 Task: Find people on LinkedIn with the title 'Program Manager' at 'Gleeds', located in 'Shunyi', offering 'Immigration Law' services, and who studied at 'Sri Sathya Sai Institute of Higher Learning'.
Action: Mouse moved to (579, 81)
Screenshot: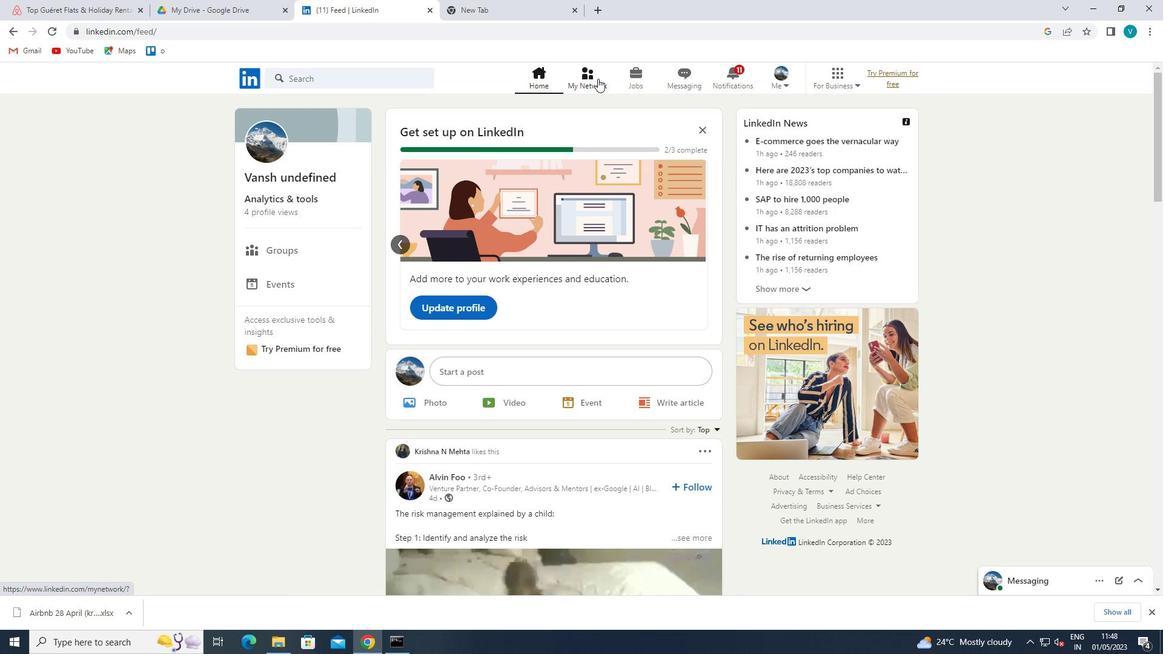 
Action: Mouse pressed left at (579, 81)
Screenshot: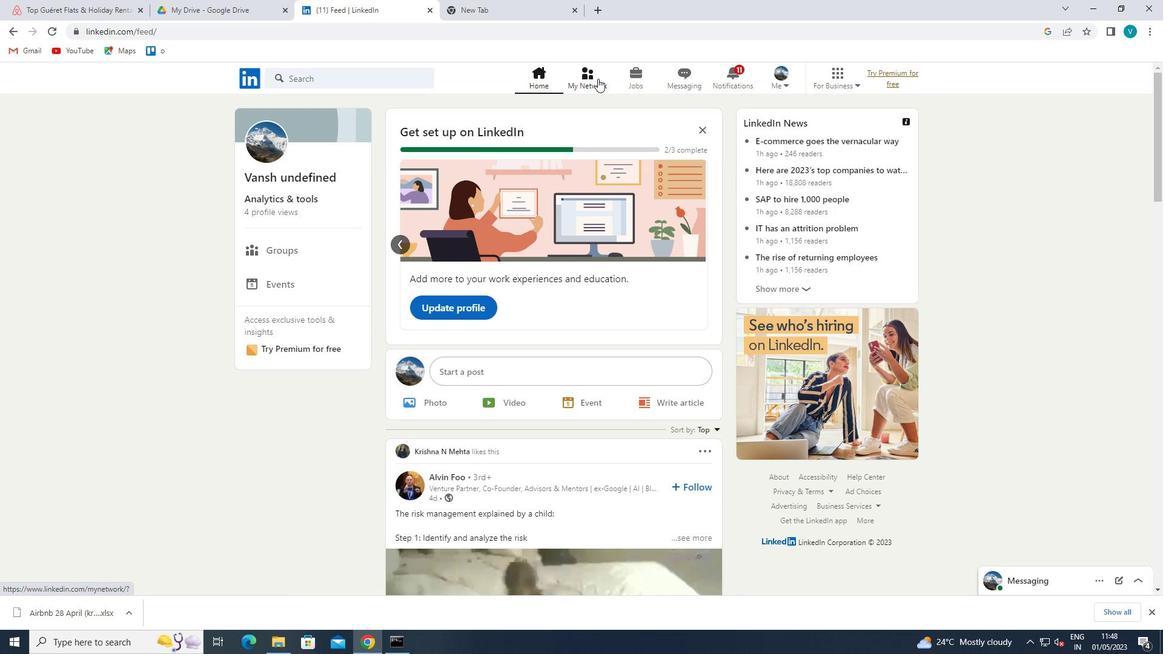 
Action: Mouse moved to (346, 143)
Screenshot: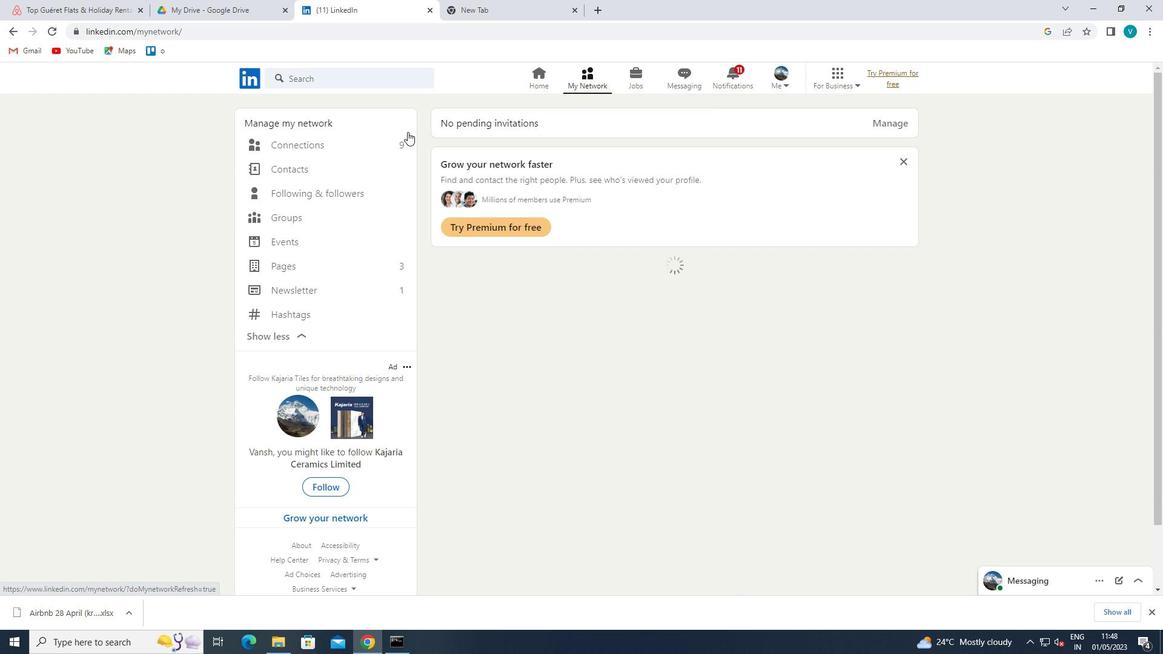 
Action: Mouse pressed left at (346, 143)
Screenshot: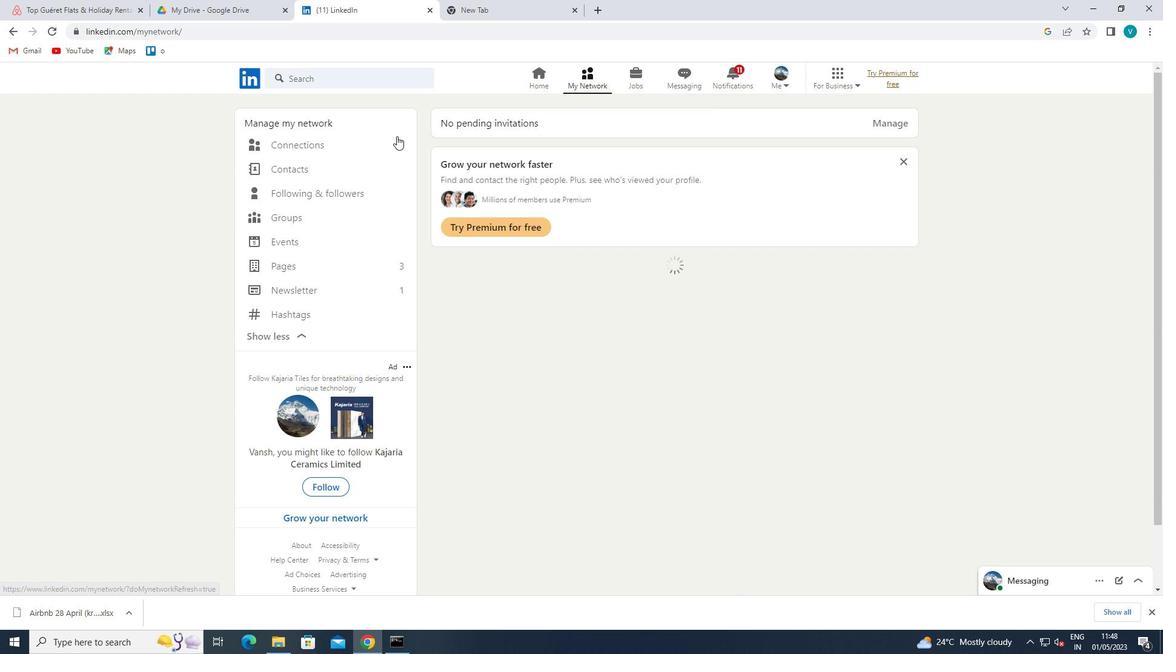 
Action: Mouse moved to (665, 139)
Screenshot: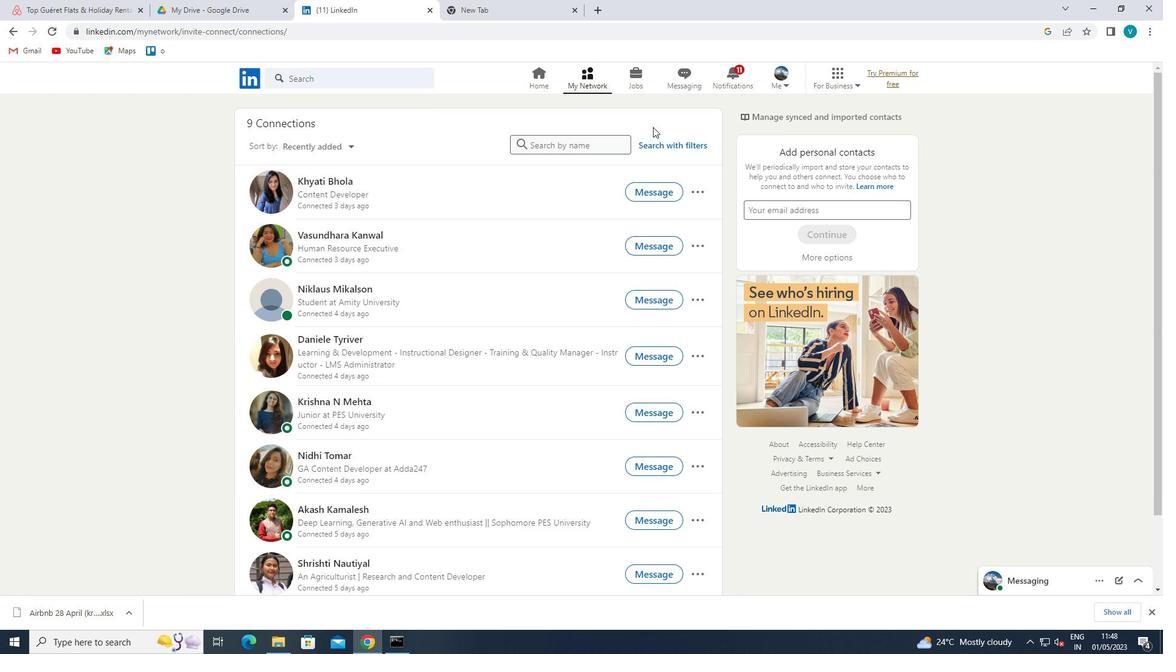 
Action: Mouse pressed left at (665, 139)
Screenshot: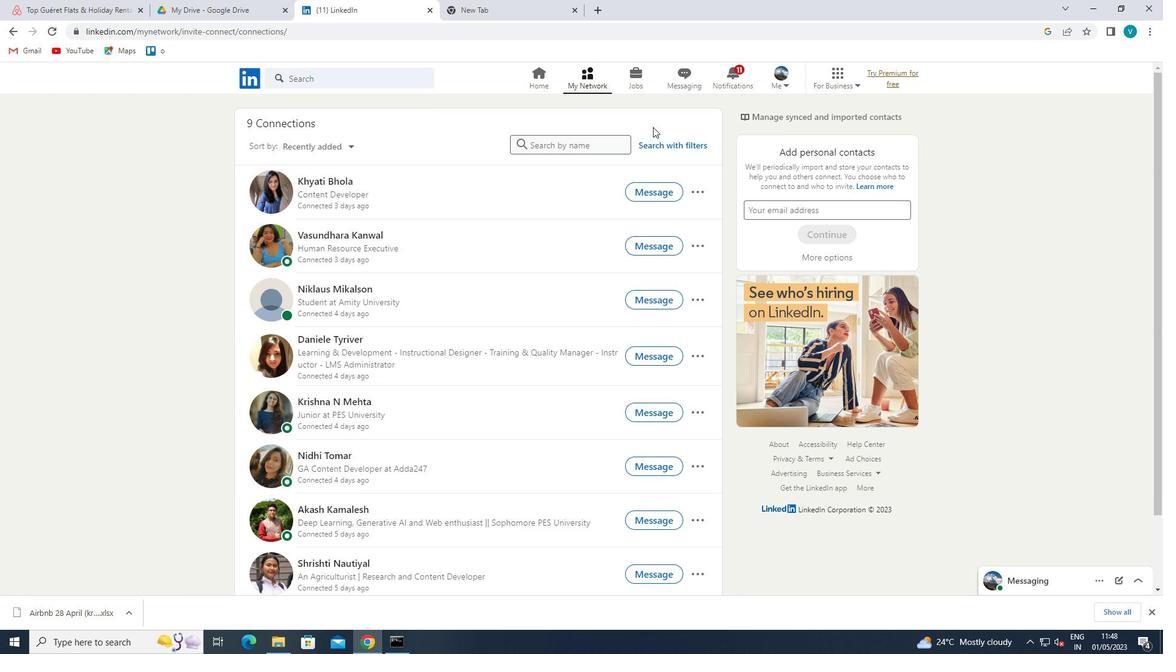 
Action: Mouse moved to (570, 116)
Screenshot: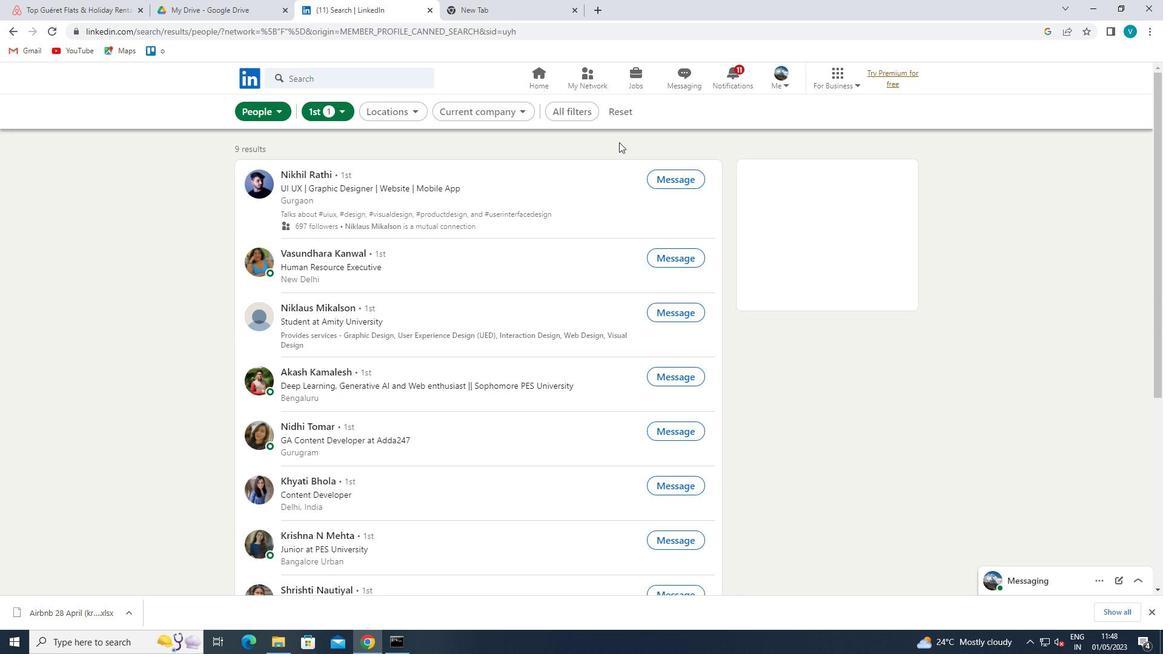 
Action: Mouse pressed left at (570, 116)
Screenshot: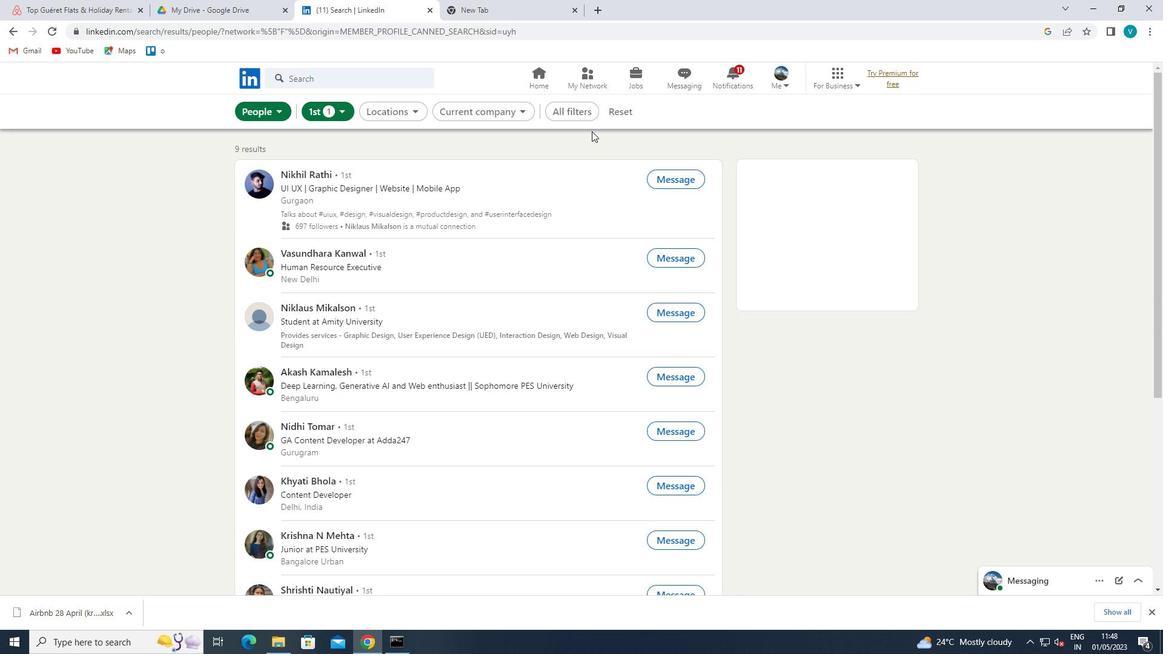 
Action: Mouse moved to (881, 278)
Screenshot: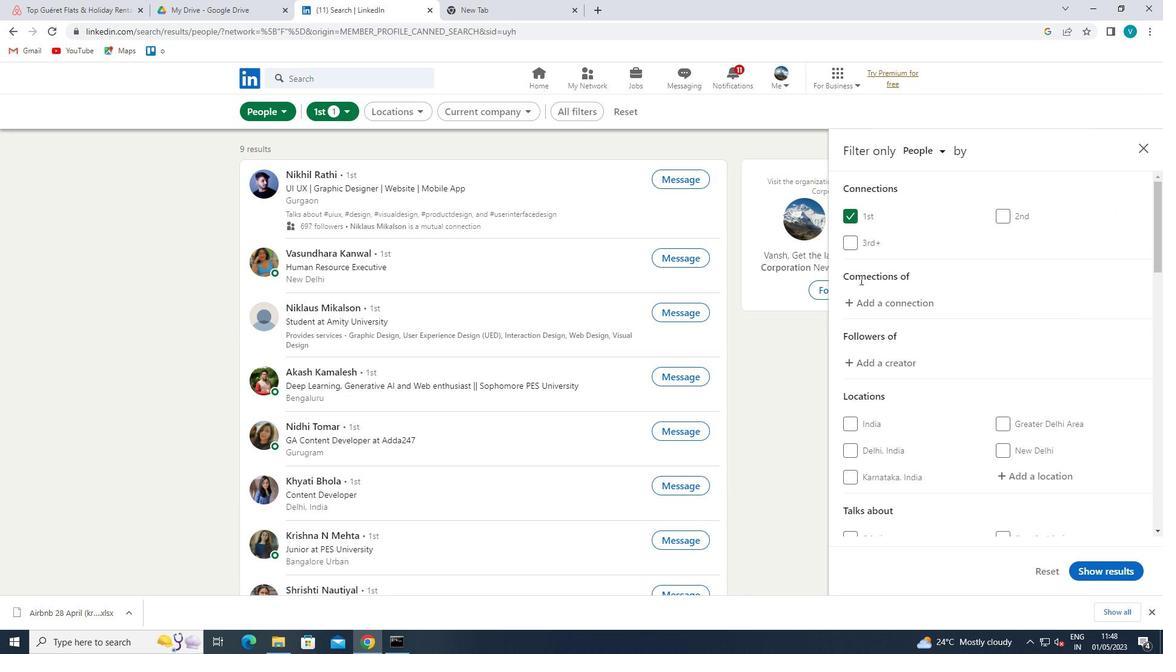 
Action: Mouse scrolled (881, 277) with delta (0, 0)
Screenshot: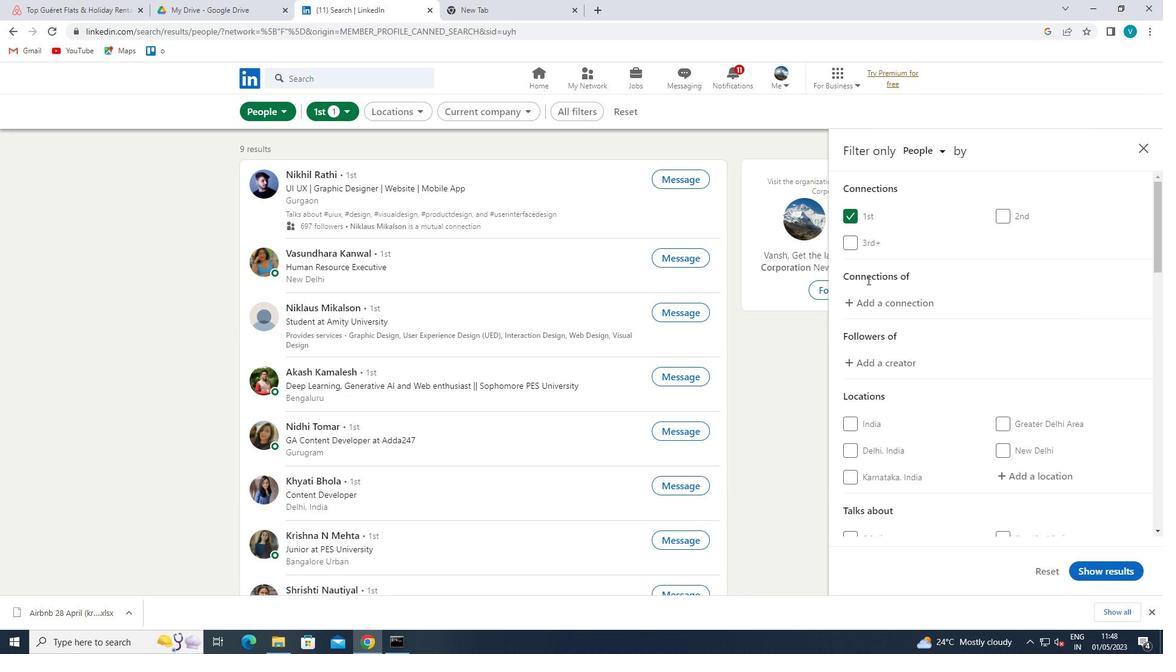 
Action: Mouse scrolled (881, 277) with delta (0, 0)
Screenshot: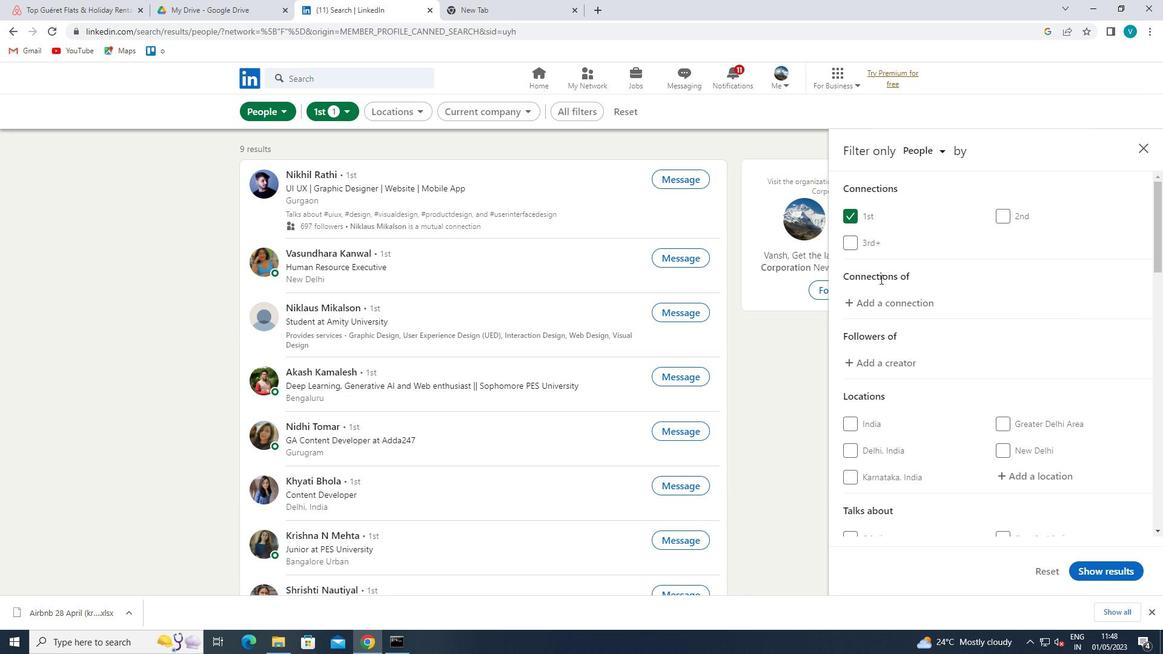 
Action: Mouse moved to (1033, 359)
Screenshot: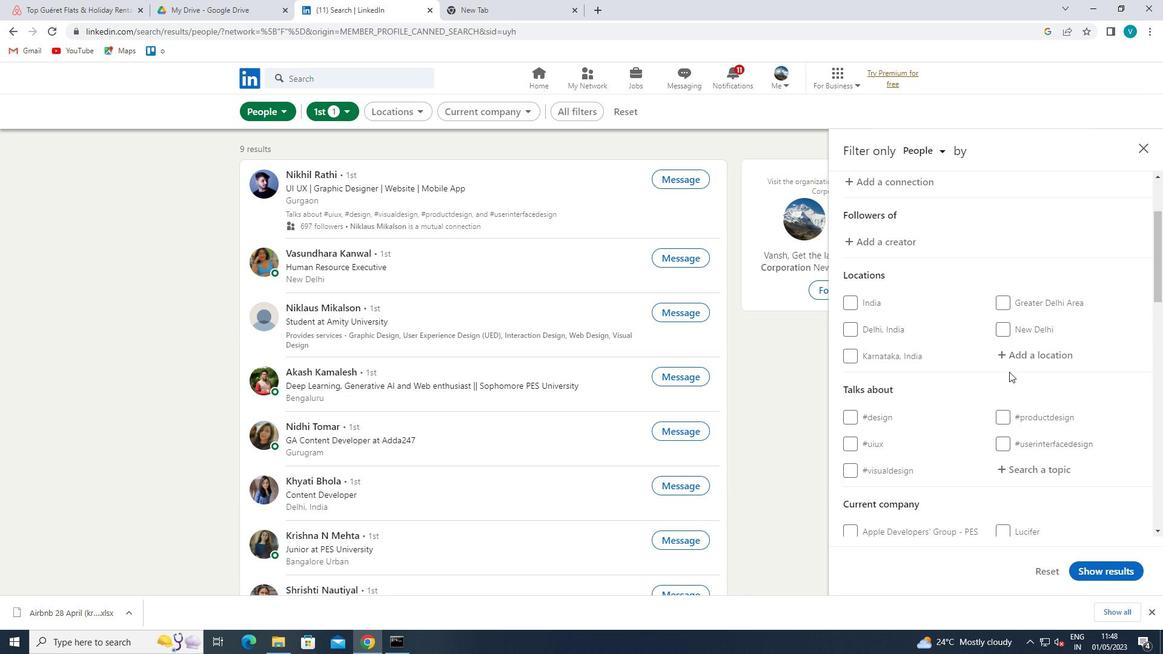 
Action: Mouse pressed left at (1033, 359)
Screenshot: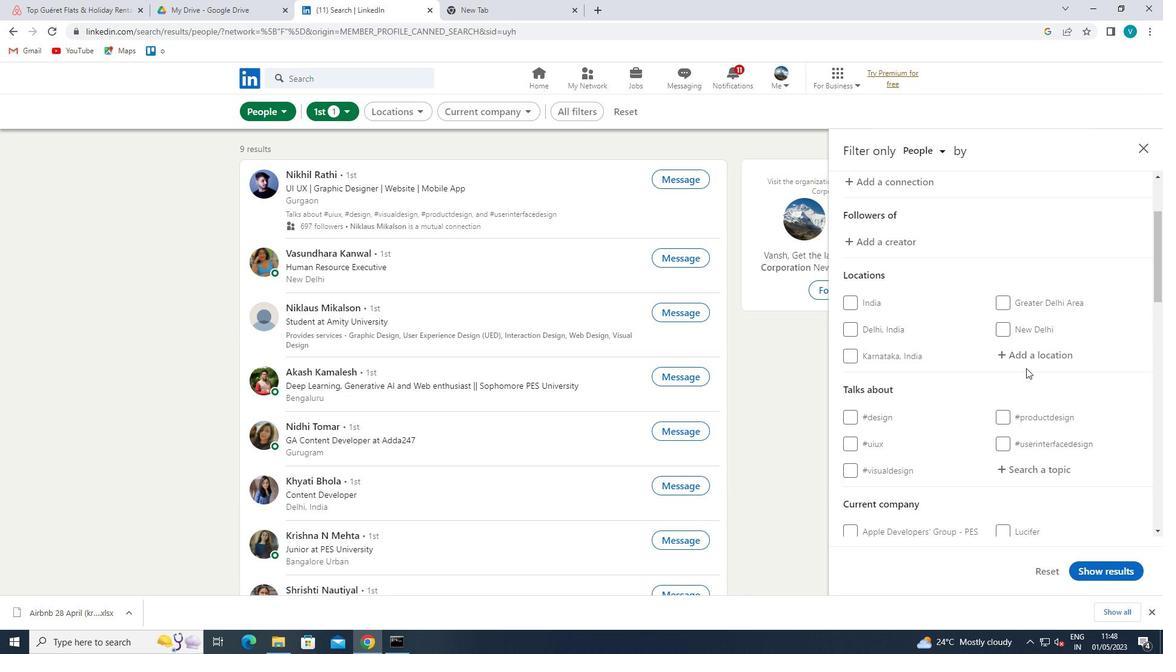 
Action: Mouse moved to (858, 420)
Screenshot: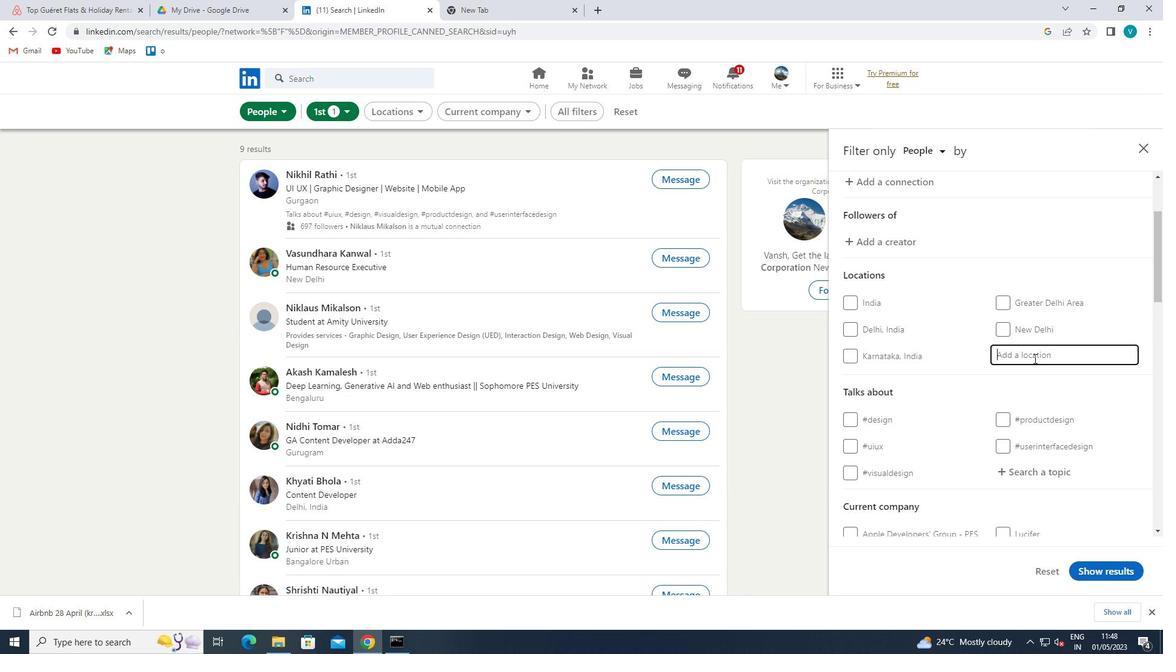 
Action: Key pressed <Key.shift>SHU
Screenshot: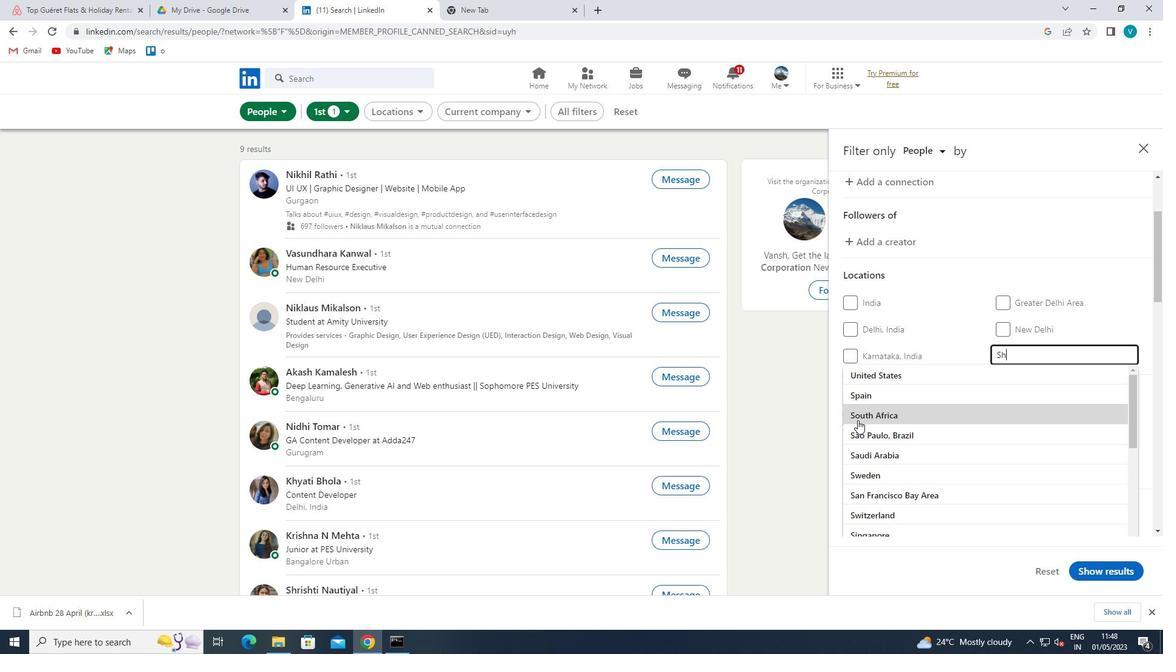 
Action: Mouse moved to (857, 420)
Screenshot: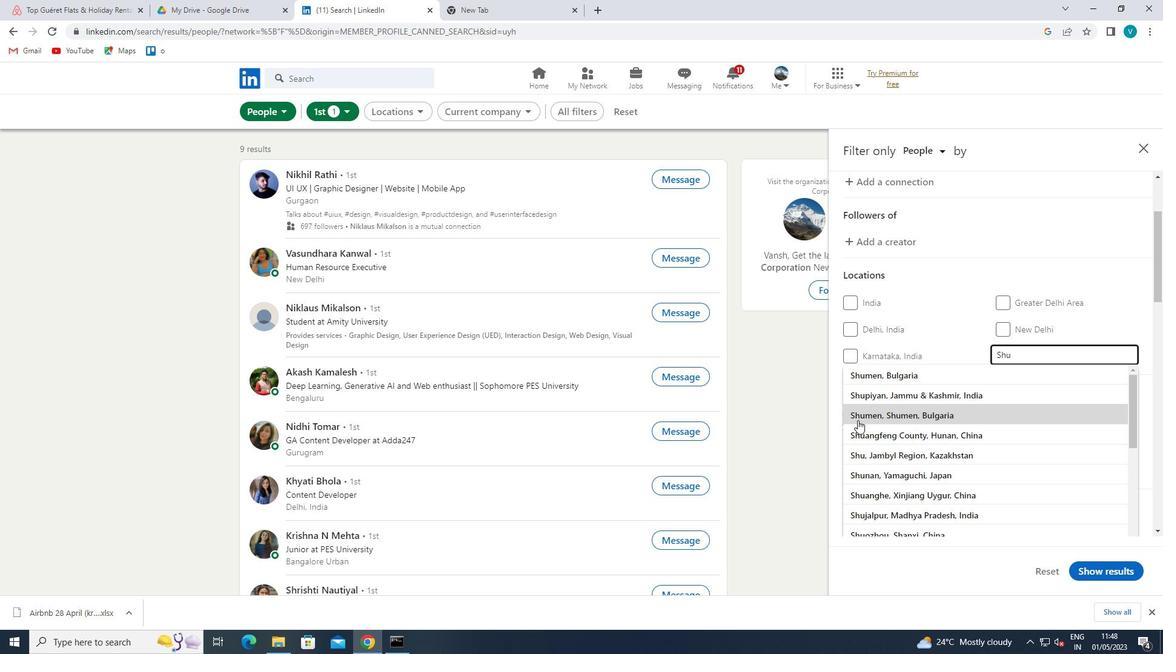 
Action: Key pressed NYIO<Key.backspace>
Screenshot: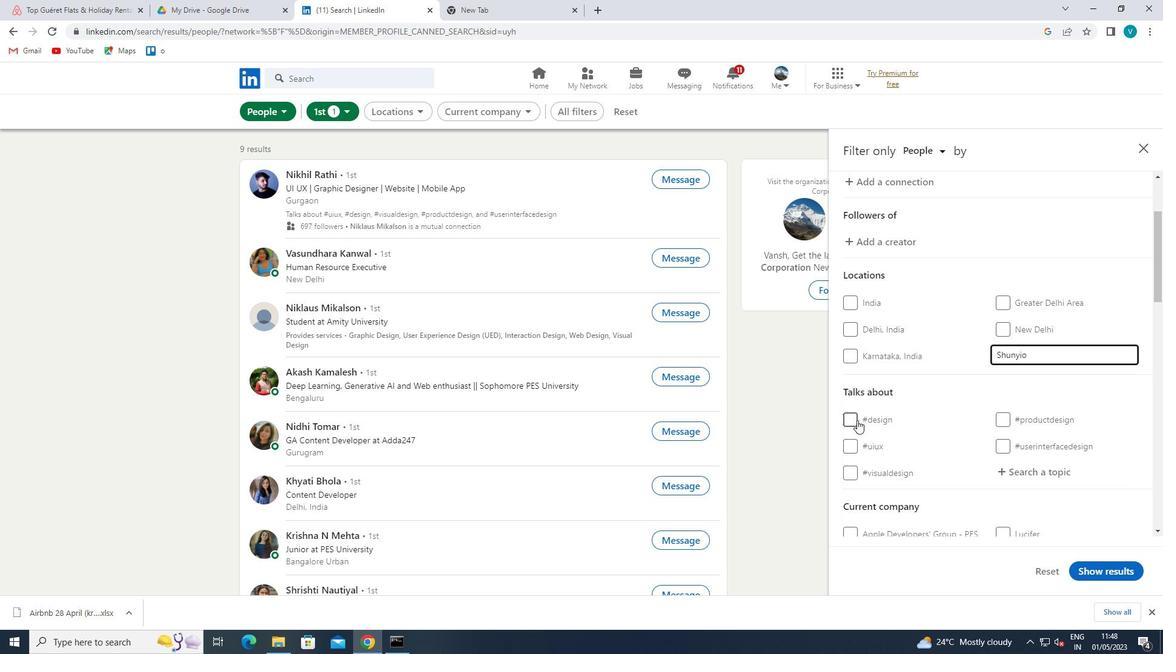 
Action: Mouse moved to (1001, 377)
Screenshot: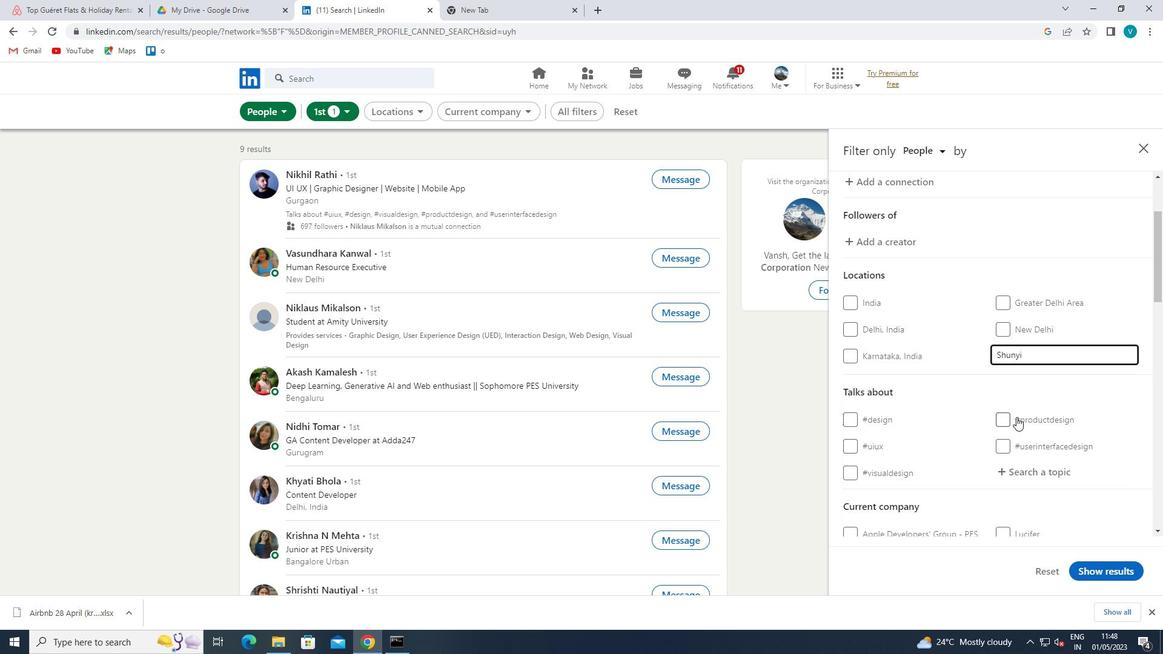 
Action: Mouse pressed left at (1001, 377)
Screenshot: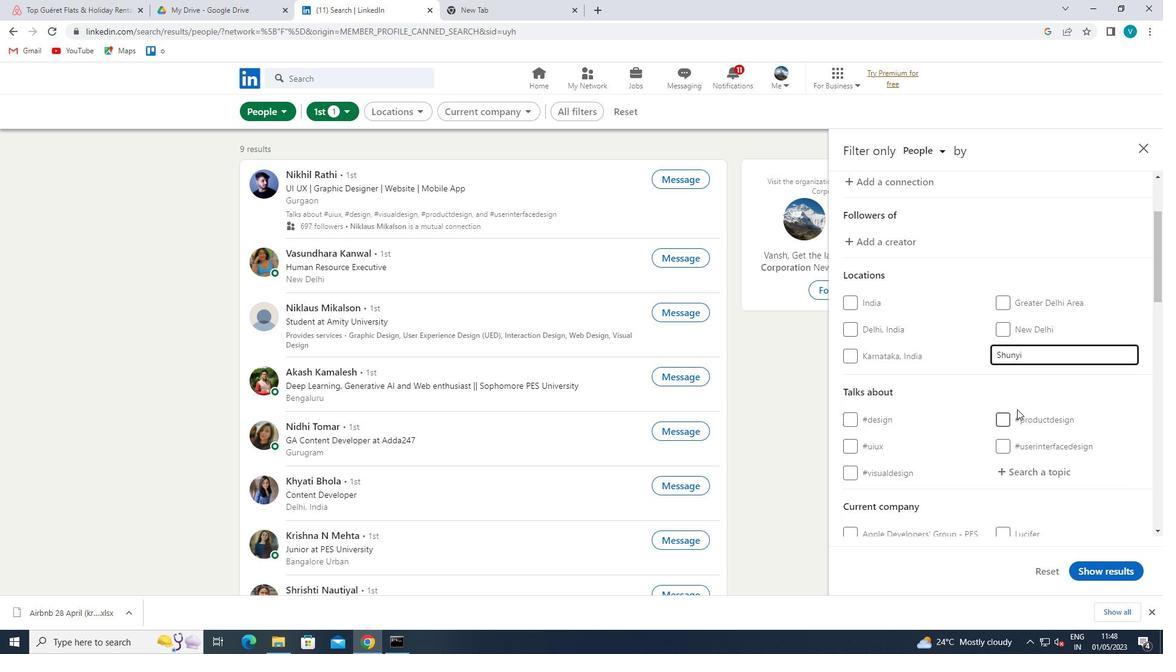 
Action: Mouse moved to (982, 379)
Screenshot: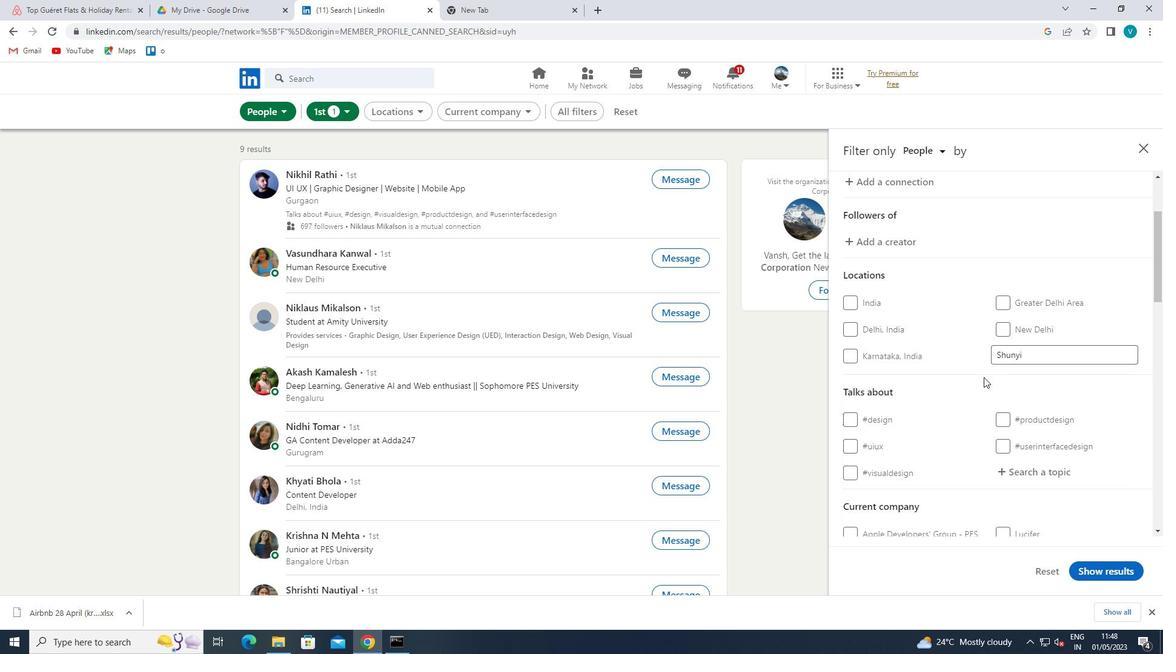 
Action: Mouse scrolled (982, 378) with delta (0, 0)
Screenshot: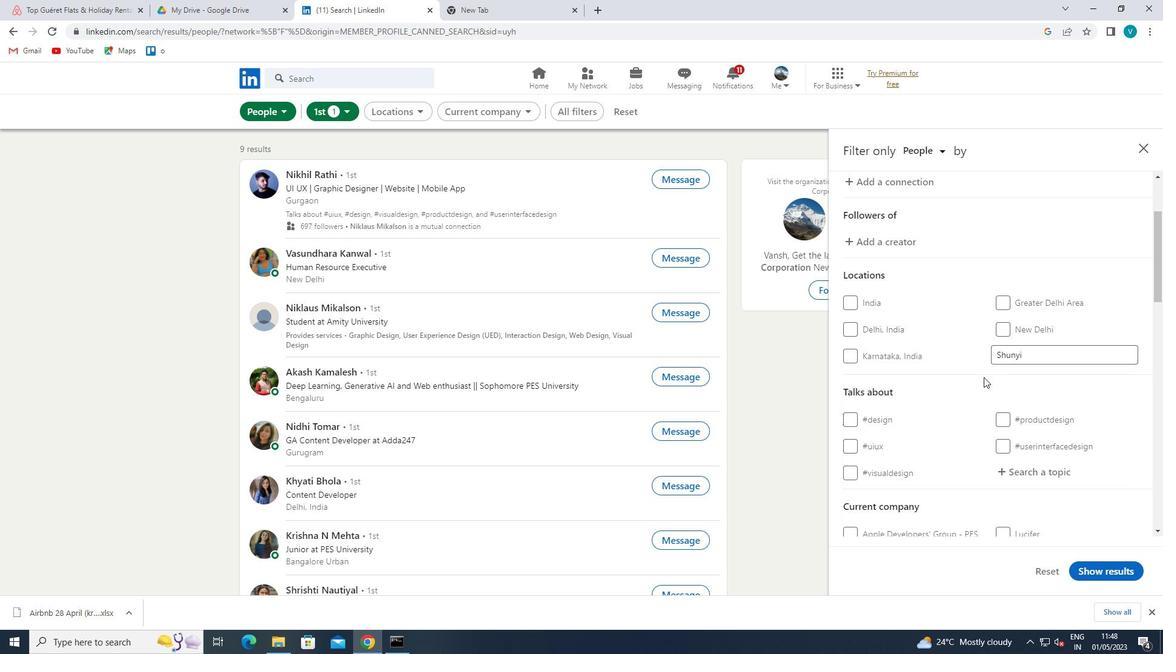 
Action: Mouse moved to (979, 381)
Screenshot: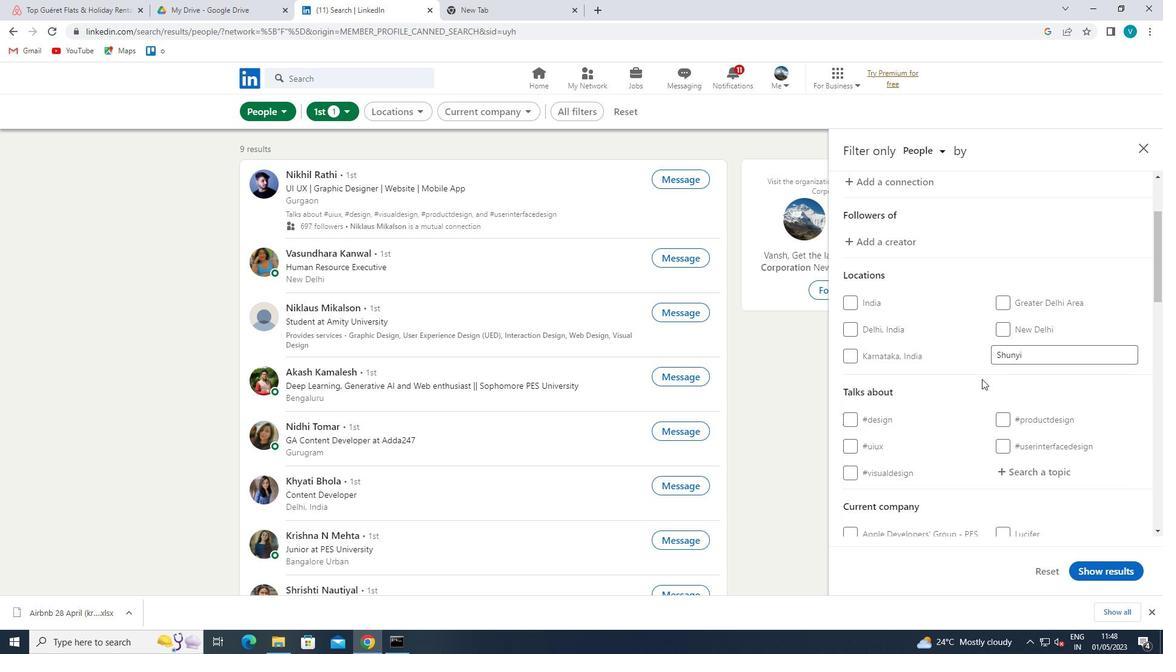 
Action: Mouse scrolled (979, 380) with delta (0, 0)
Screenshot: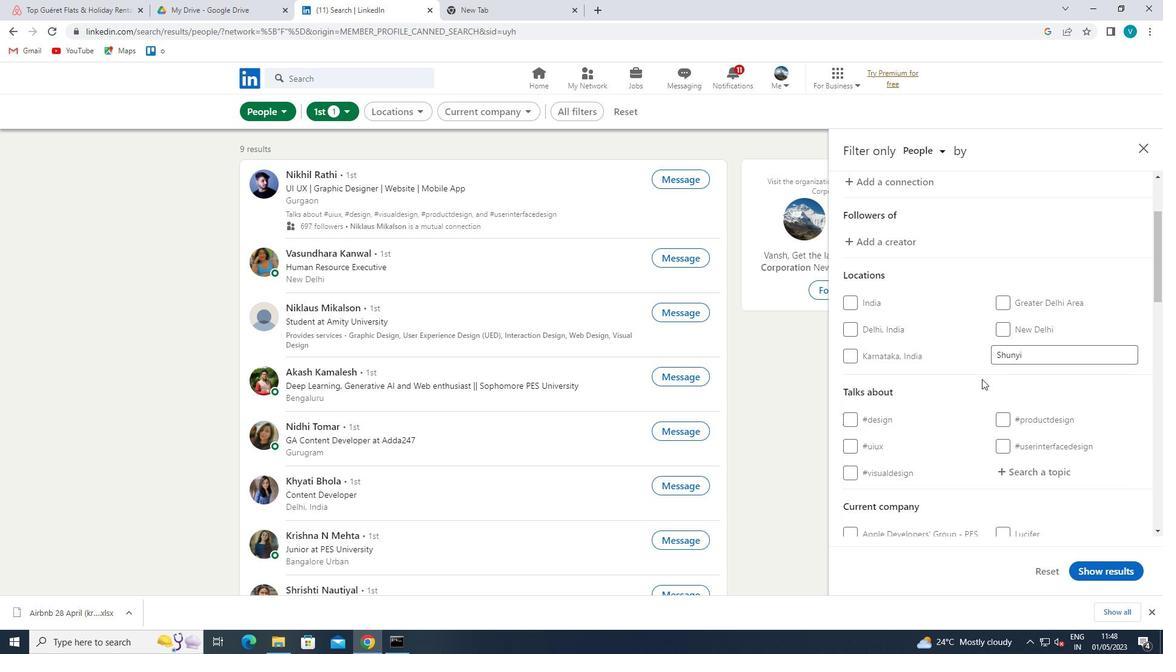 
Action: Mouse moved to (1035, 352)
Screenshot: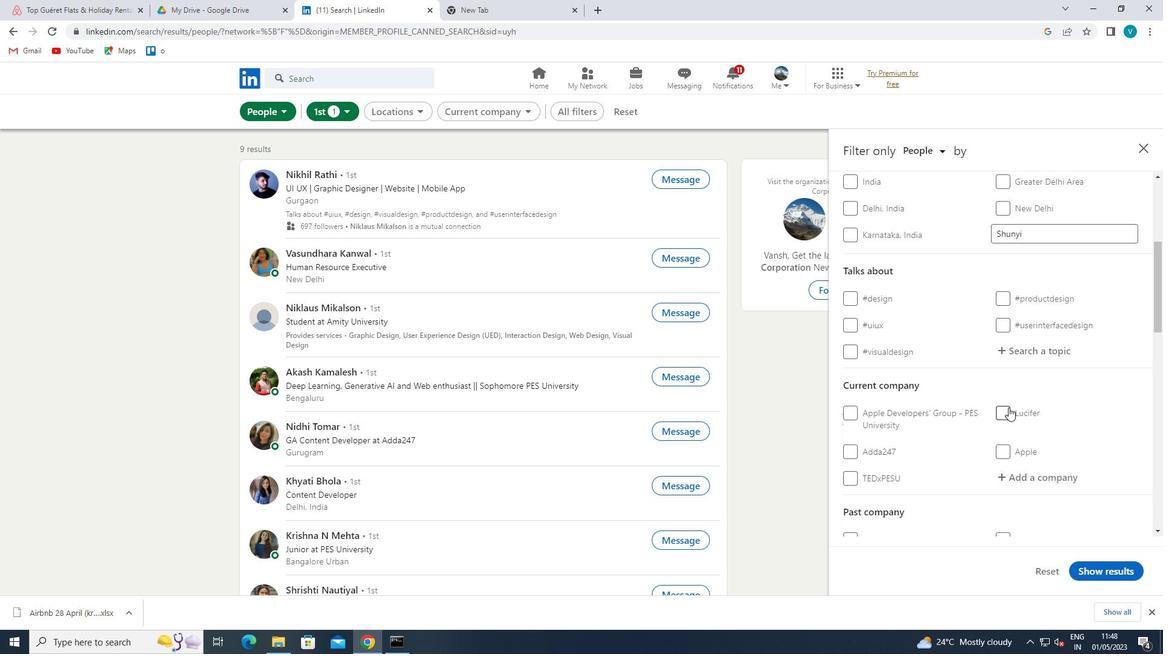 
Action: Mouse pressed left at (1035, 352)
Screenshot: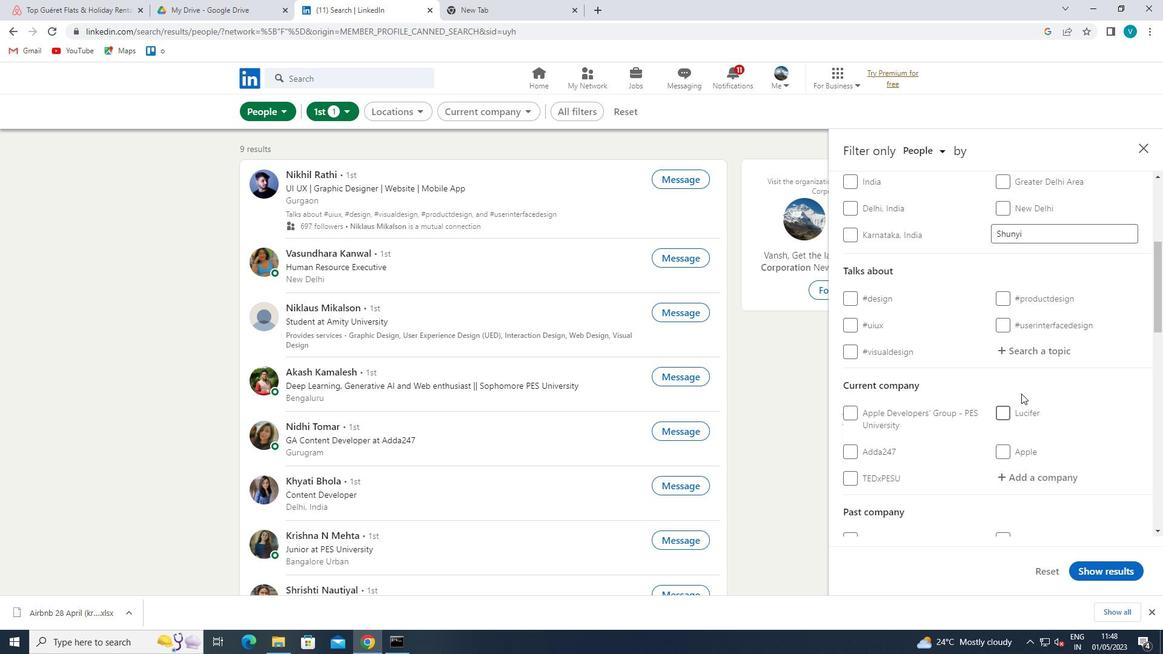 
Action: Key pressed <Key.shift>#
Screenshot: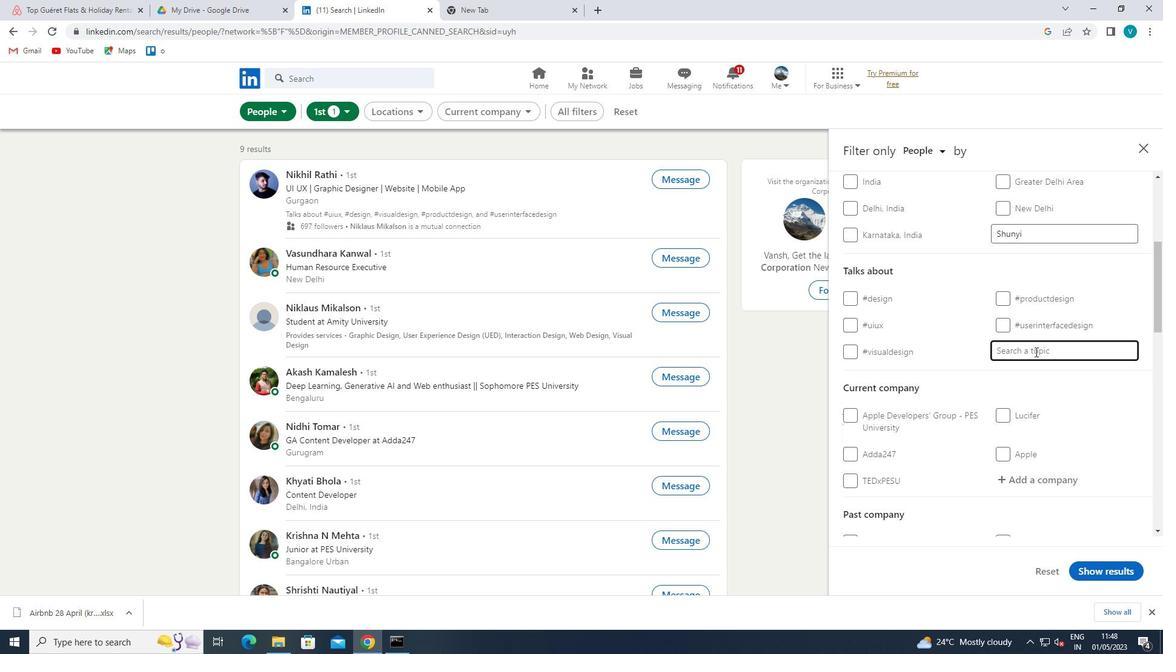 
Action: Mouse moved to (1019, 342)
Screenshot: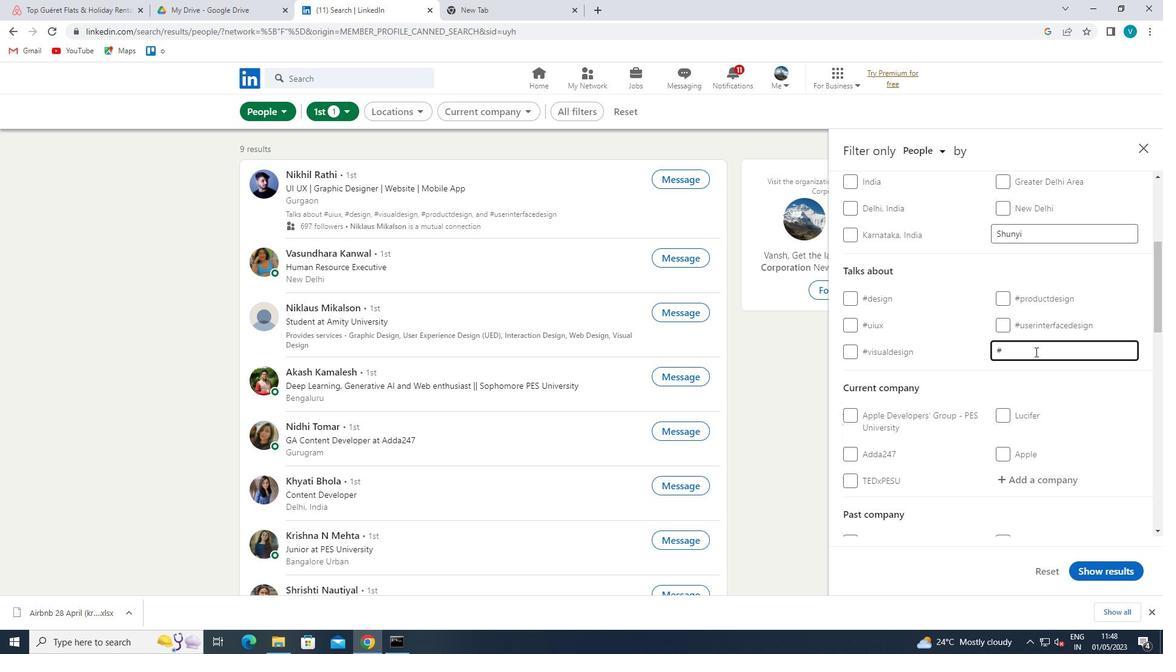 
Action: Key pressed CONSTRUCTION
Screenshot: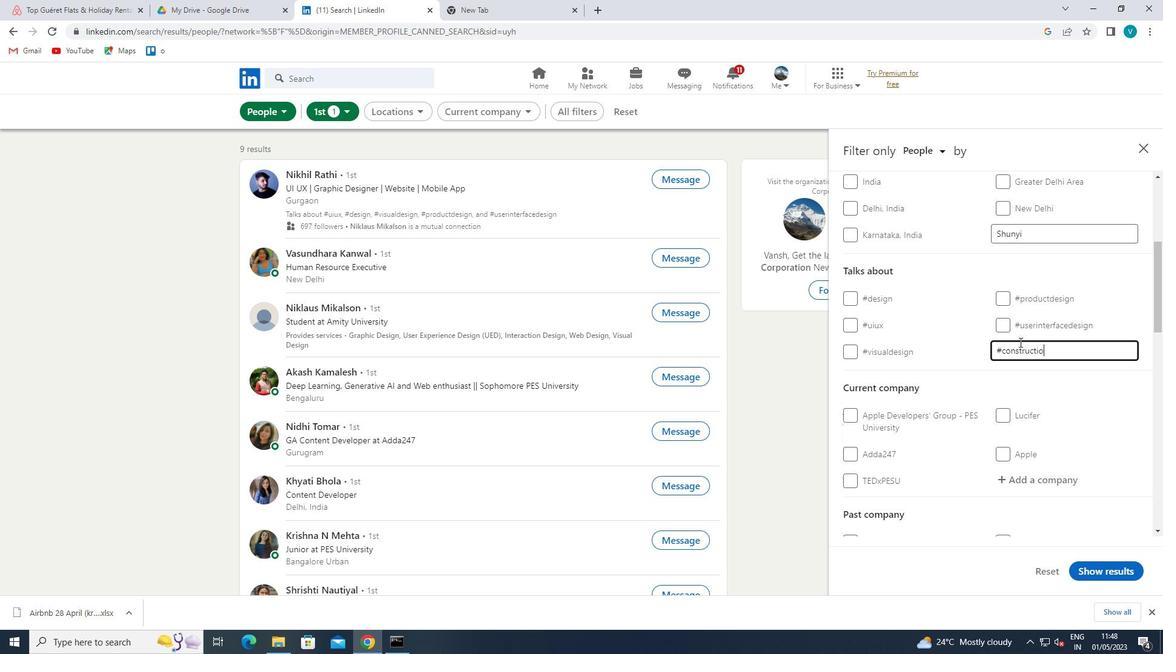 
Action: Mouse moved to (999, 361)
Screenshot: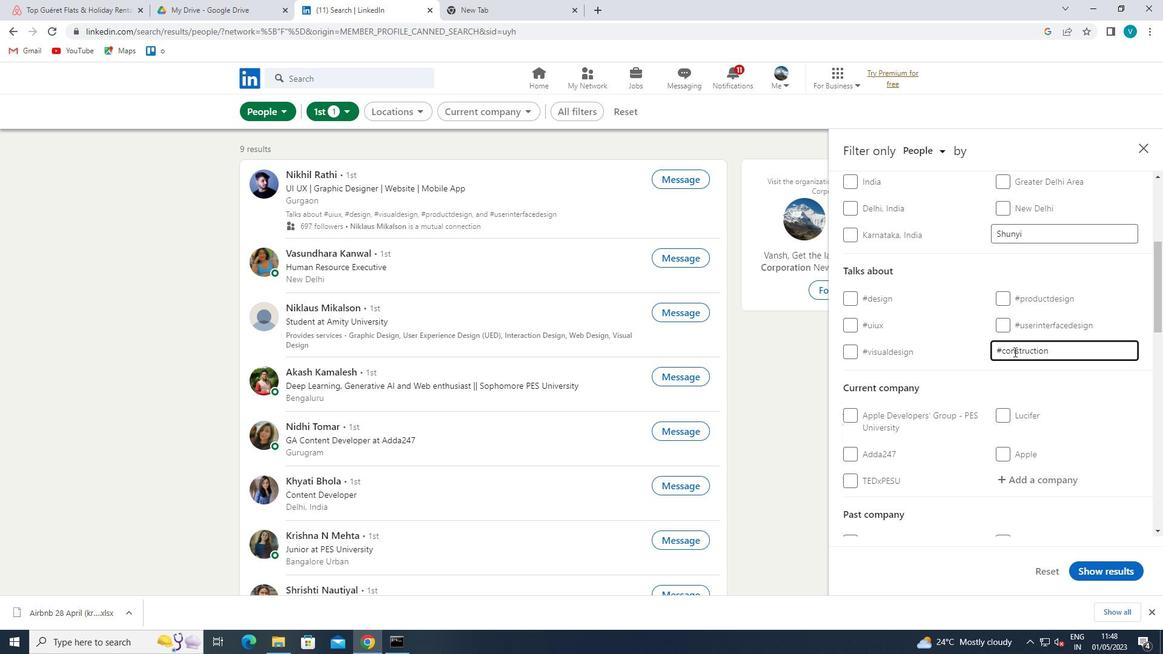 
Action: Mouse pressed left at (999, 361)
Screenshot: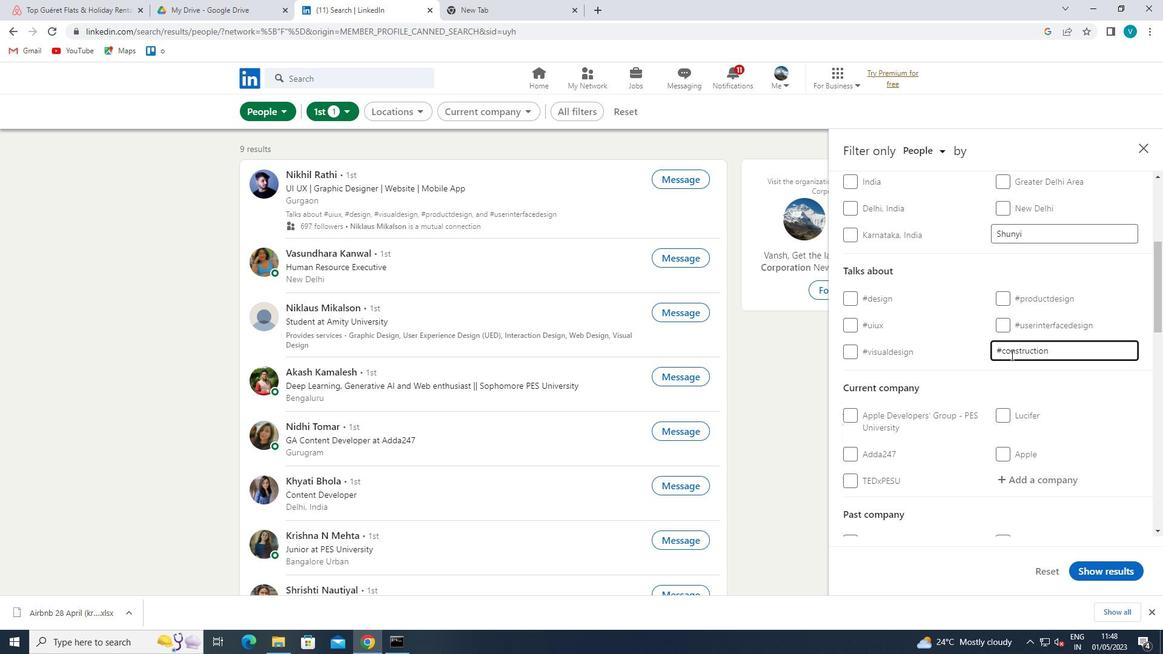 
Action: Mouse moved to (999, 361)
Screenshot: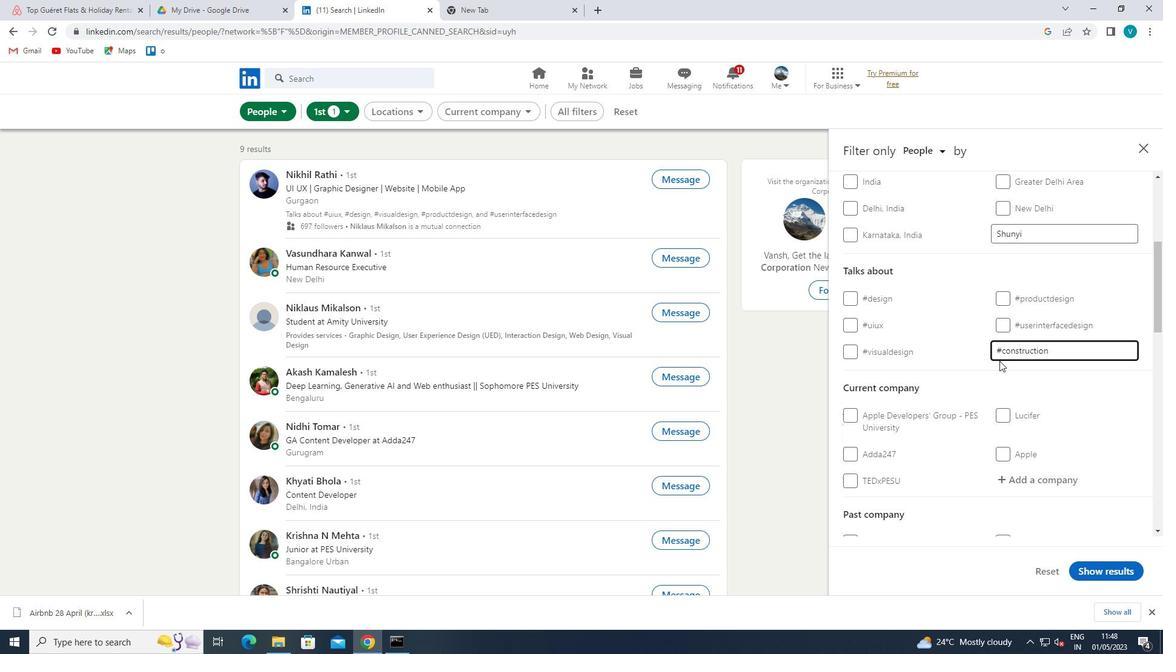 
Action: Mouse scrolled (999, 360) with delta (0, 0)
Screenshot: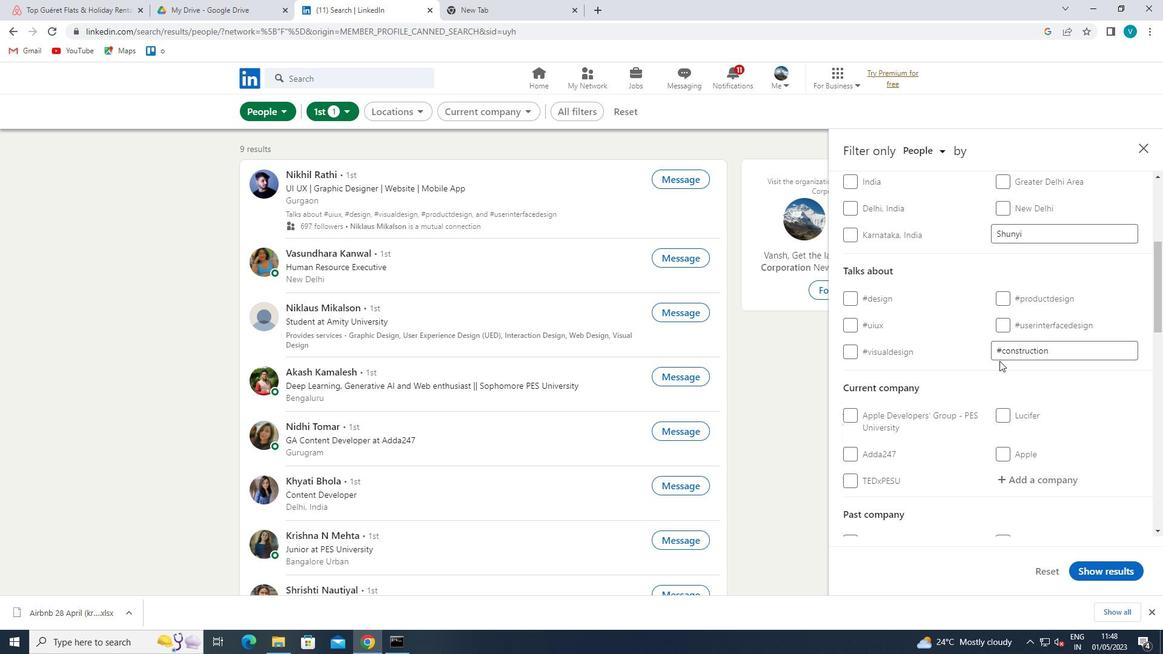 
Action: Mouse scrolled (999, 360) with delta (0, 0)
Screenshot: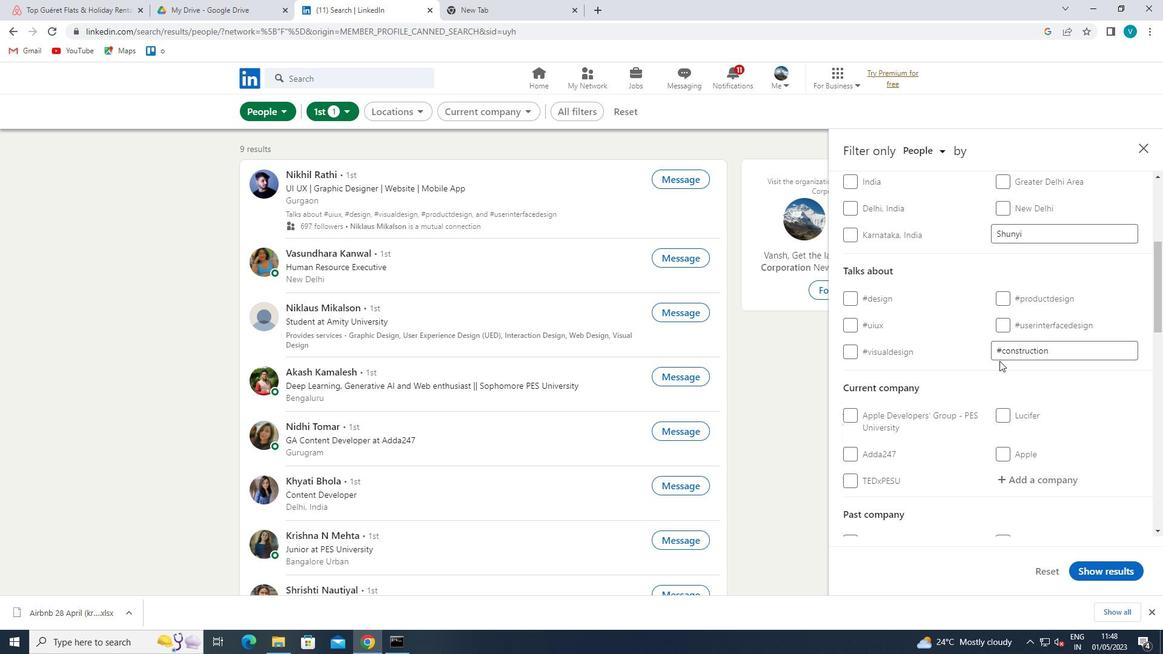 
Action: Mouse scrolled (999, 360) with delta (0, 0)
Screenshot: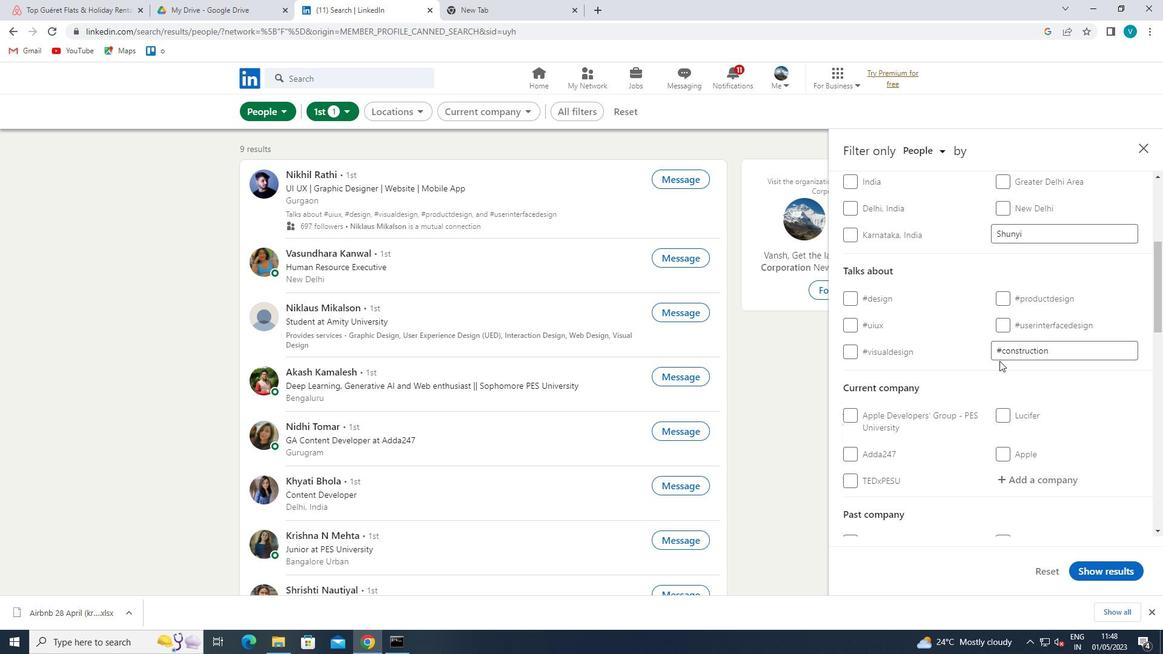 
Action: Mouse moved to (999, 361)
Screenshot: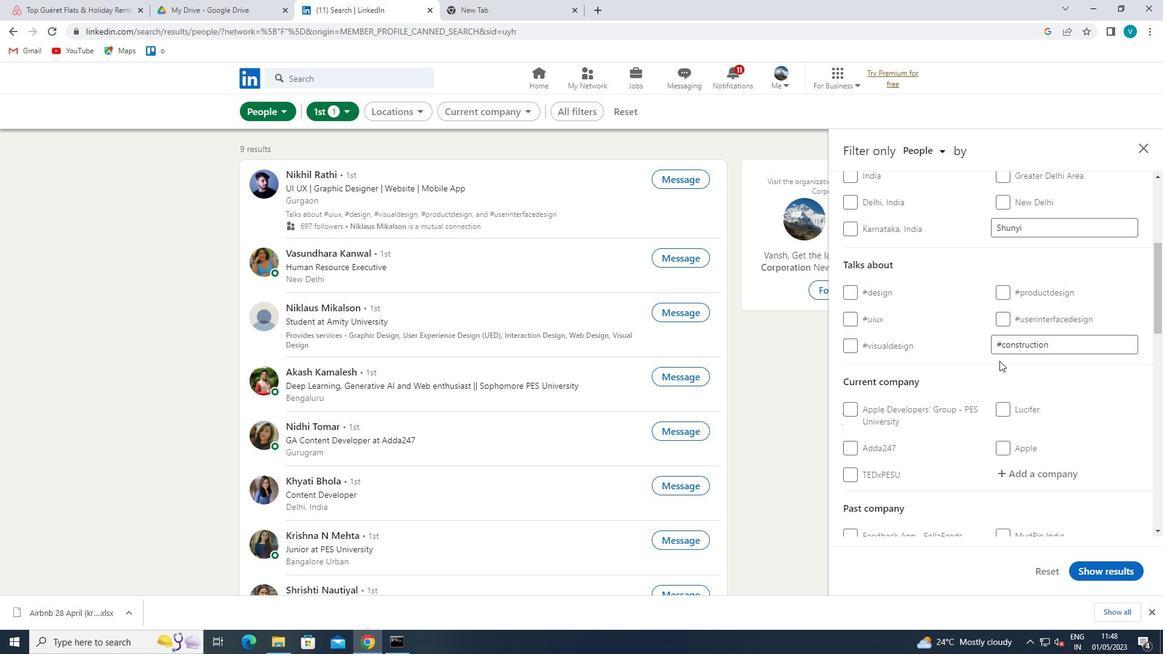 
Action: Mouse scrolled (999, 361) with delta (0, 0)
Screenshot: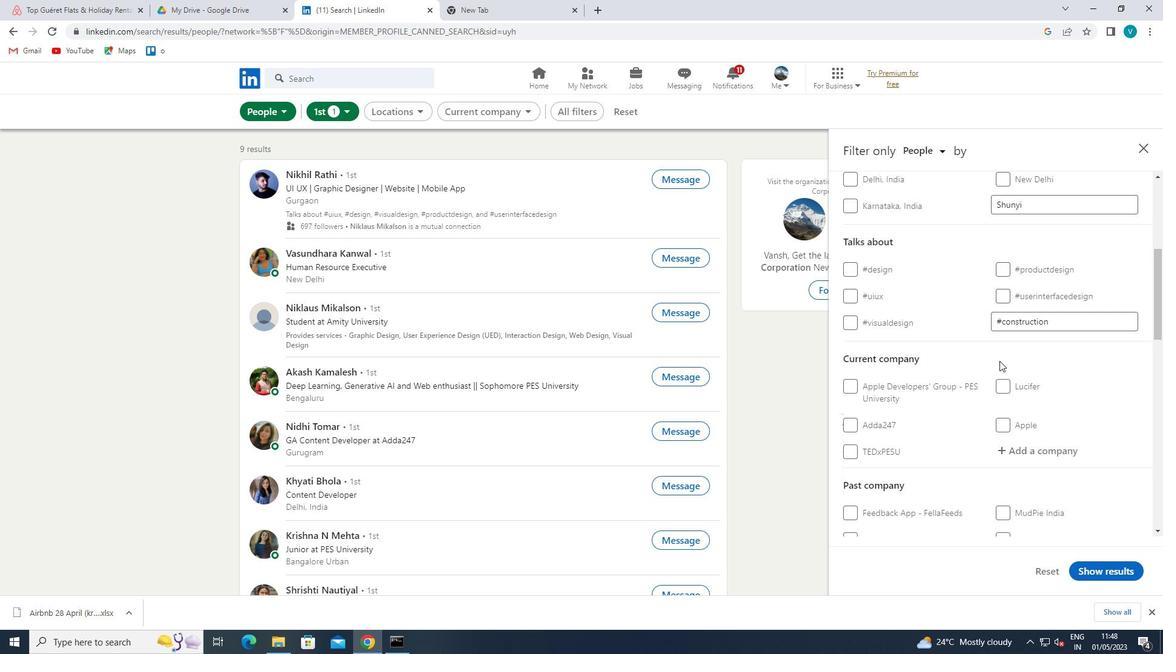 
Action: Mouse moved to (999, 362)
Screenshot: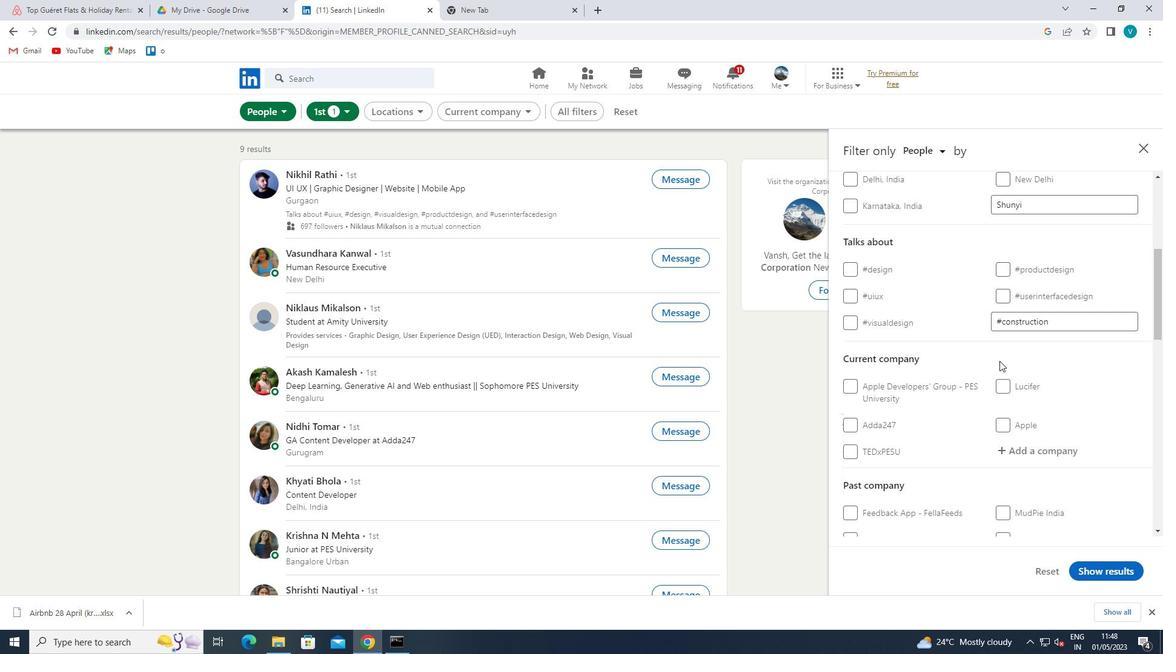 
Action: Mouse scrolled (999, 361) with delta (0, 0)
Screenshot: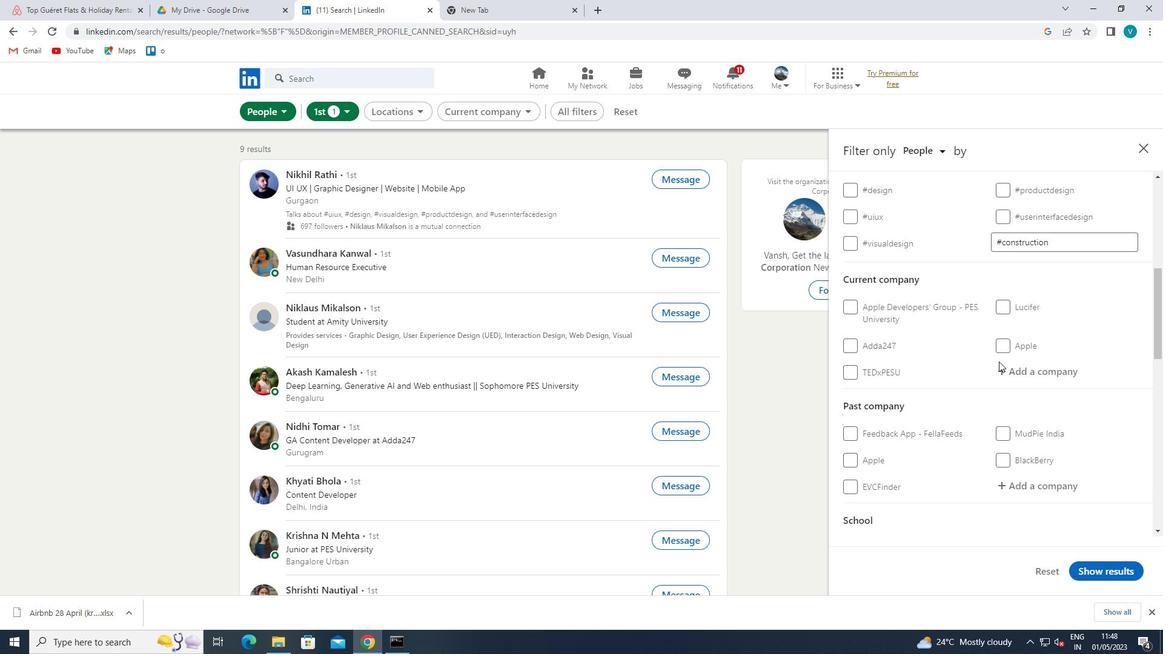 
Action: Mouse moved to (998, 362)
Screenshot: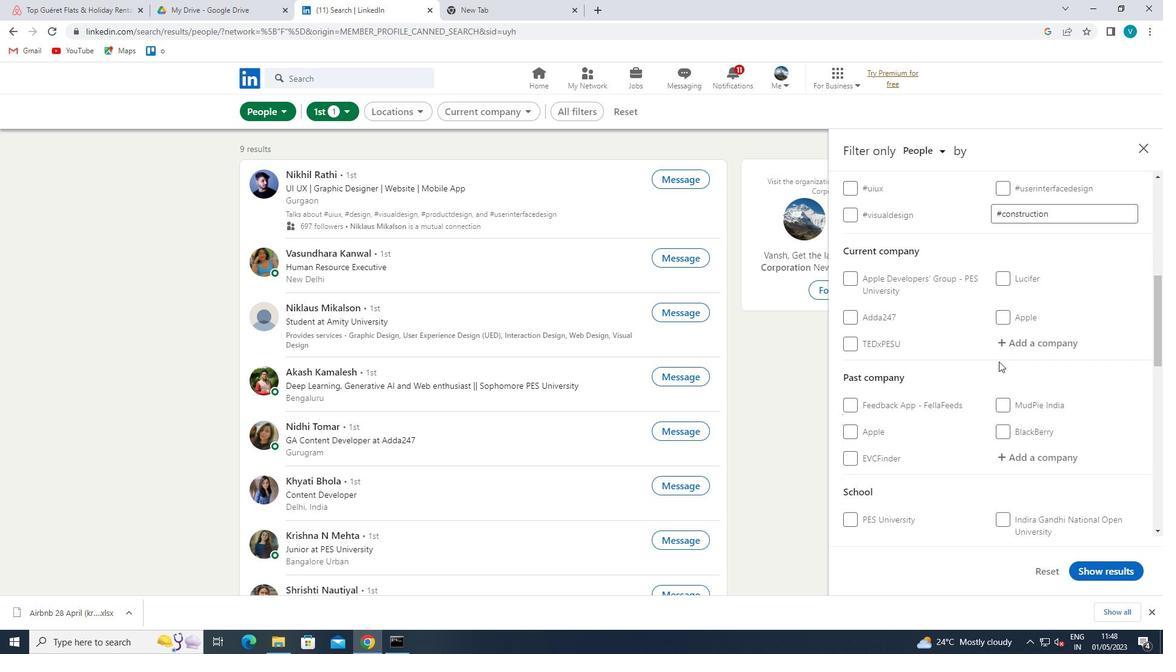 
Action: Mouse scrolled (998, 361) with delta (0, 0)
Screenshot: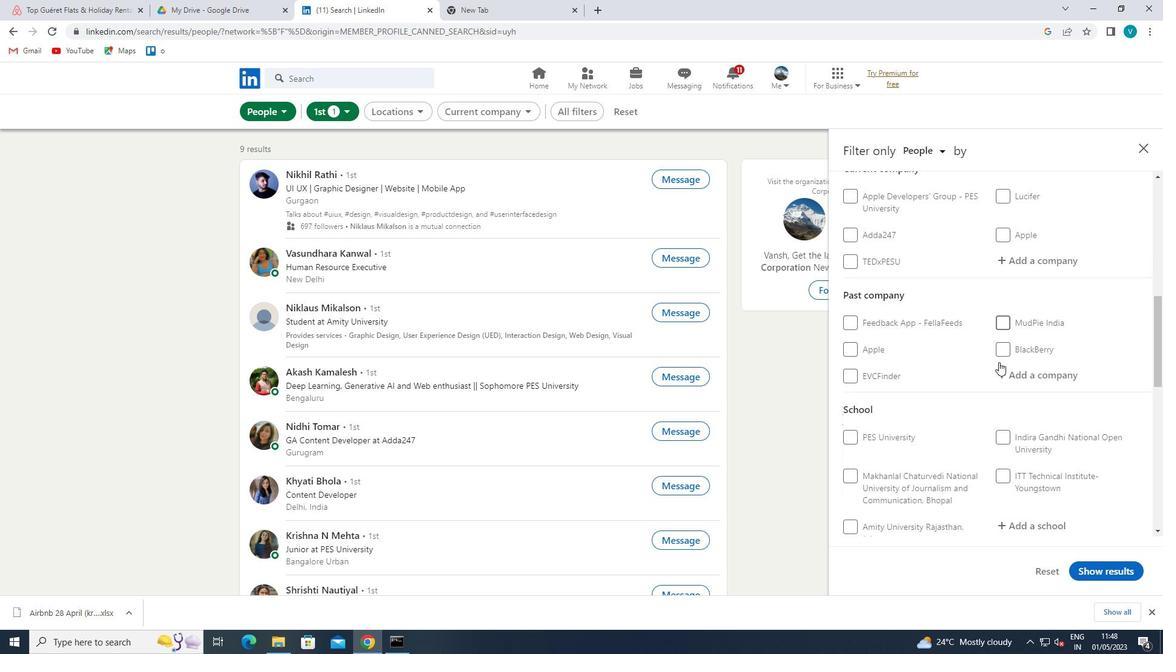 
Action: Mouse scrolled (998, 361) with delta (0, 0)
Screenshot: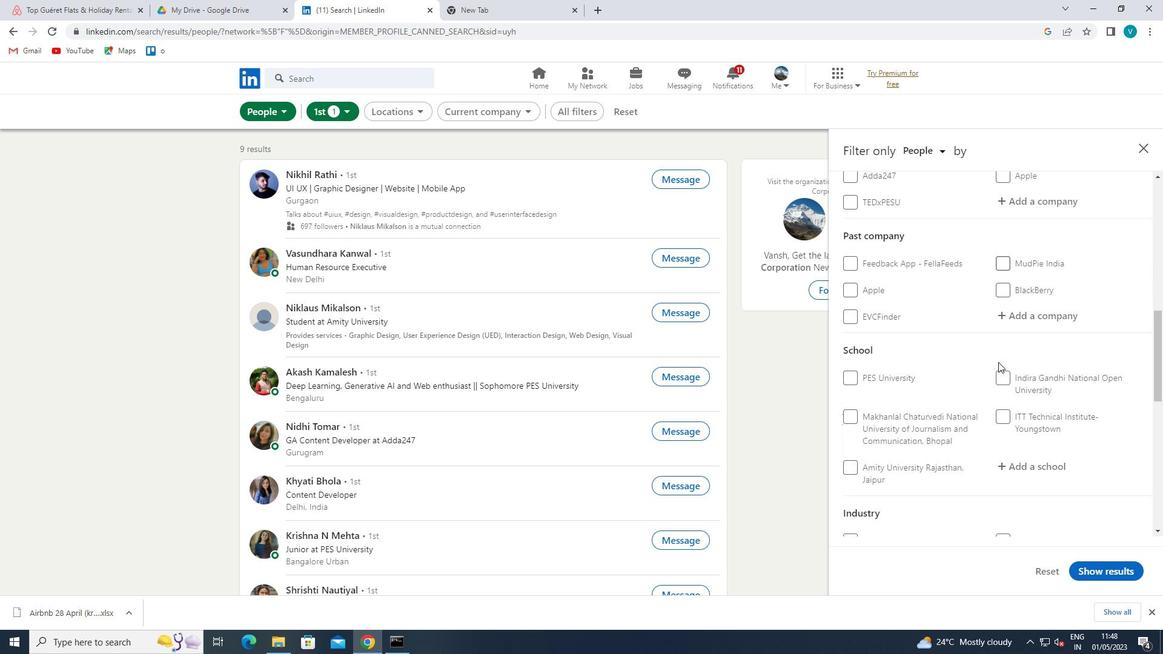 
Action: Mouse moved to (998, 363)
Screenshot: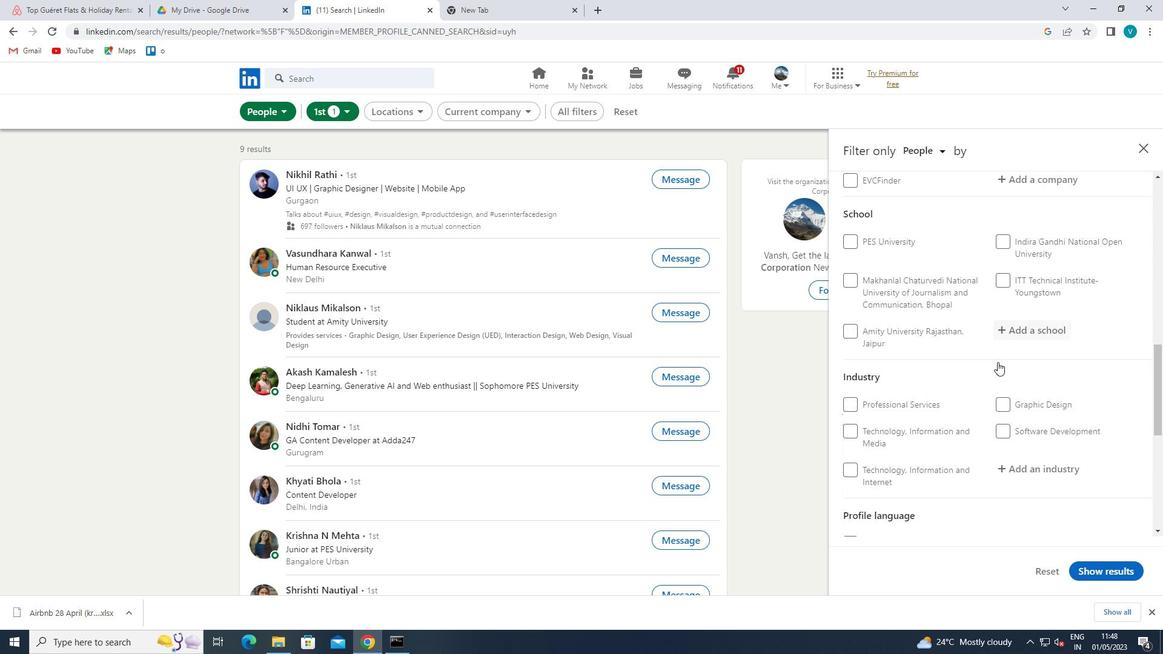 
Action: Mouse scrolled (998, 362) with delta (0, 0)
Screenshot: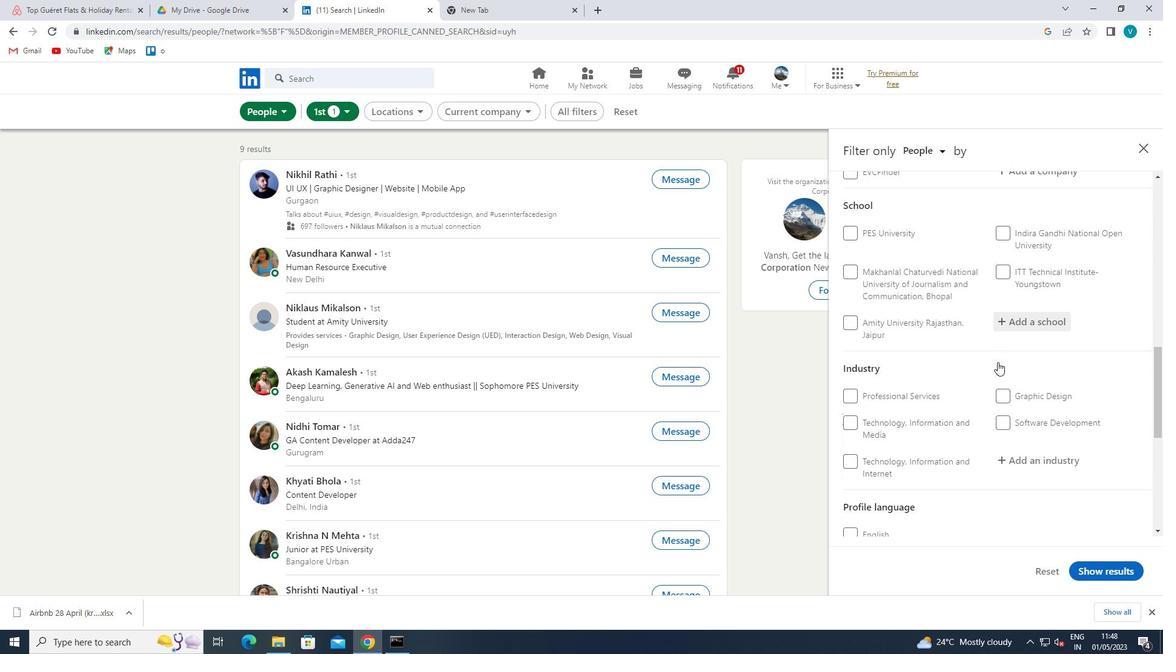 
Action: Mouse moved to (998, 363)
Screenshot: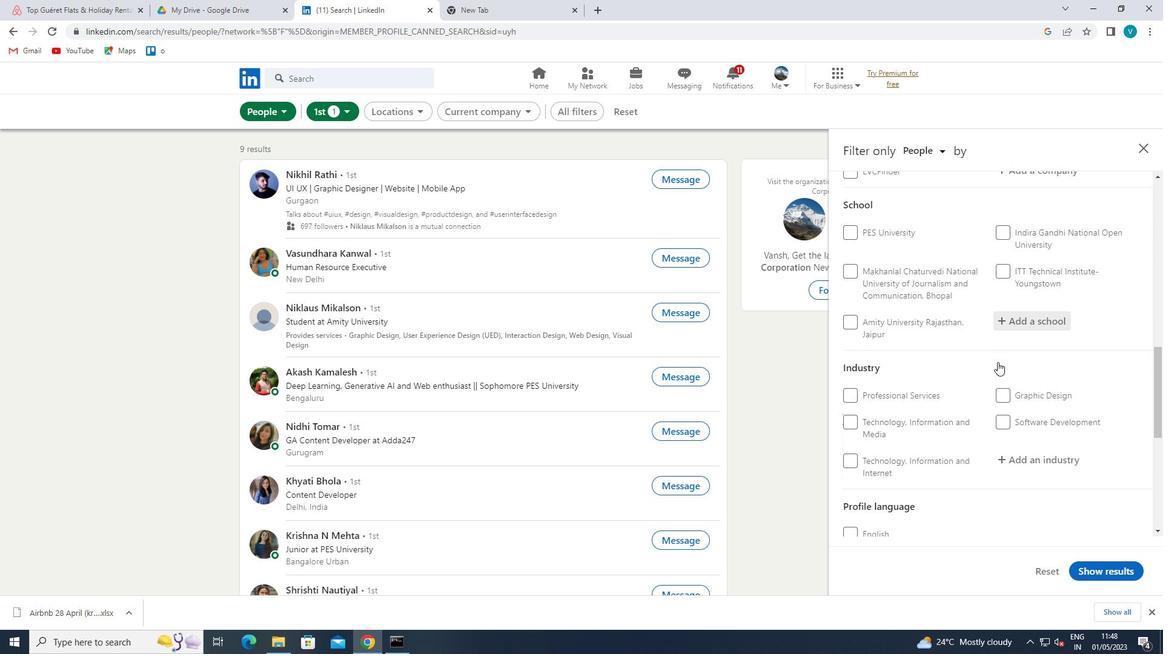 
Action: Mouse scrolled (998, 362) with delta (0, 0)
Screenshot: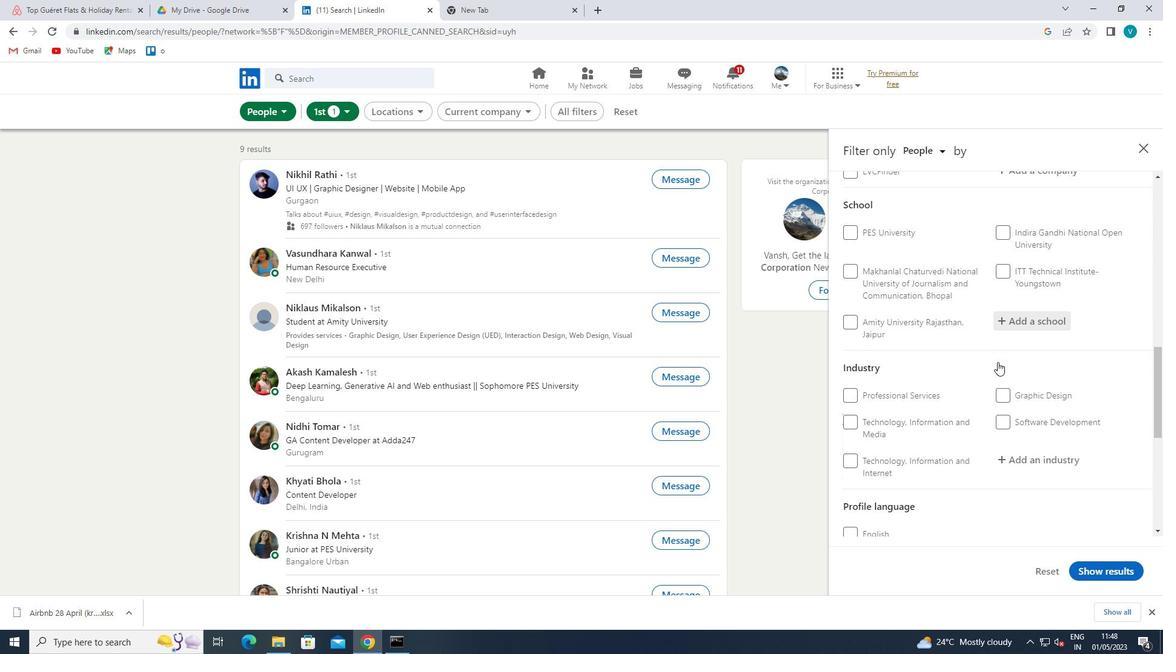 
Action: Mouse moved to (997, 363)
Screenshot: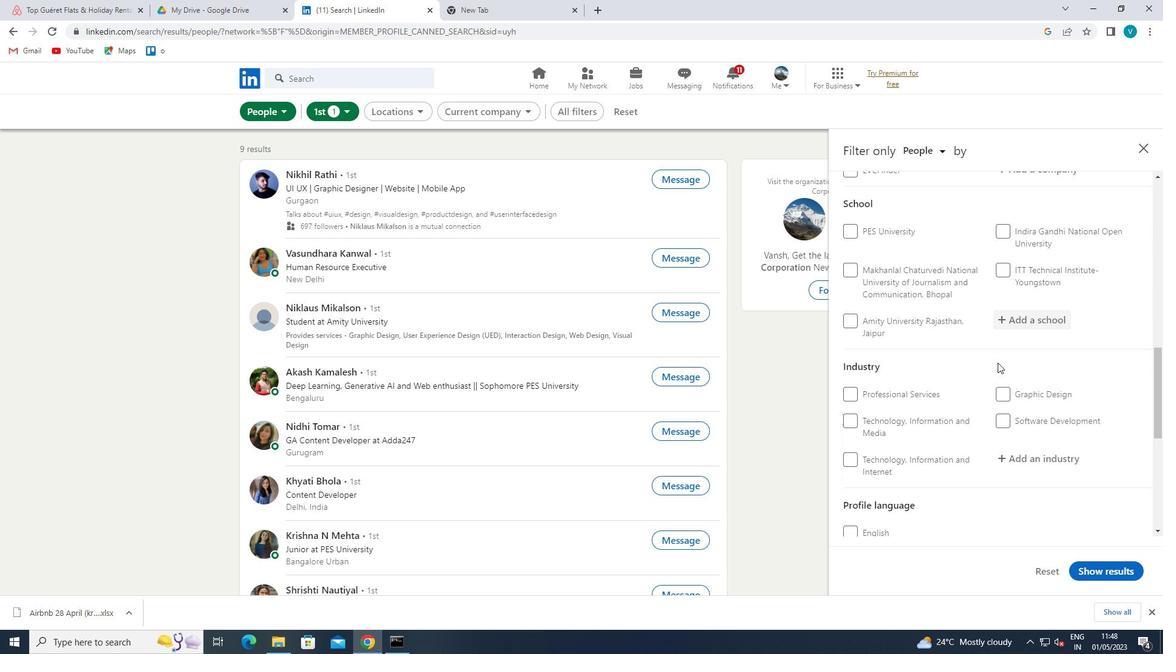 
Action: Mouse scrolled (997, 363) with delta (0, 0)
Screenshot: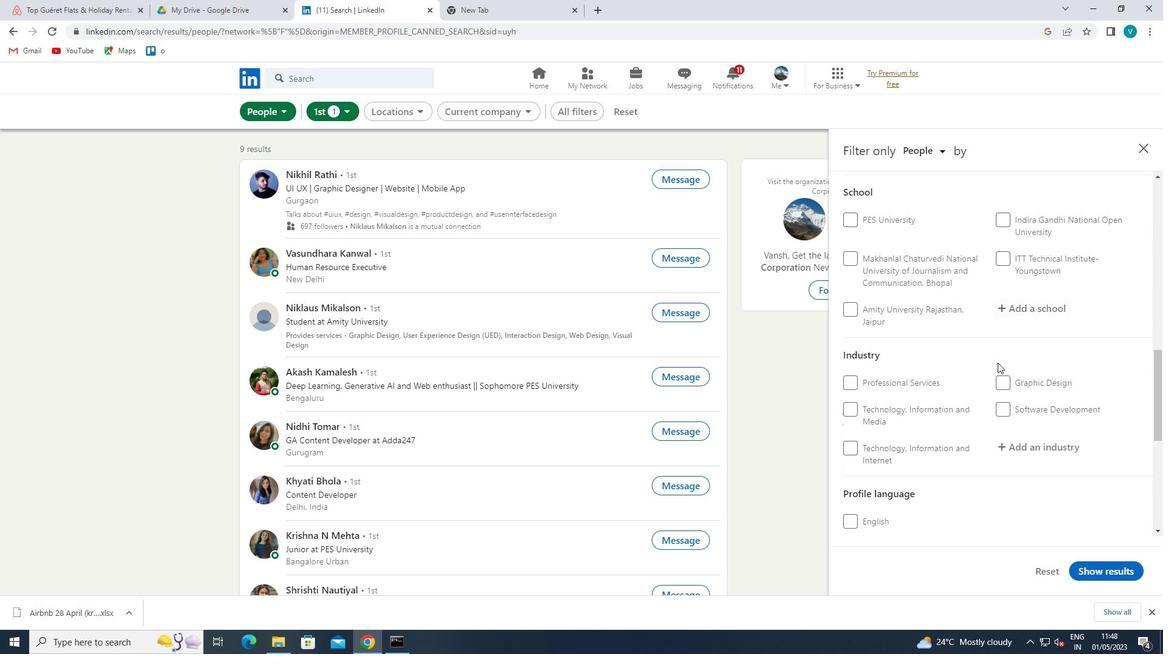 
Action: Mouse moved to (858, 358)
Screenshot: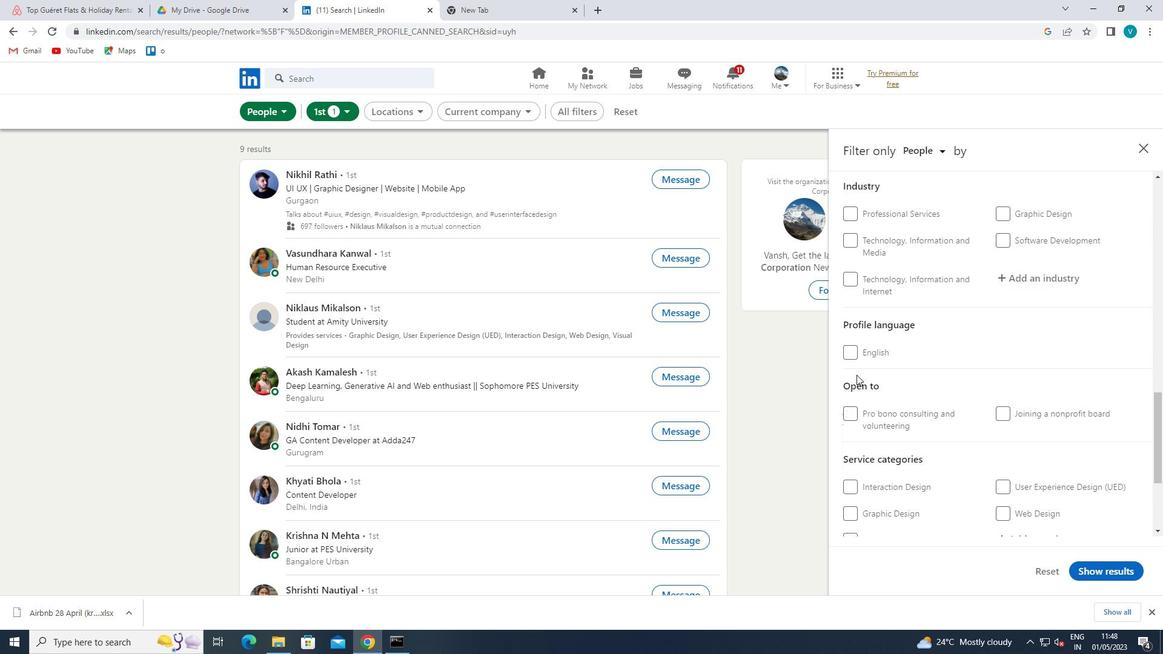 
Action: Mouse pressed left at (858, 358)
Screenshot: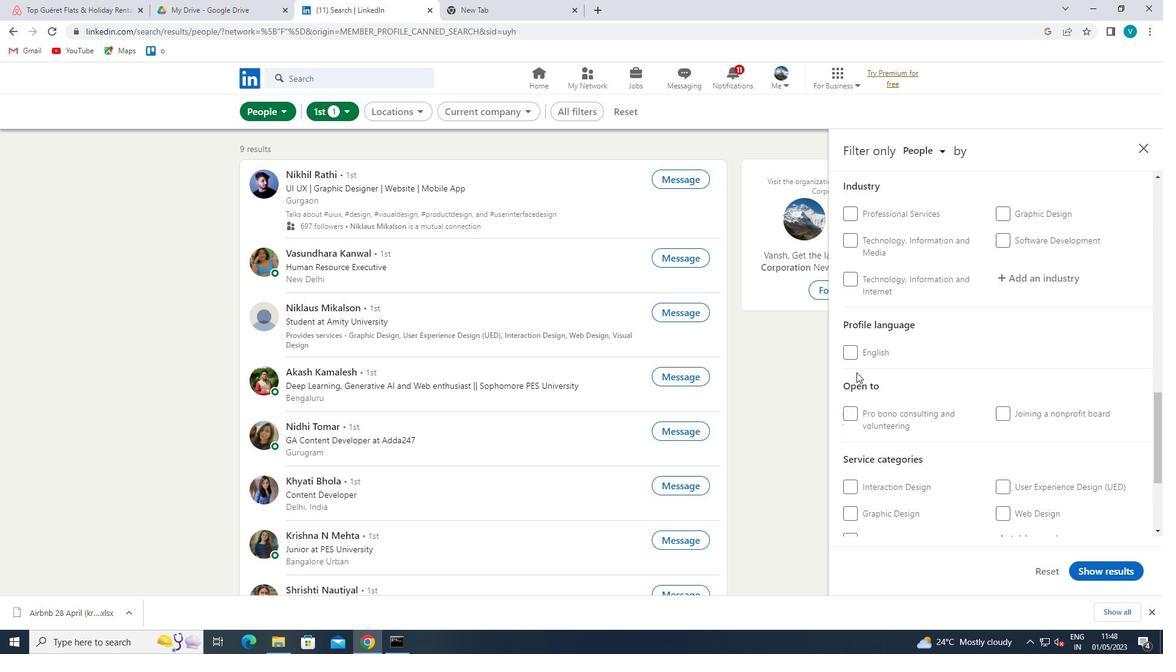 
Action: Mouse moved to (858, 354)
Screenshot: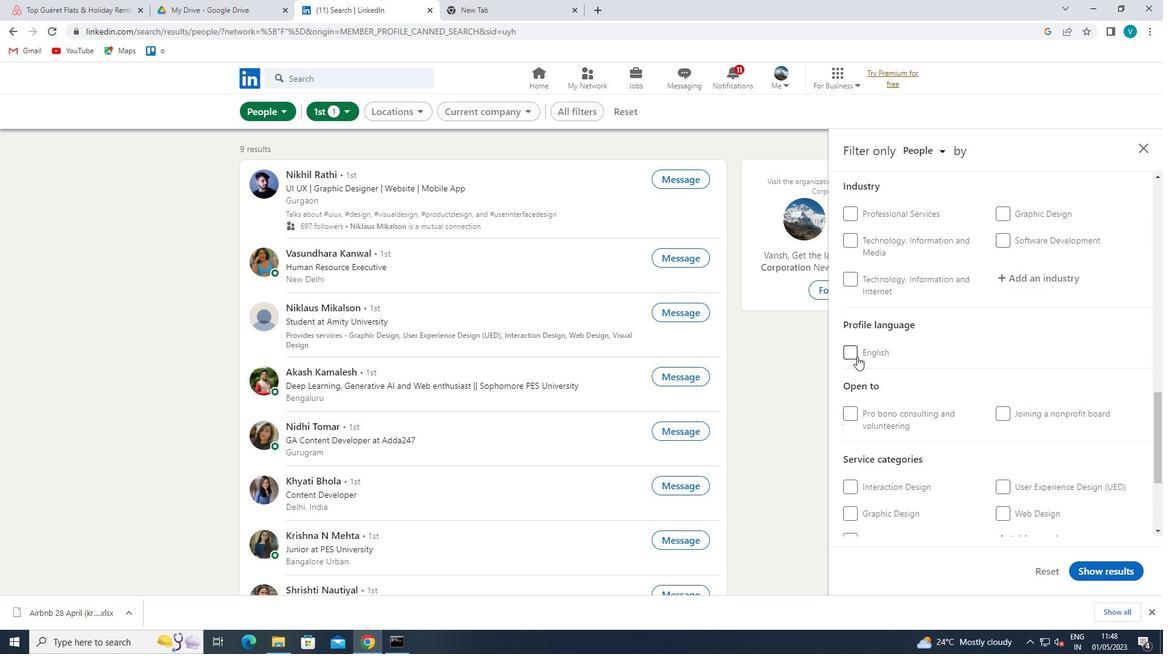 
Action: Mouse pressed left at (858, 354)
Screenshot: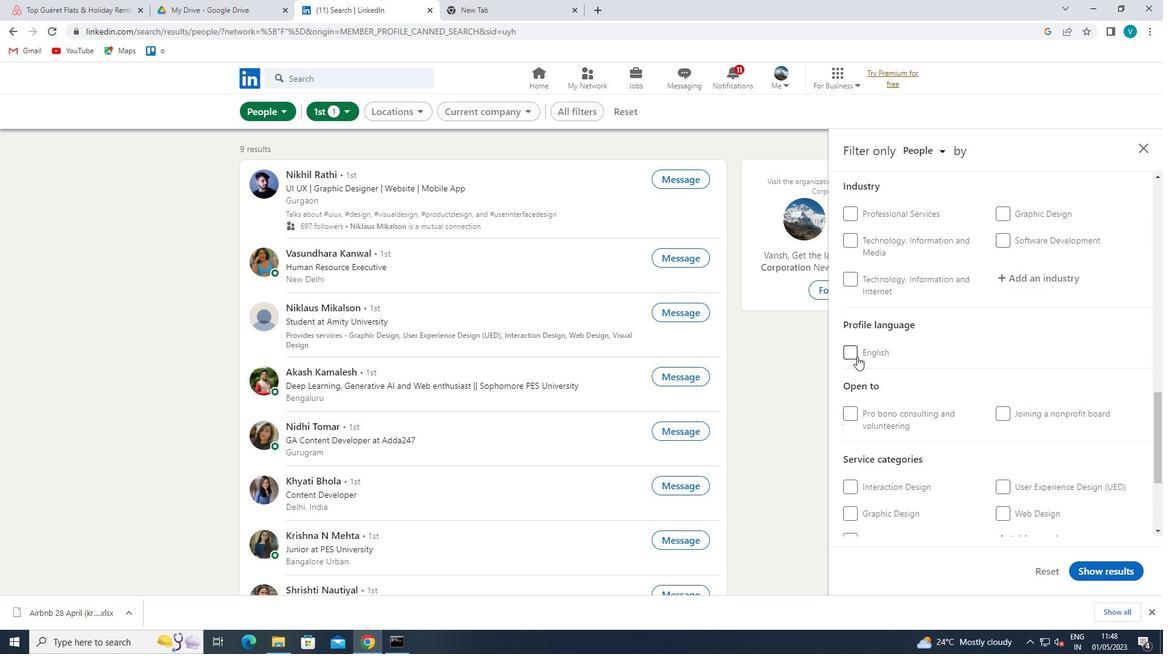 
Action: Mouse moved to (1002, 369)
Screenshot: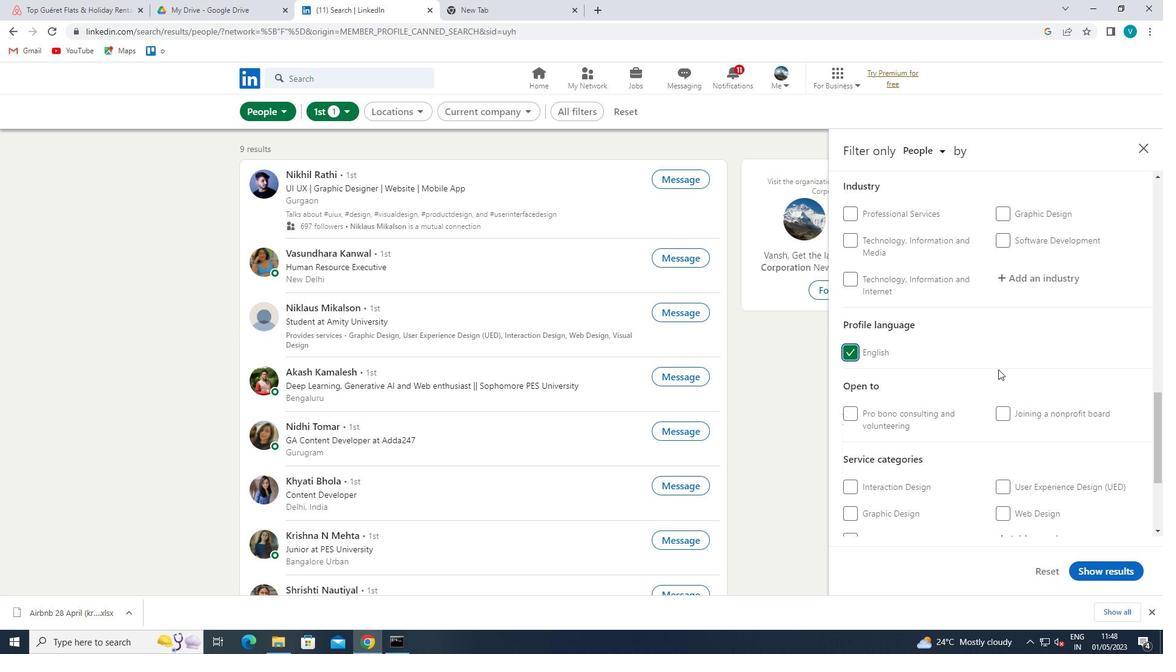 
Action: Mouse scrolled (1002, 369) with delta (0, 0)
Screenshot: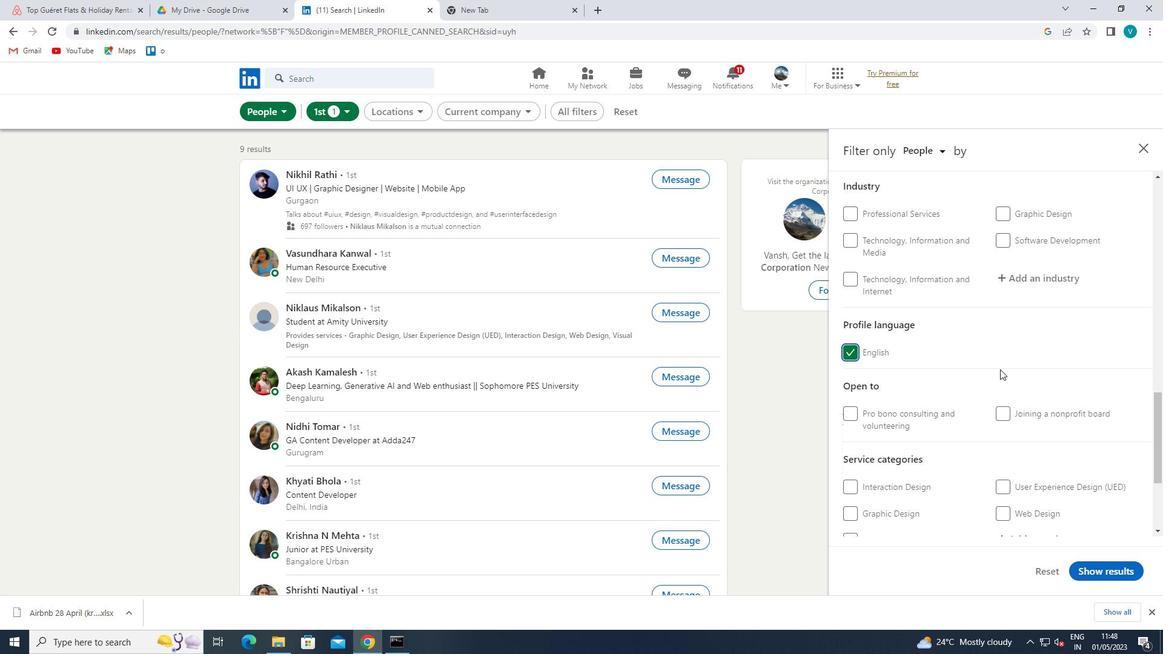 
Action: Mouse scrolled (1002, 369) with delta (0, 0)
Screenshot: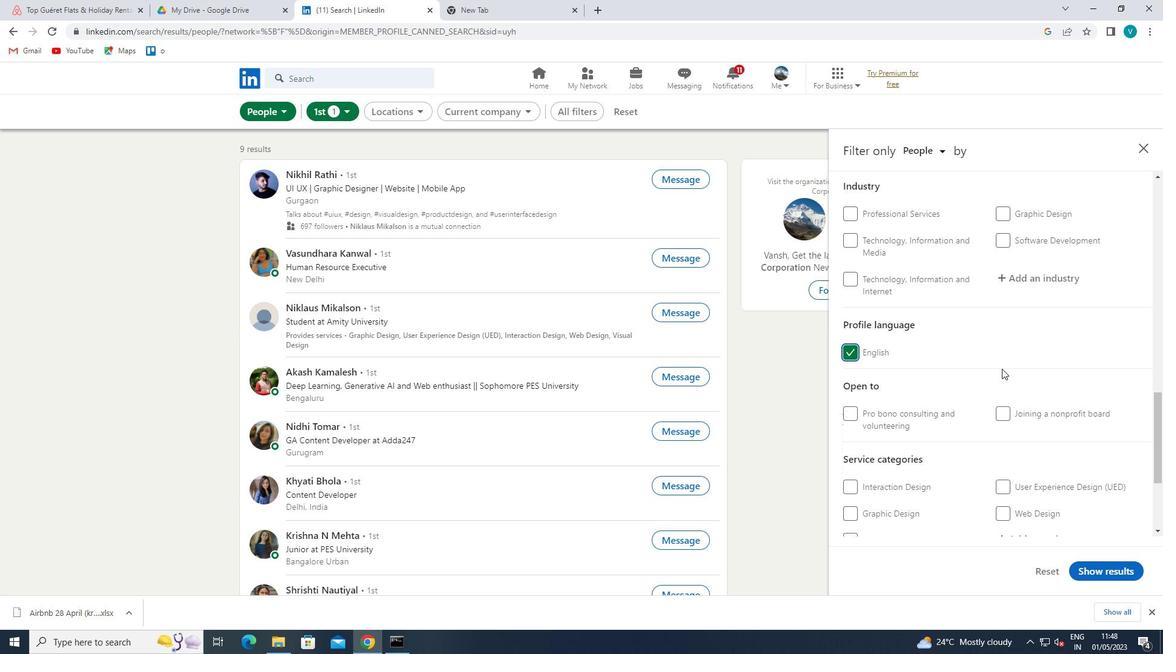 
Action: Mouse scrolled (1002, 369) with delta (0, 0)
Screenshot: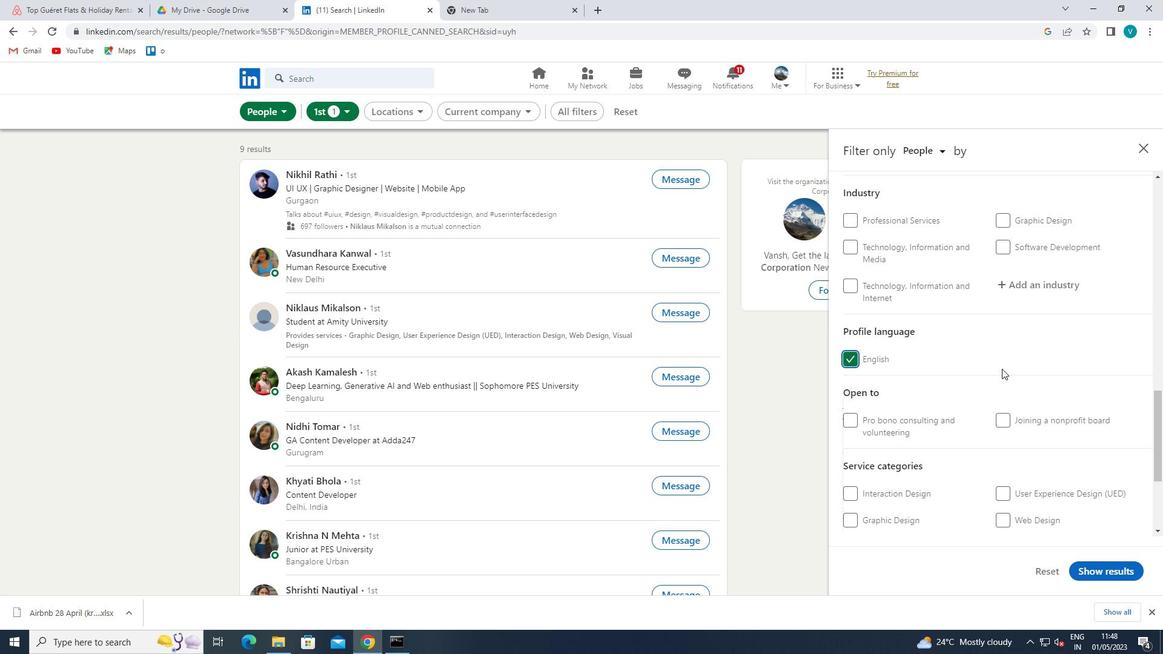 
Action: Mouse scrolled (1002, 369) with delta (0, 0)
Screenshot: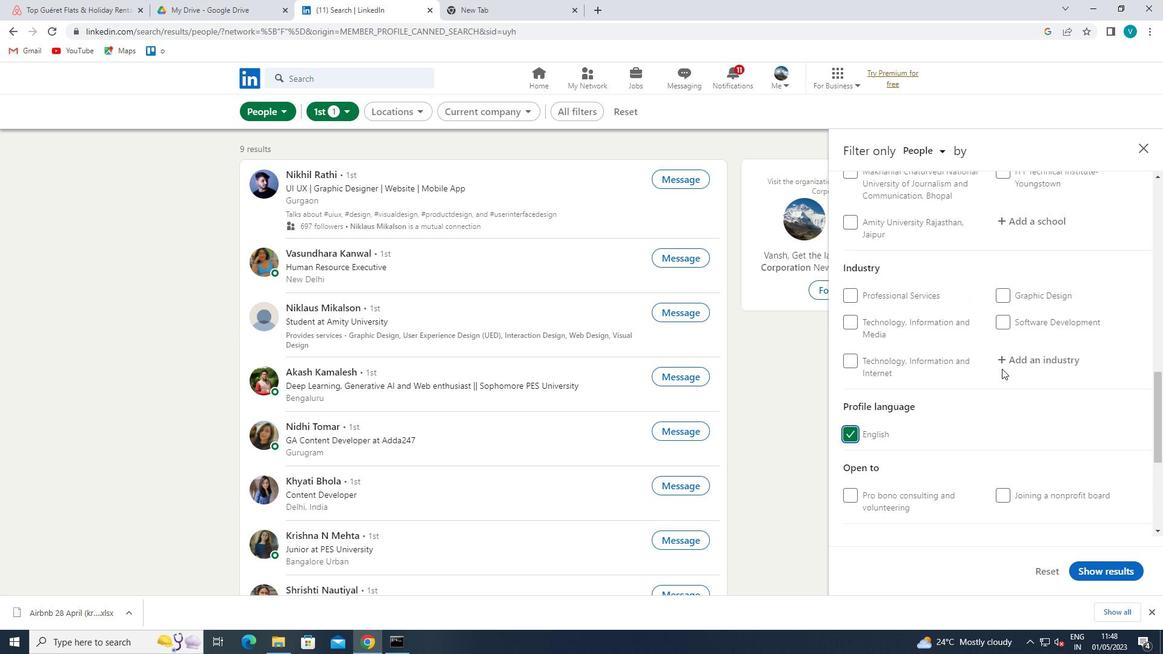 
Action: Mouse scrolled (1002, 369) with delta (0, 0)
Screenshot: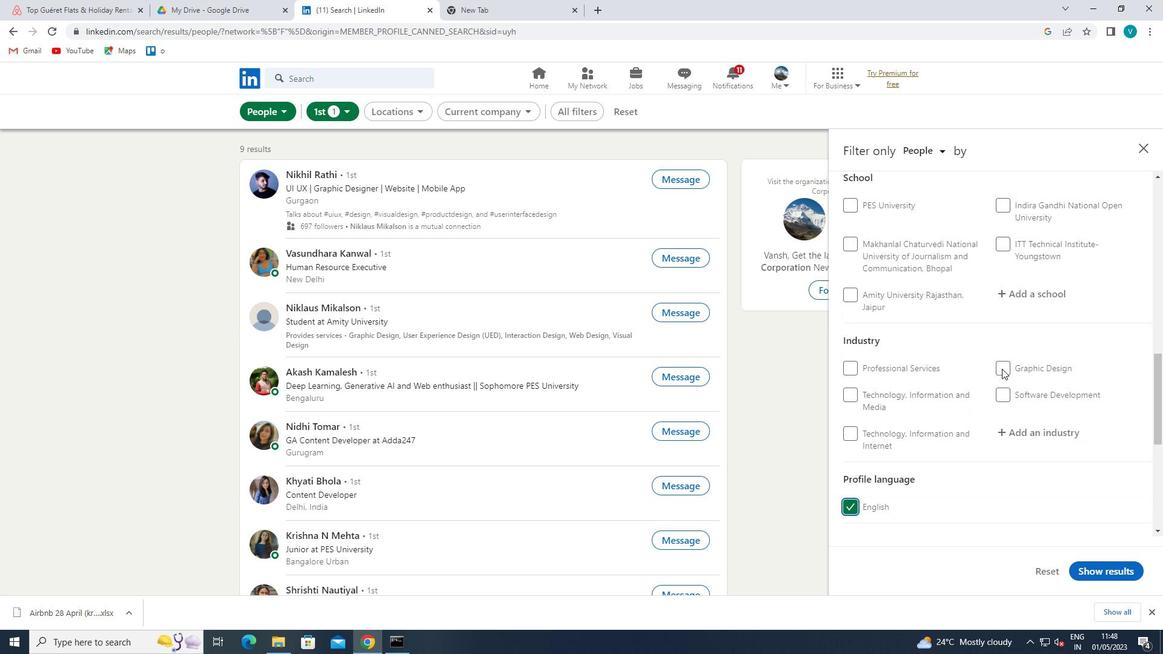 
Action: Mouse scrolled (1002, 369) with delta (0, 0)
Screenshot: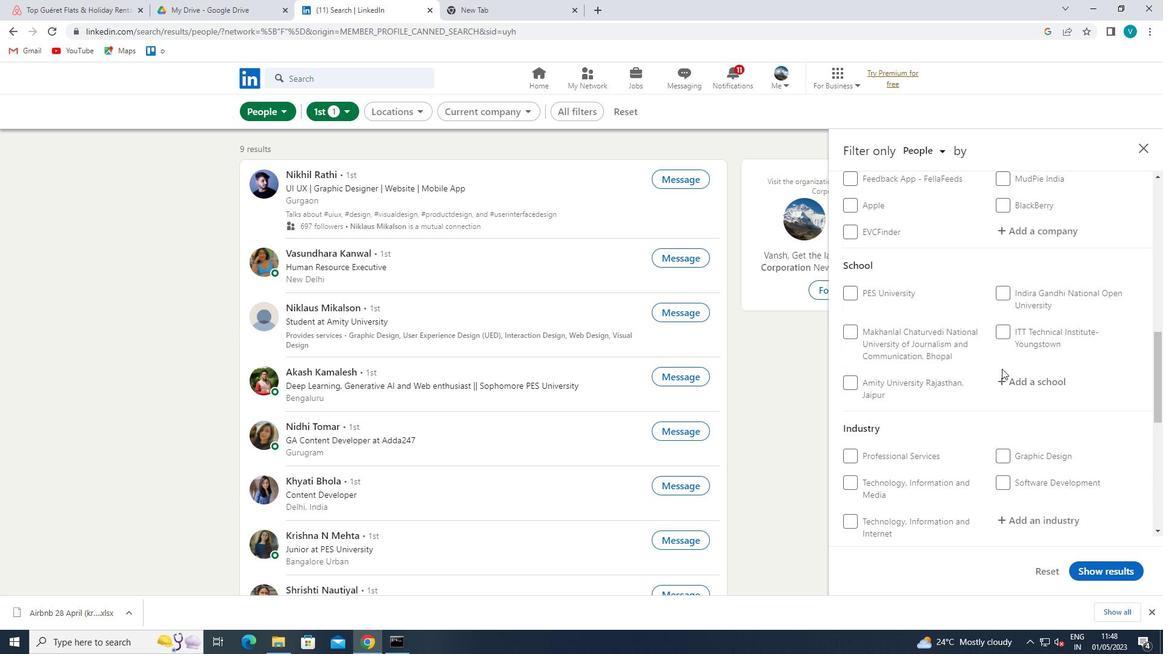 
Action: Mouse scrolled (1002, 369) with delta (0, 0)
Screenshot: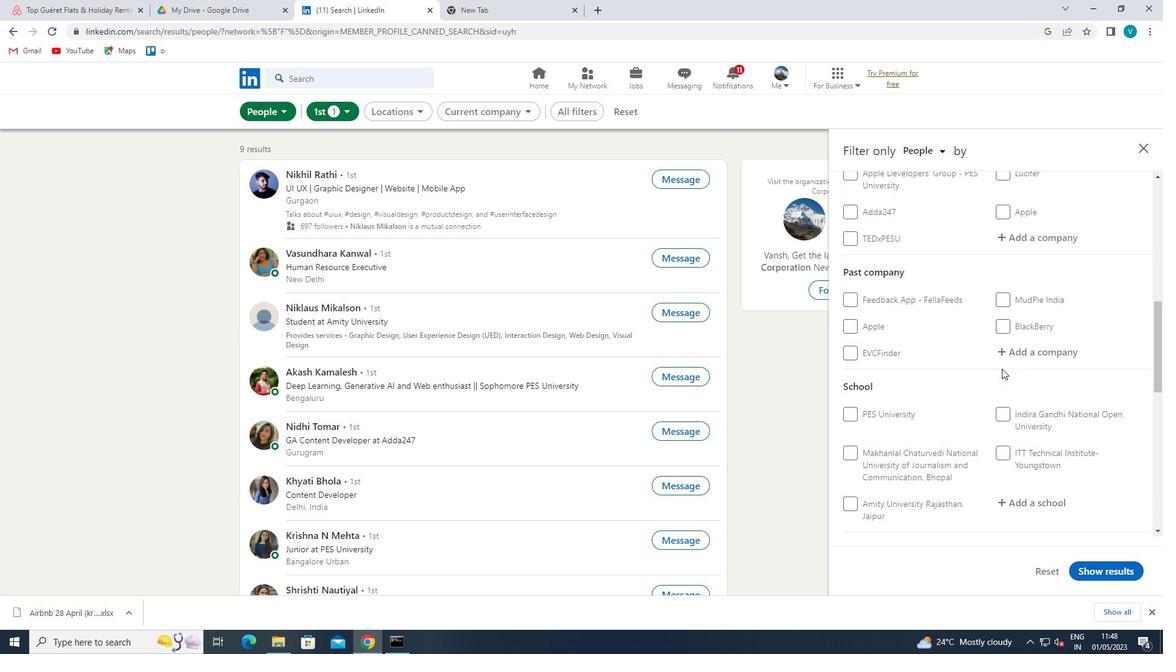 
Action: Mouse moved to (1029, 296)
Screenshot: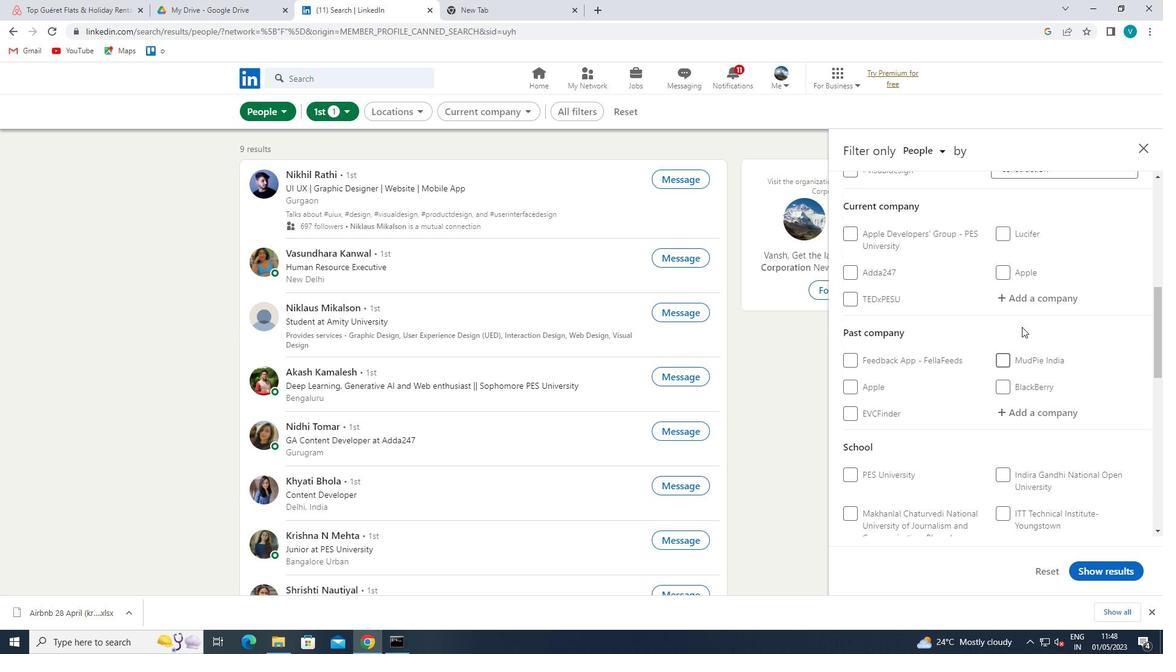 
Action: Mouse pressed left at (1029, 296)
Screenshot: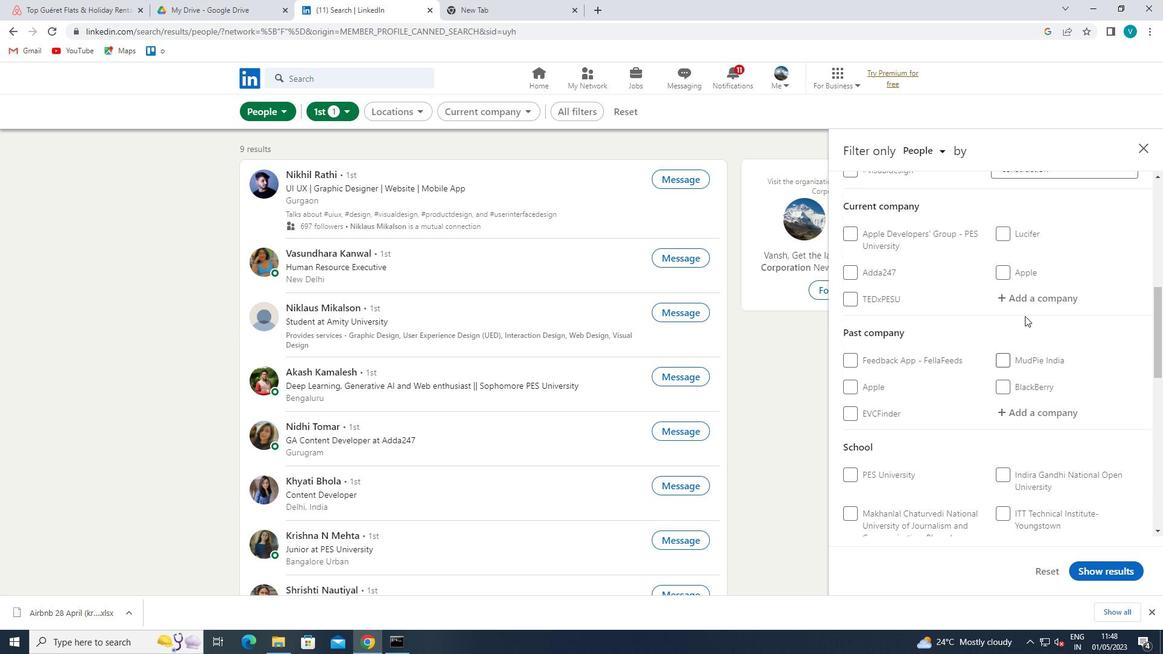 
Action: Key pressed <Key.shift>
Screenshot: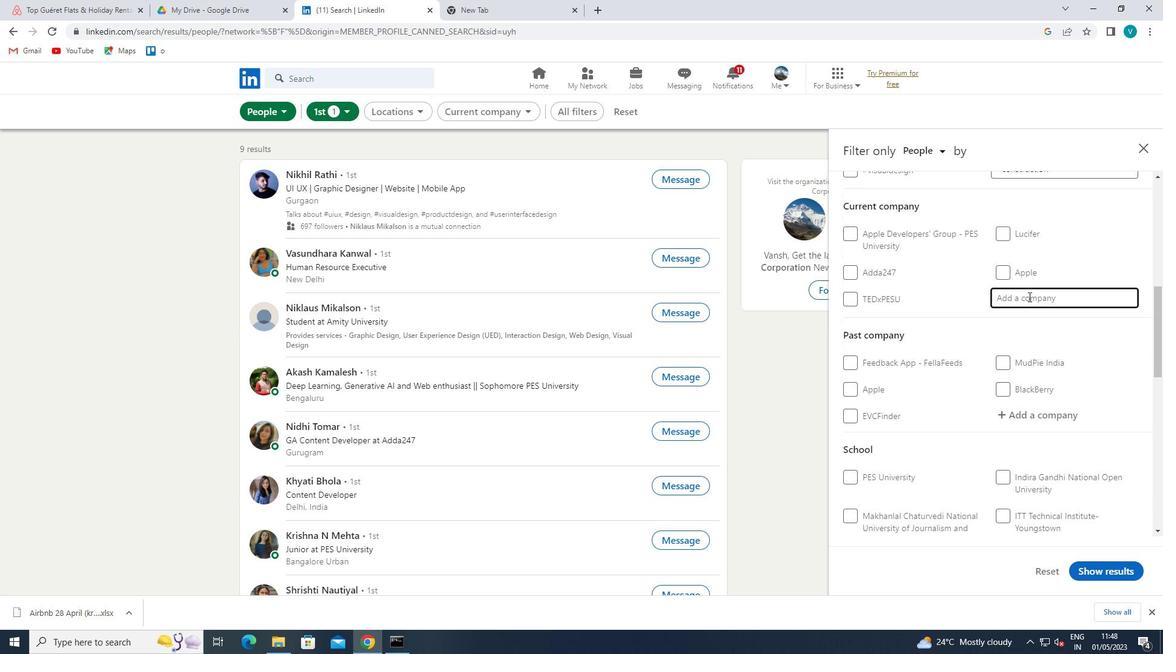 
Action: Mouse moved to (1029, 296)
Screenshot: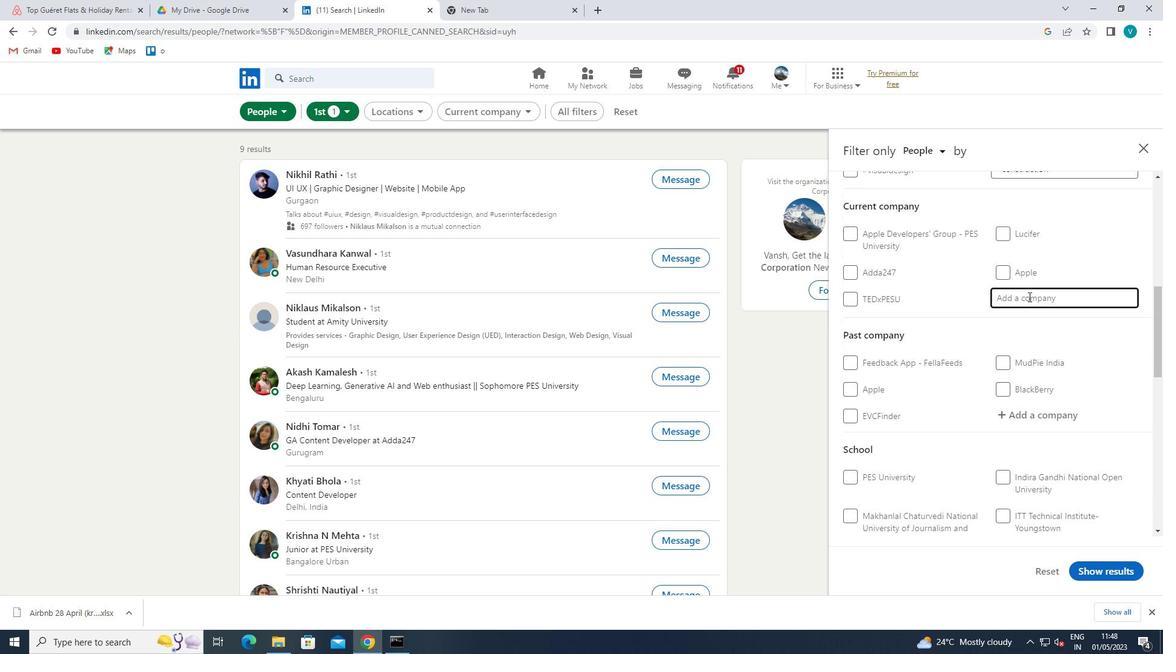 
Action: Key pressed <Key.shift><Key.shift><Key.shift>GLEEDS
Screenshot: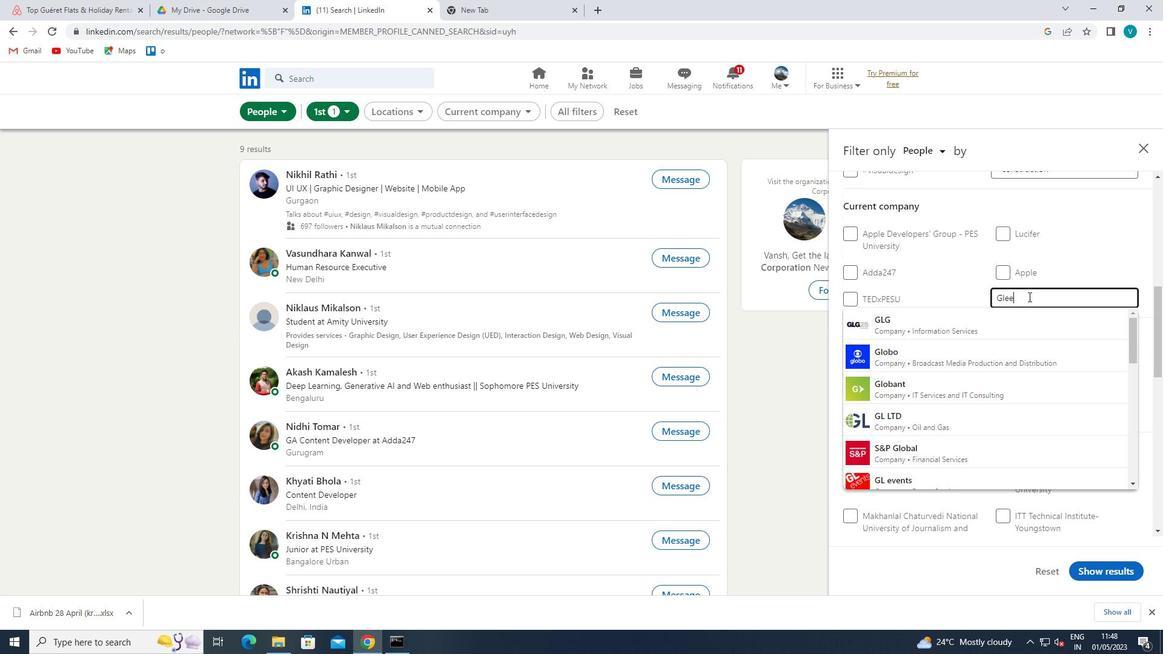 
Action: Mouse moved to (979, 324)
Screenshot: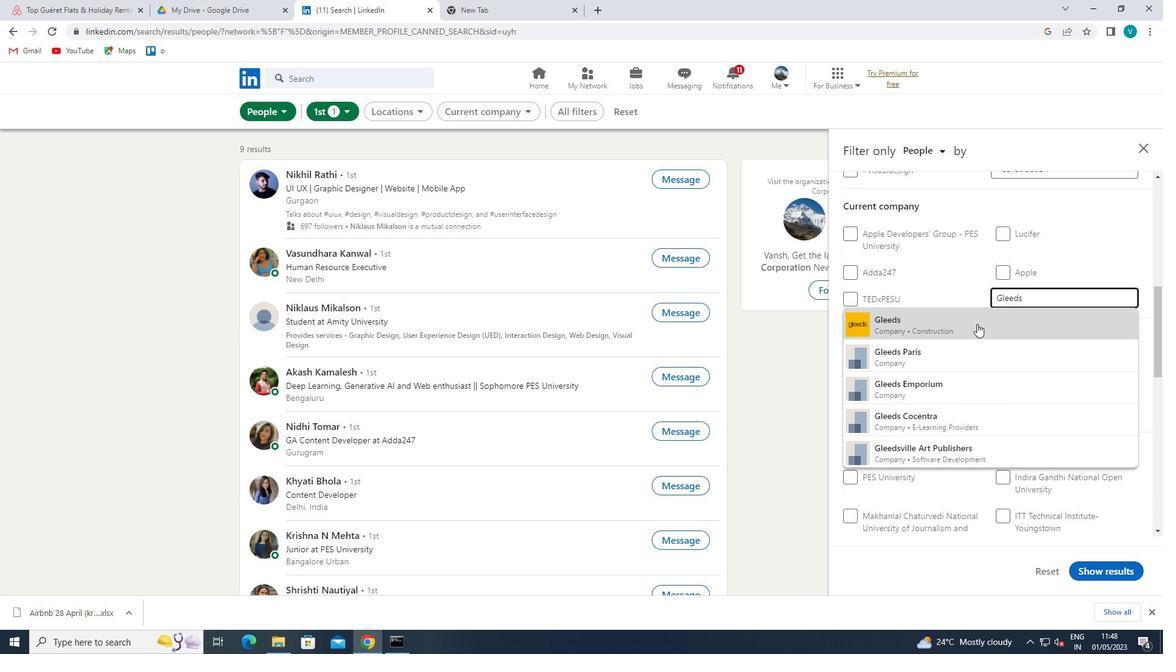 
Action: Mouse pressed left at (979, 324)
Screenshot: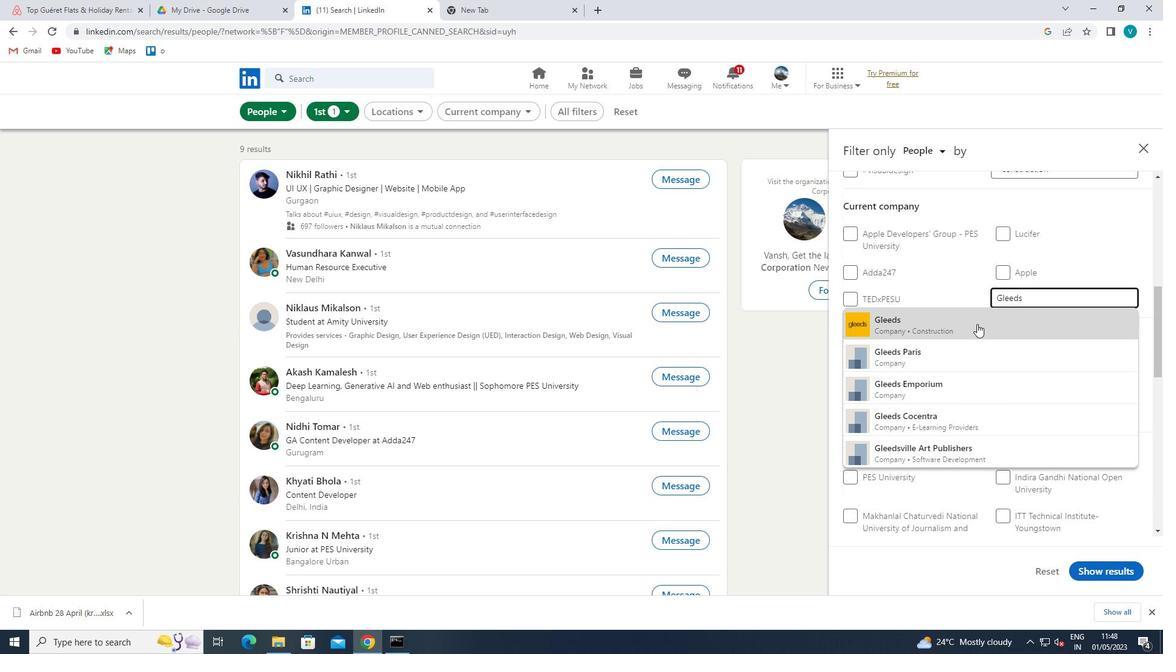 
Action: Mouse moved to (975, 326)
Screenshot: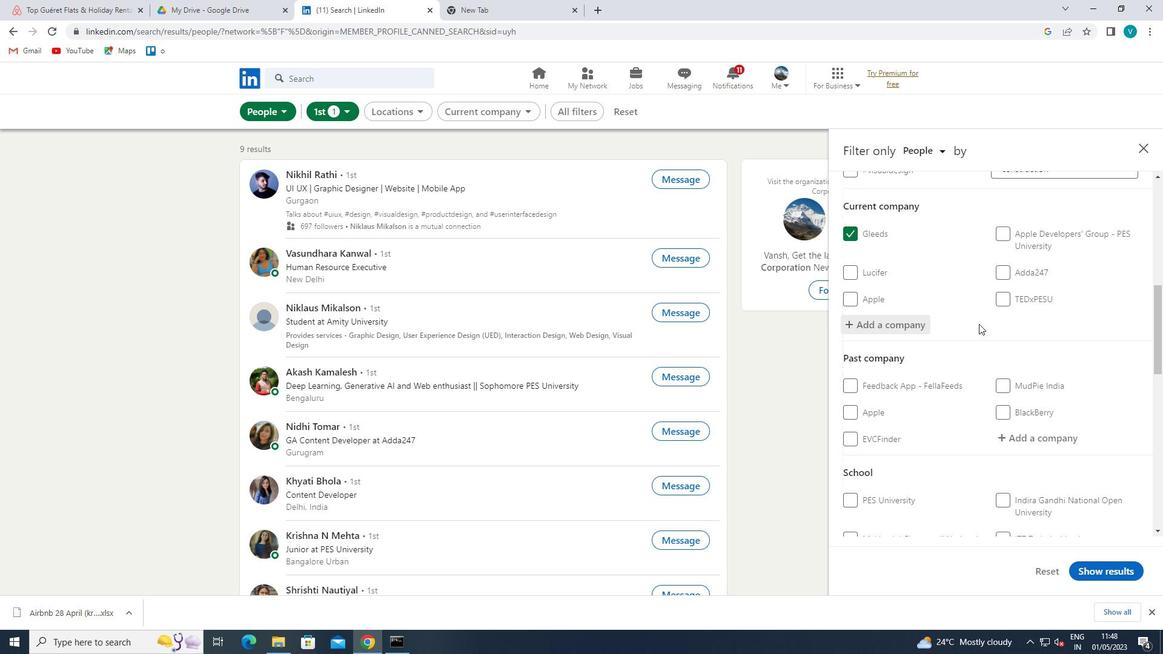 
Action: Mouse scrolled (975, 325) with delta (0, 0)
Screenshot: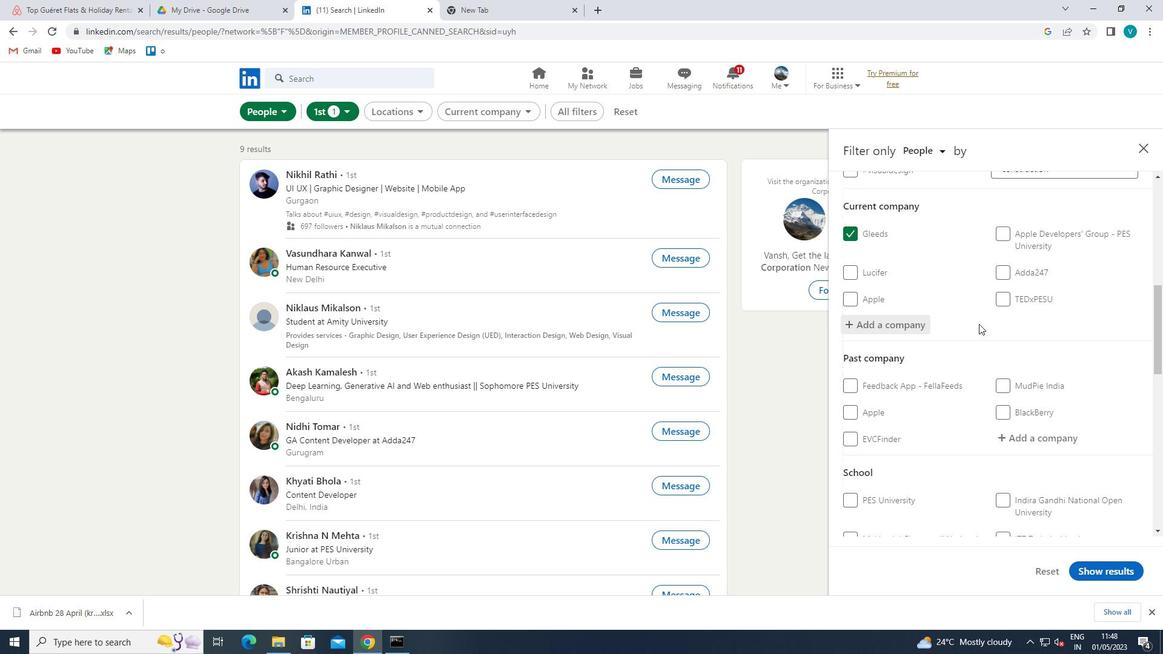 
Action: Mouse moved to (974, 326)
Screenshot: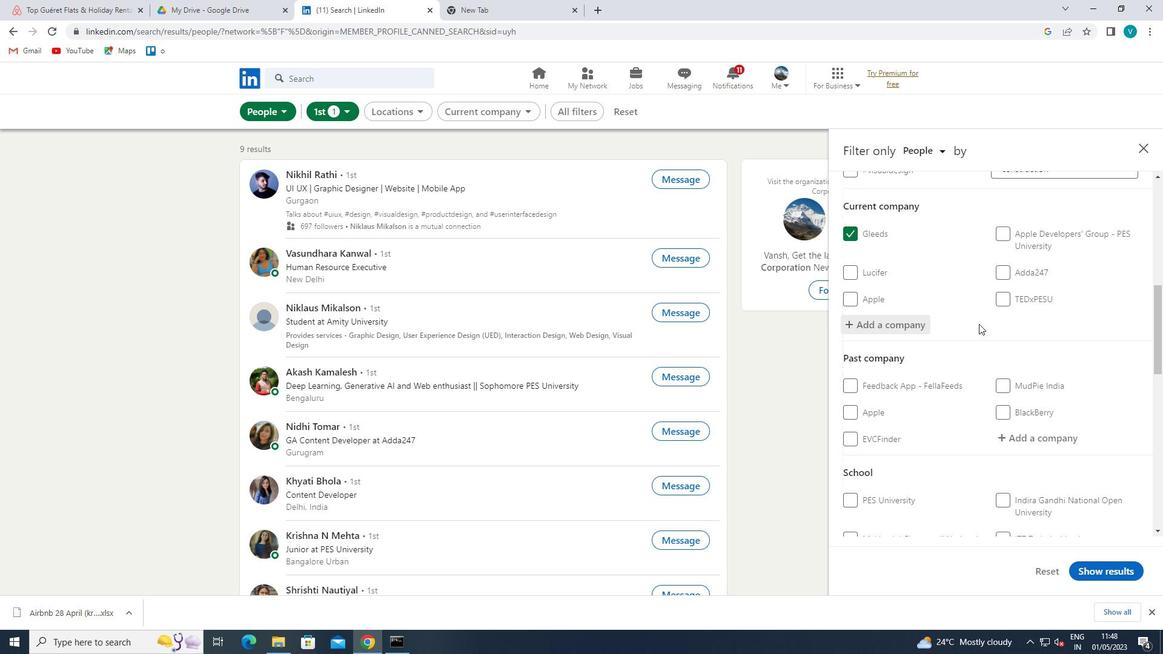 
Action: Mouse scrolled (974, 326) with delta (0, 0)
Screenshot: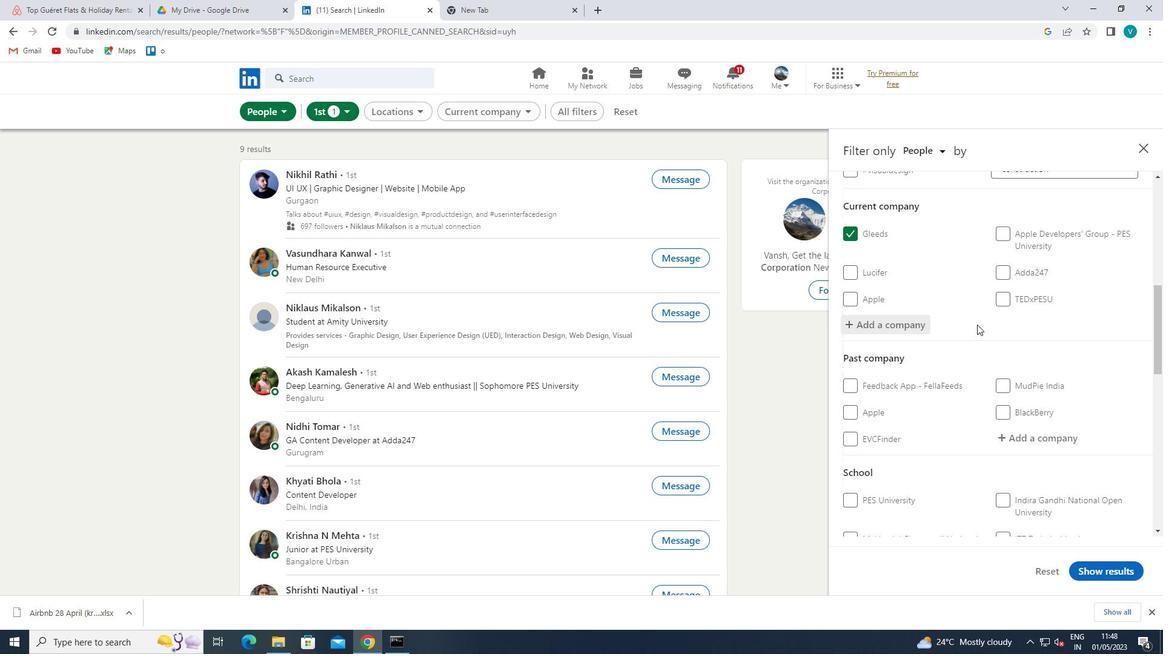 
Action: Mouse moved to (972, 327)
Screenshot: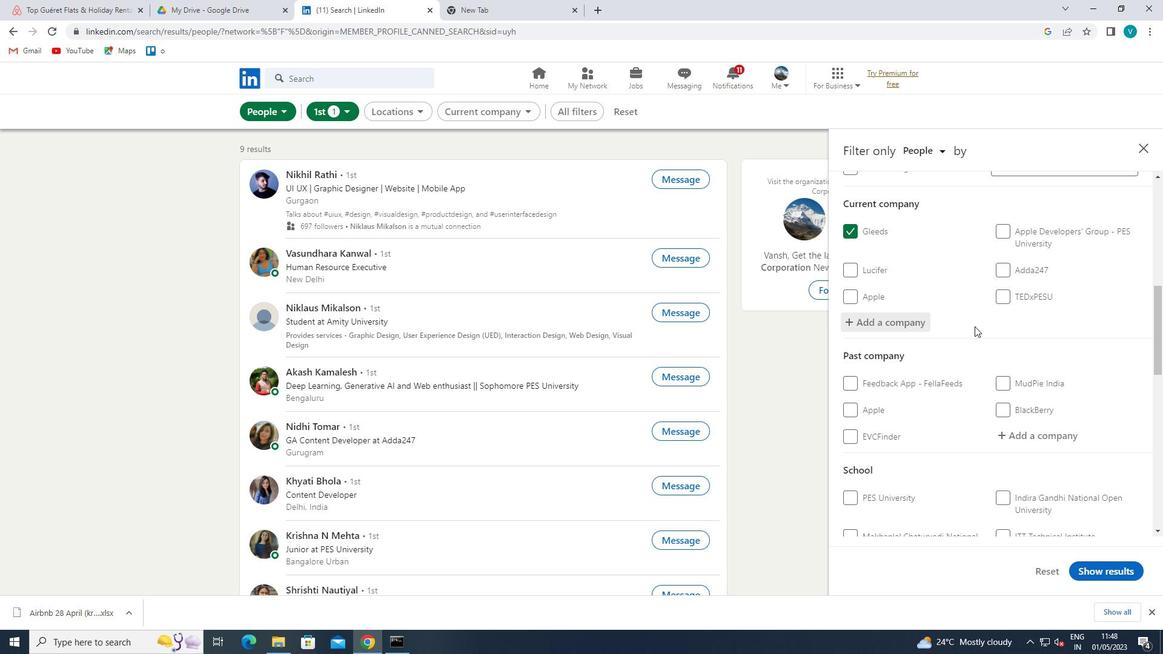 
Action: Mouse scrolled (972, 327) with delta (0, 0)
Screenshot: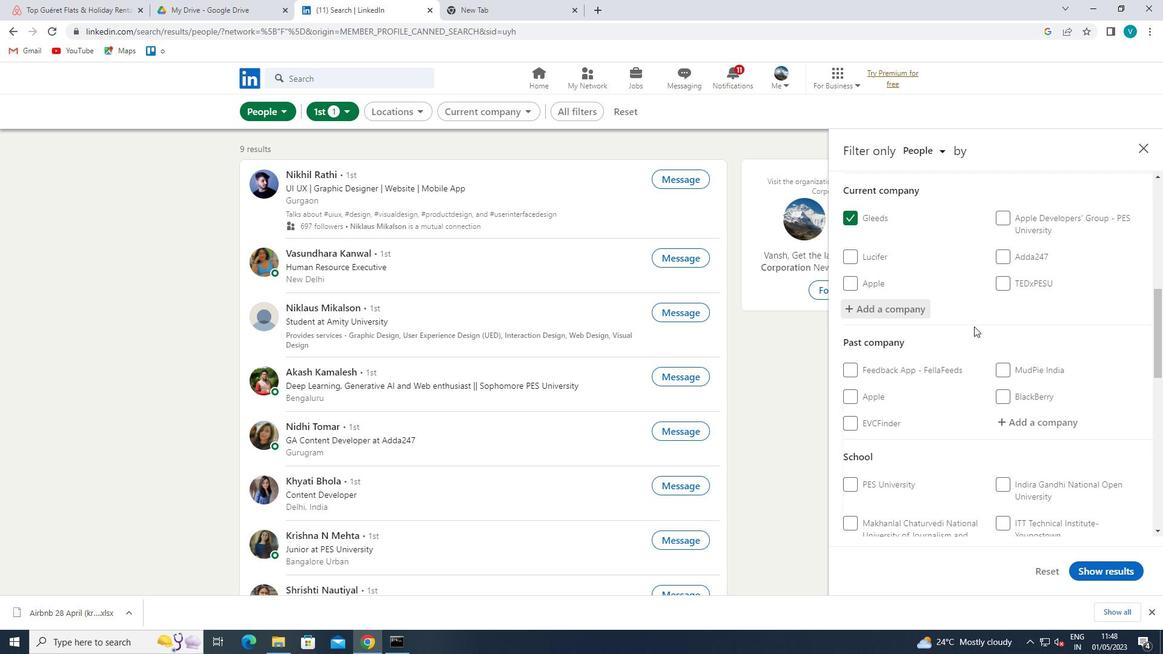
Action: Mouse moved to (972, 328)
Screenshot: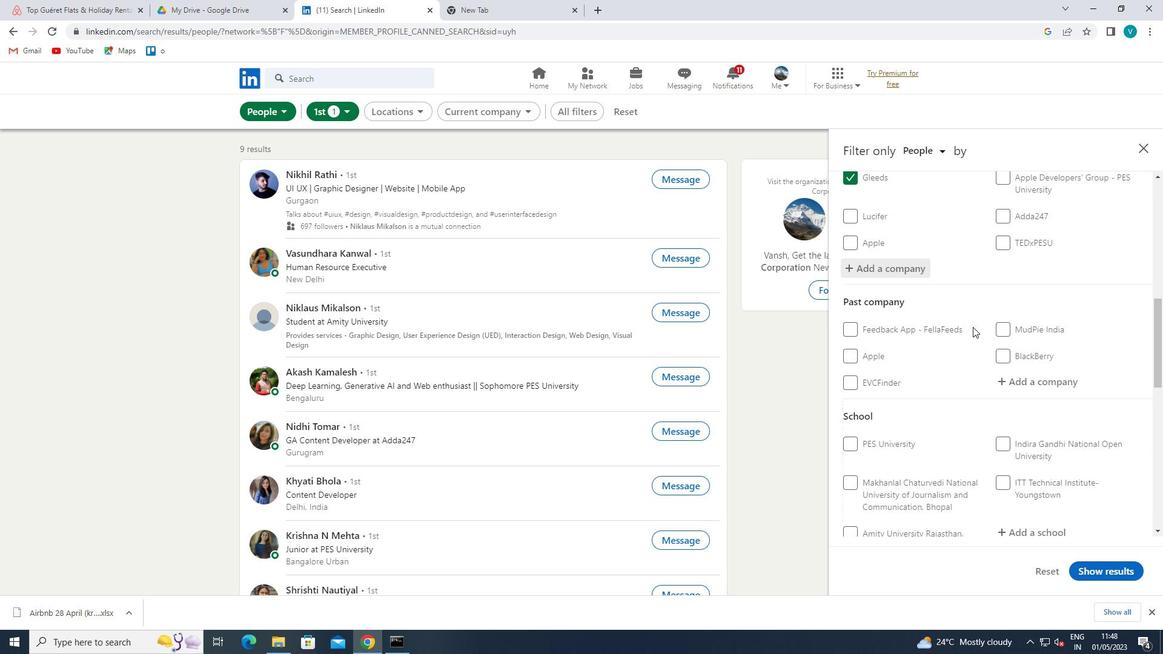 
Action: Mouse scrolled (972, 327) with delta (0, 0)
Screenshot: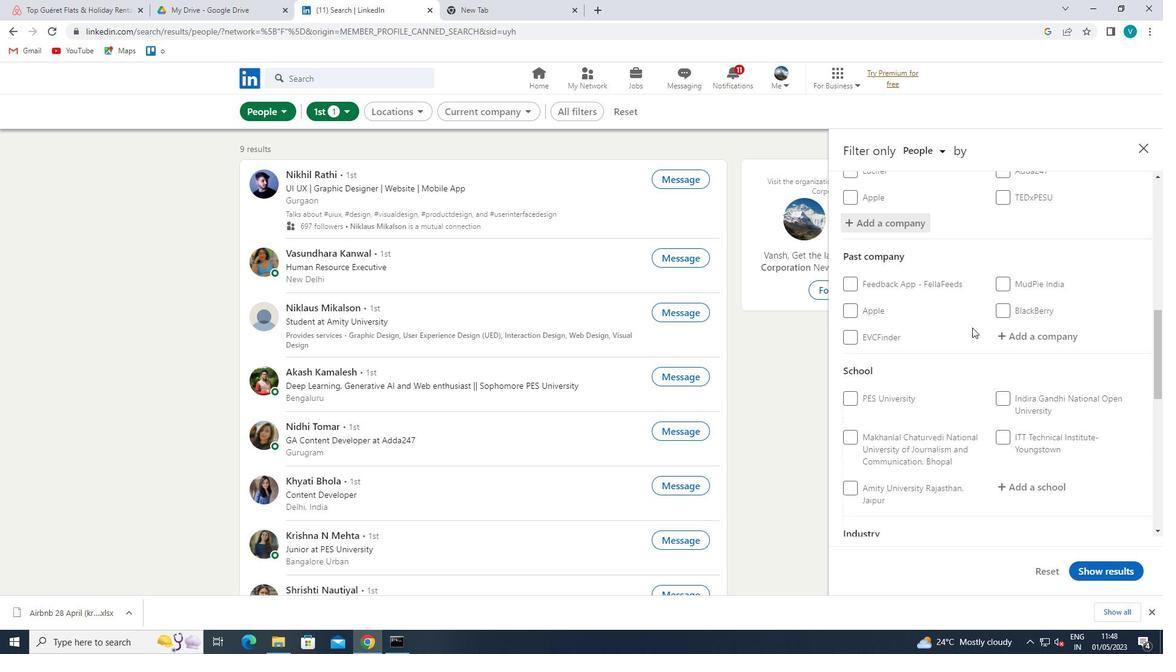 
Action: Mouse moved to (1025, 356)
Screenshot: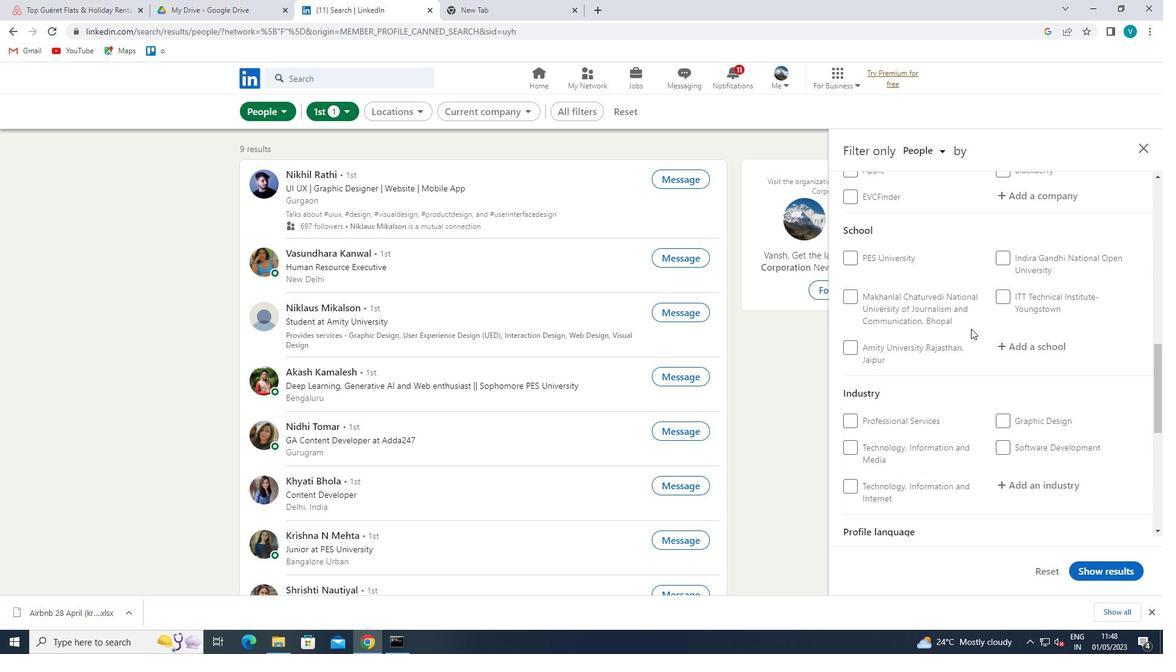 
Action: Mouse pressed left at (1025, 356)
Screenshot: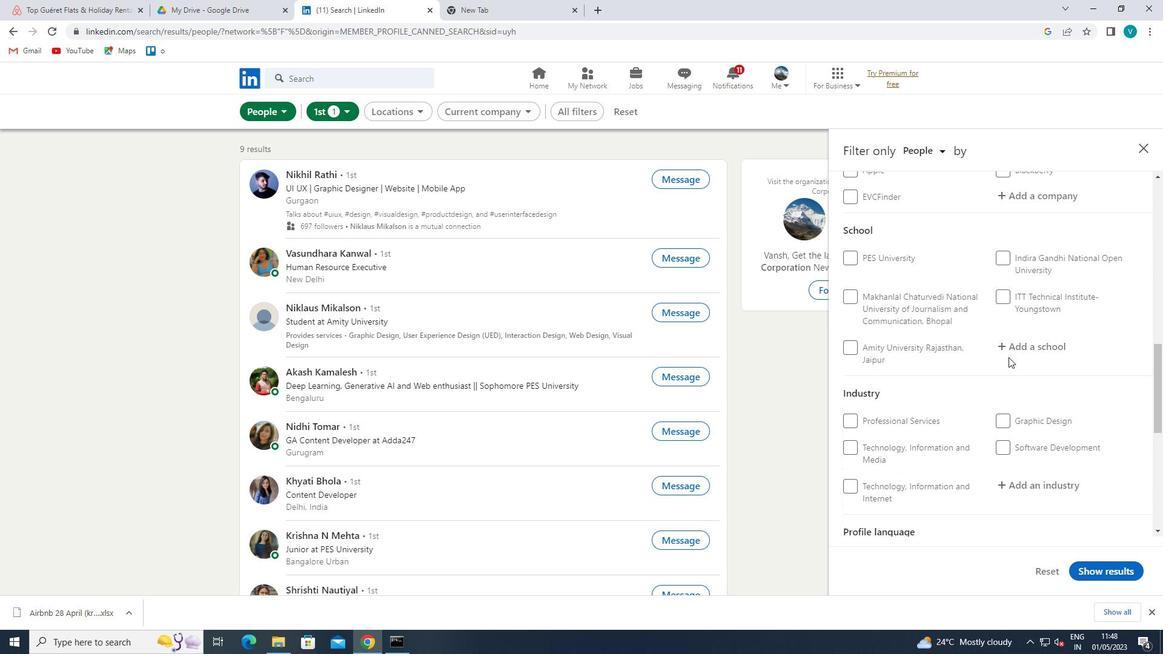 
Action: Mouse moved to (1033, 353)
Screenshot: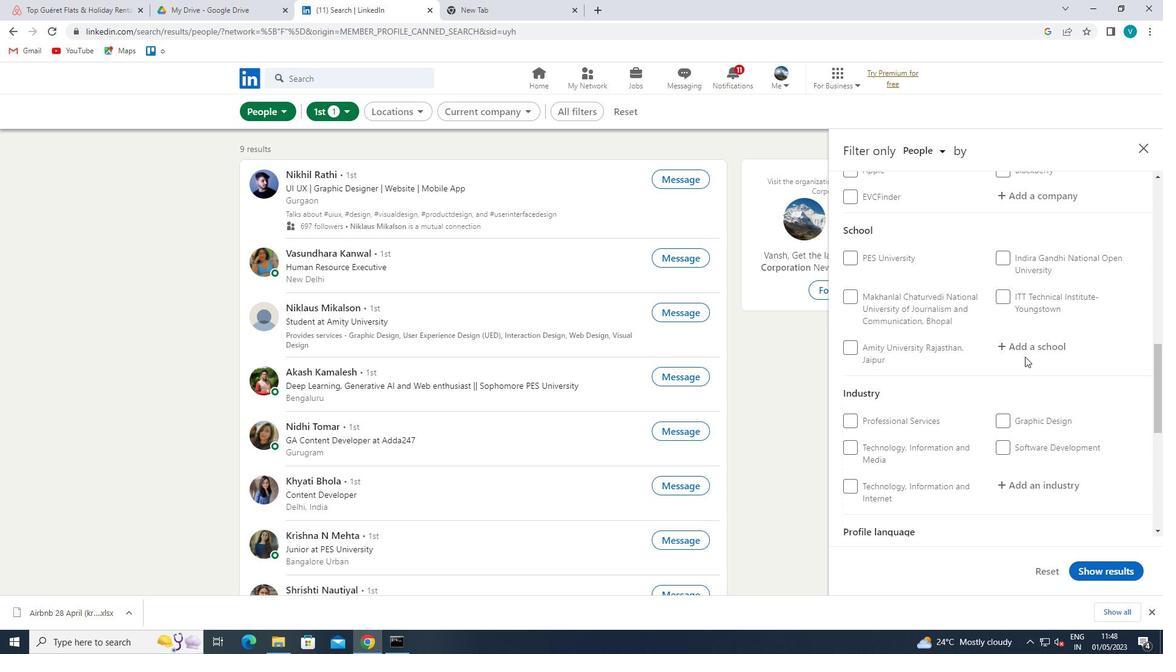 
Action: Mouse pressed left at (1033, 353)
Screenshot: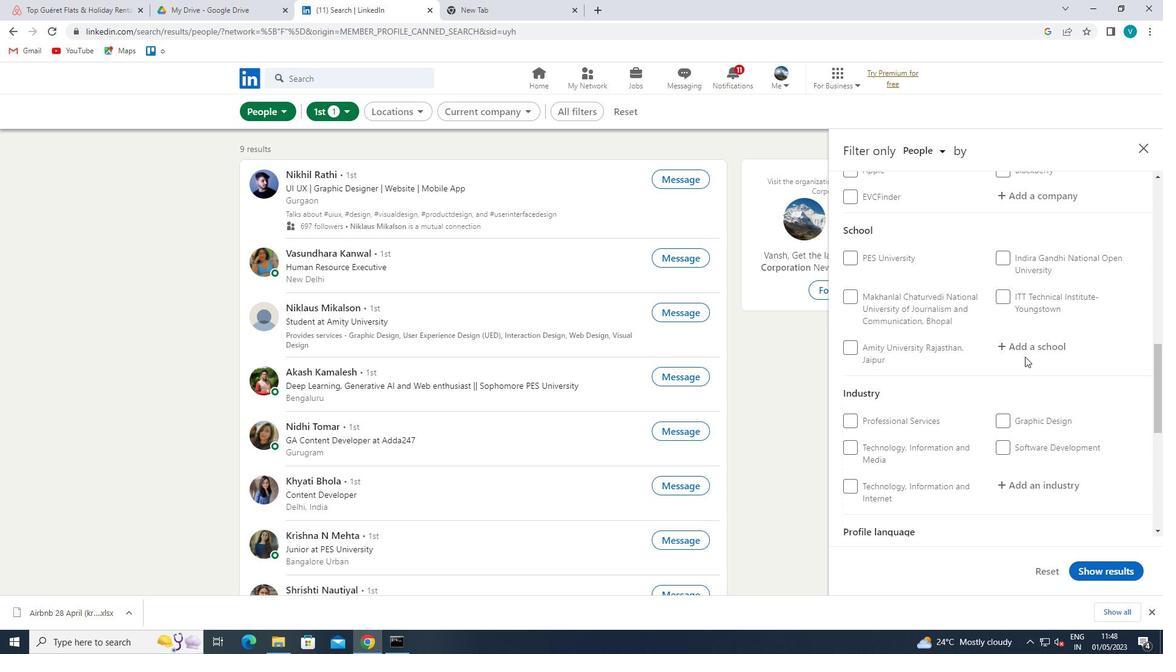 
Action: Key pressed <Key.shift>SRI<Key.space><Key.shift>SATHYA<Key.space><Key.shift>INS
Screenshot: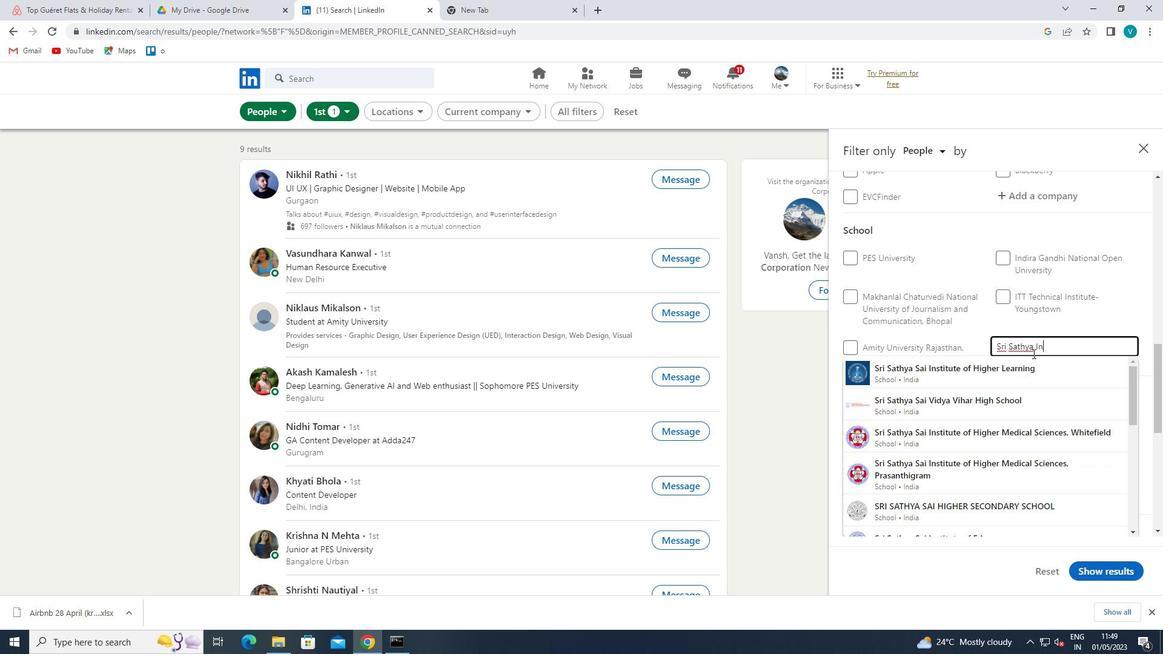
Action: Mouse moved to (1016, 379)
Screenshot: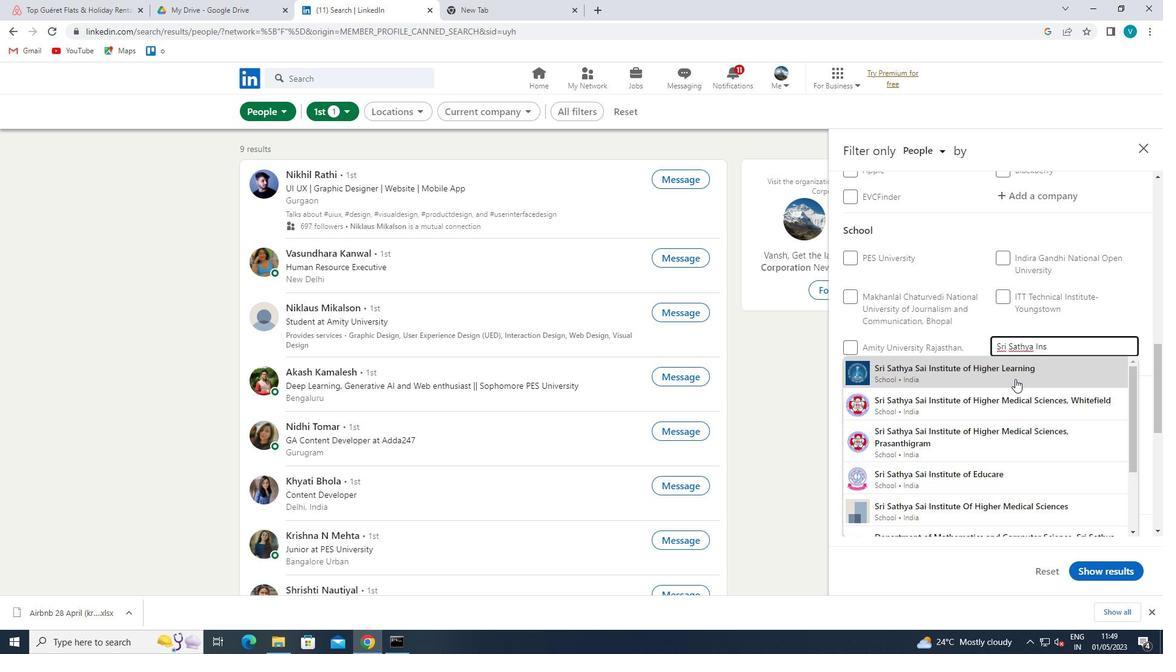 
Action: Mouse pressed left at (1016, 379)
Screenshot: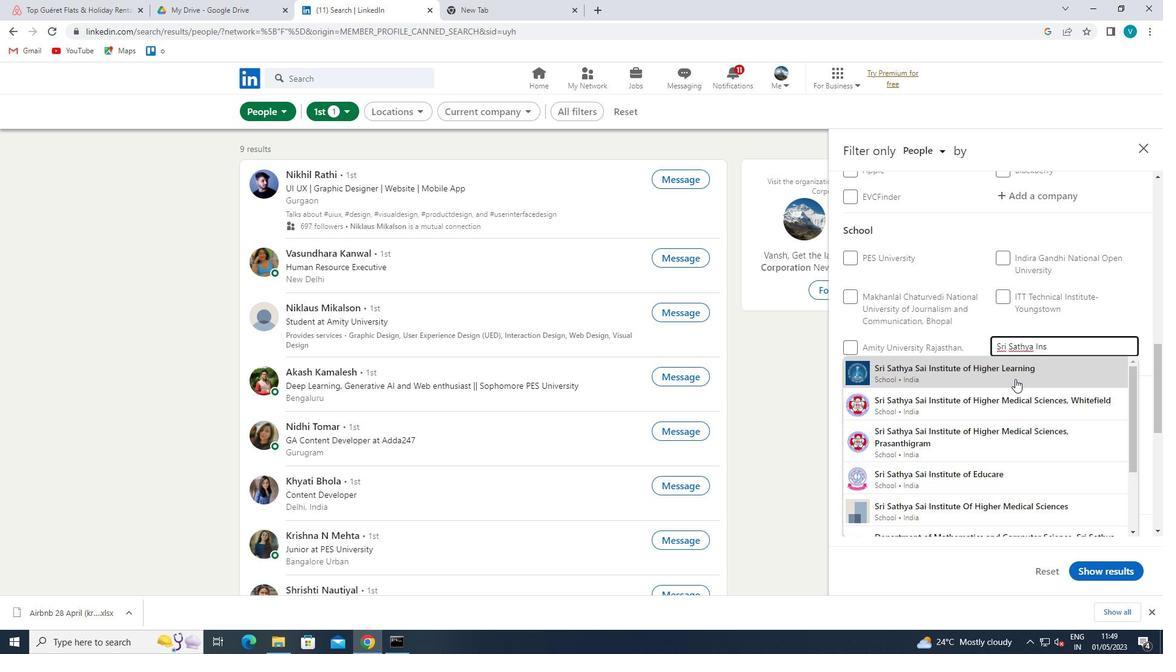 
Action: Mouse scrolled (1016, 378) with delta (0, 0)
Screenshot: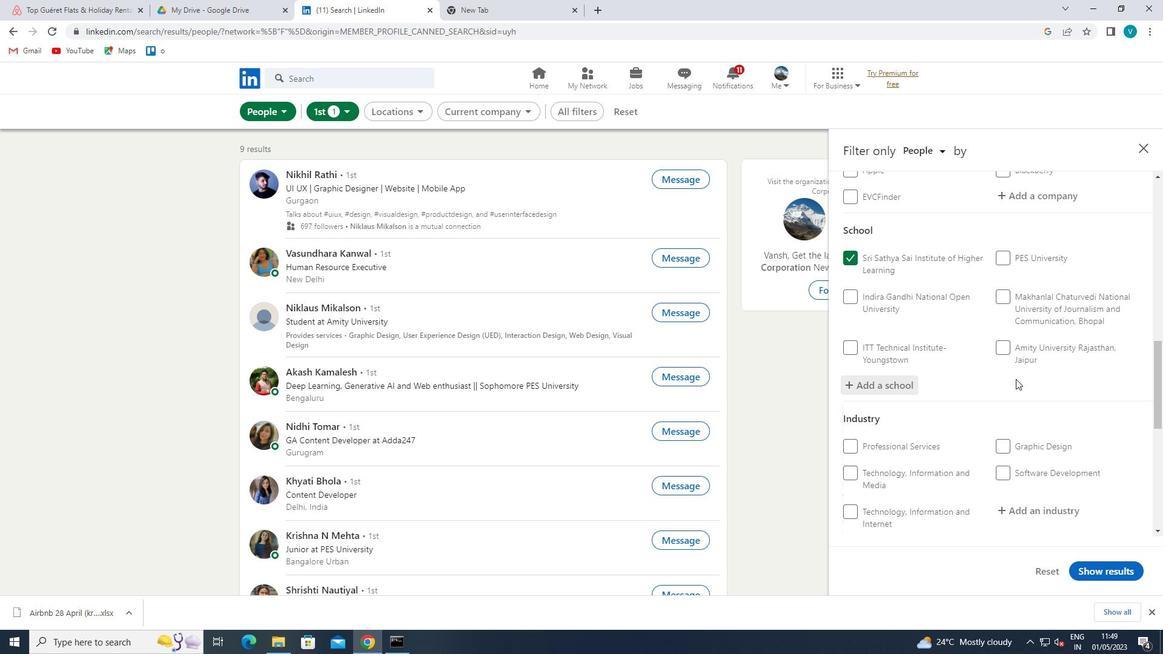 
Action: Mouse scrolled (1016, 378) with delta (0, 0)
Screenshot: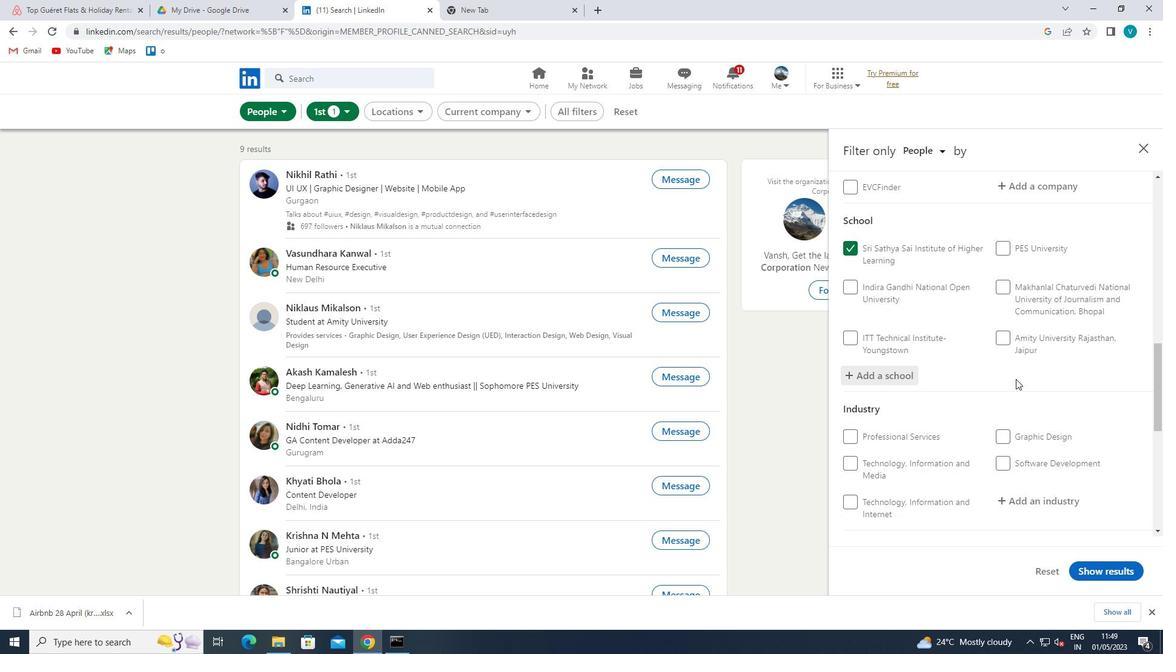 
Action: Mouse scrolled (1016, 378) with delta (0, 0)
Screenshot: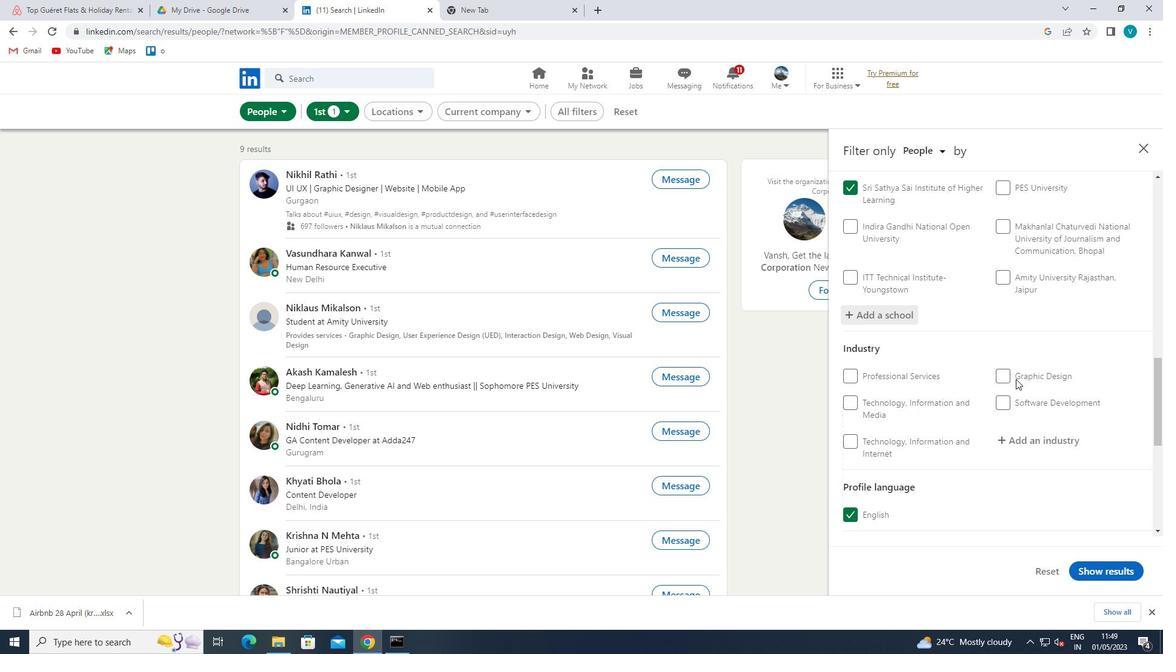 
Action: Mouse moved to (1044, 323)
Screenshot: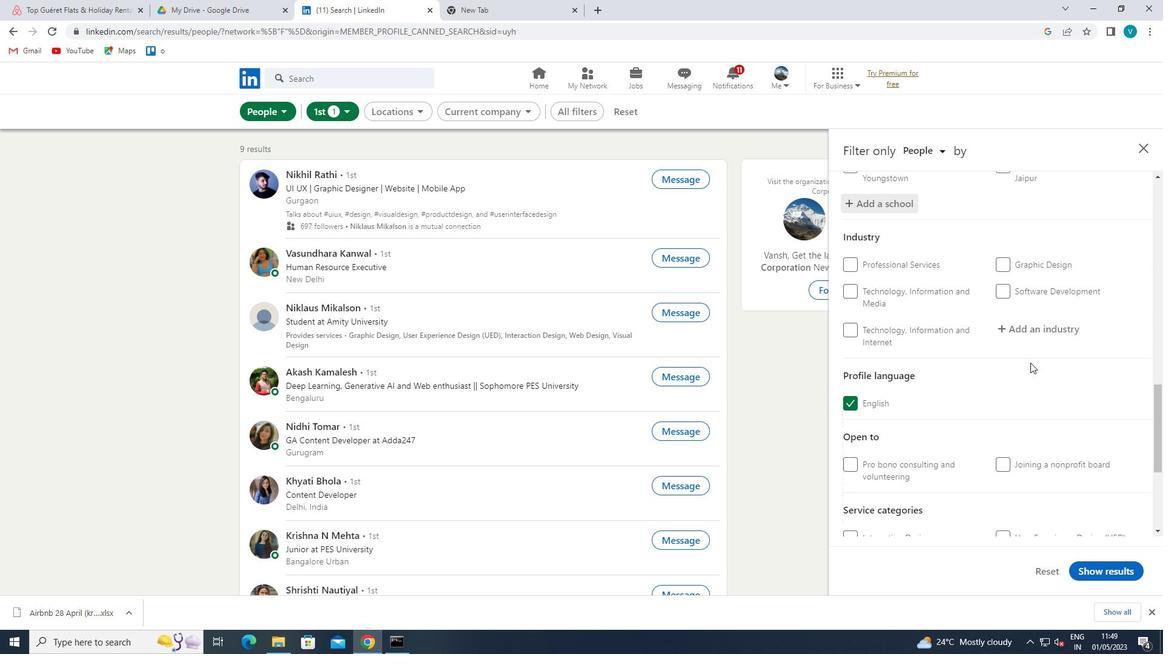 
Action: Mouse pressed left at (1044, 323)
Screenshot: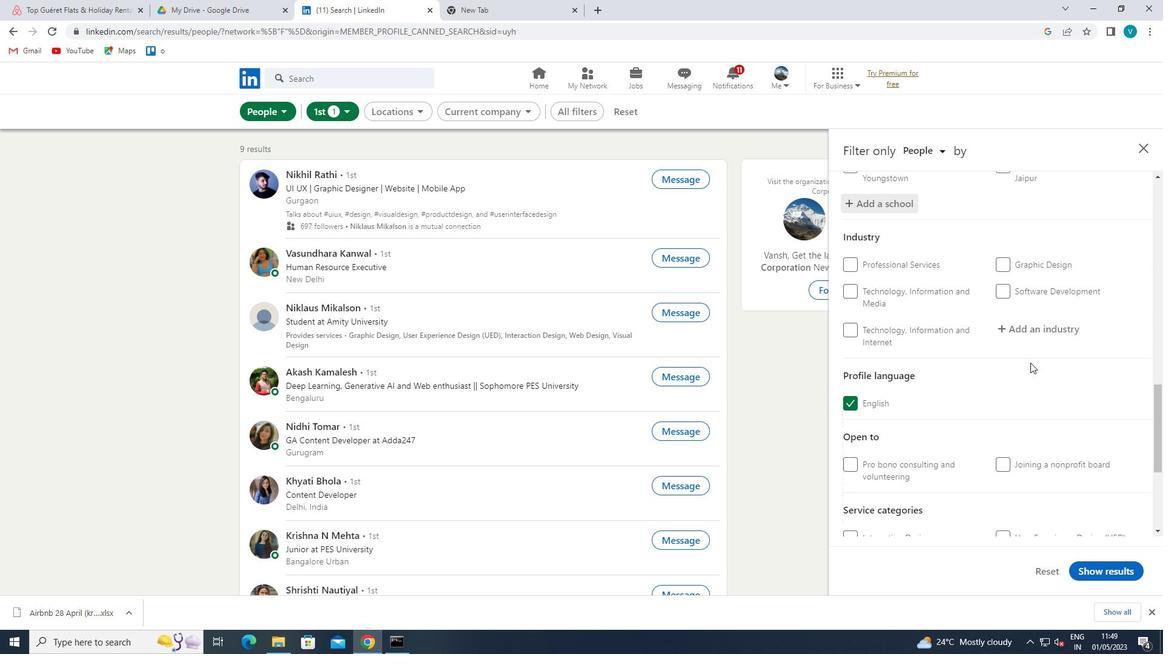 
Action: Key pressed <Key.shift>FRUIT<Key.space>
Screenshot: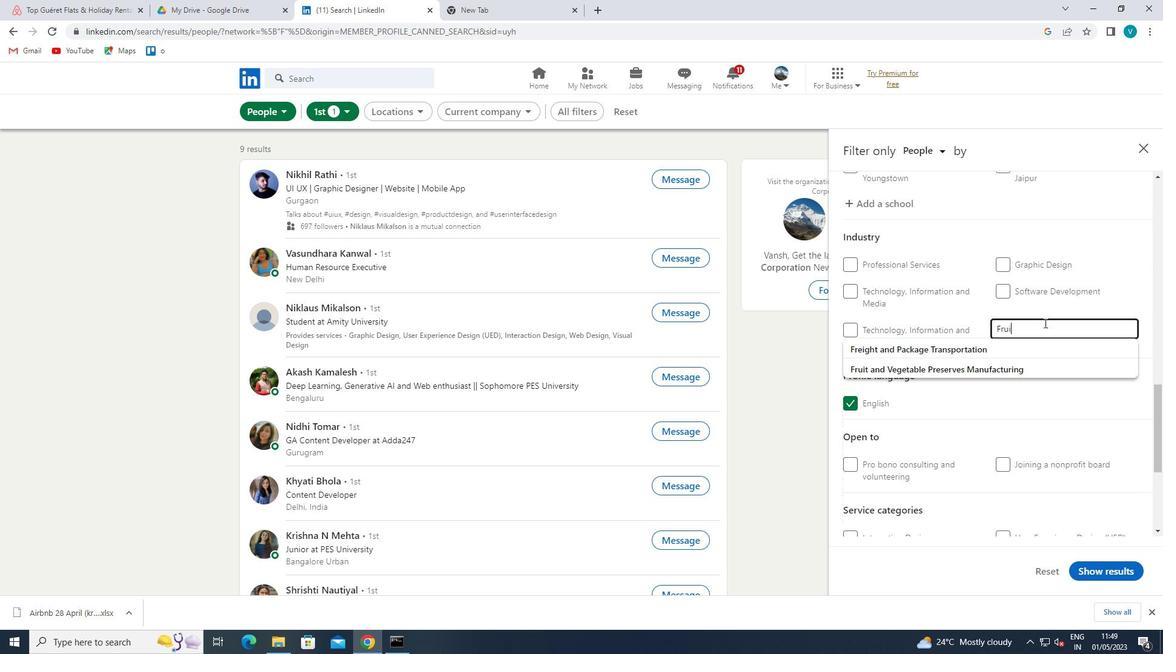 
Action: Mouse moved to (1018, 356)
Screenshot: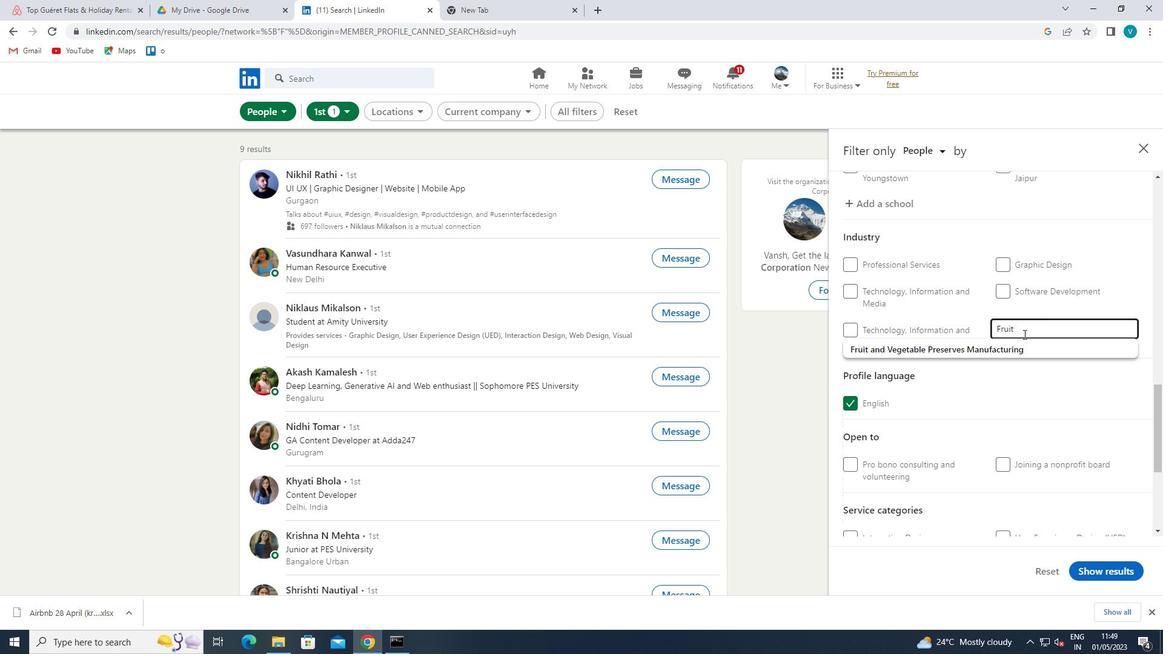 
Action: Mouse pressed left at (1018, 356)
Screenshot: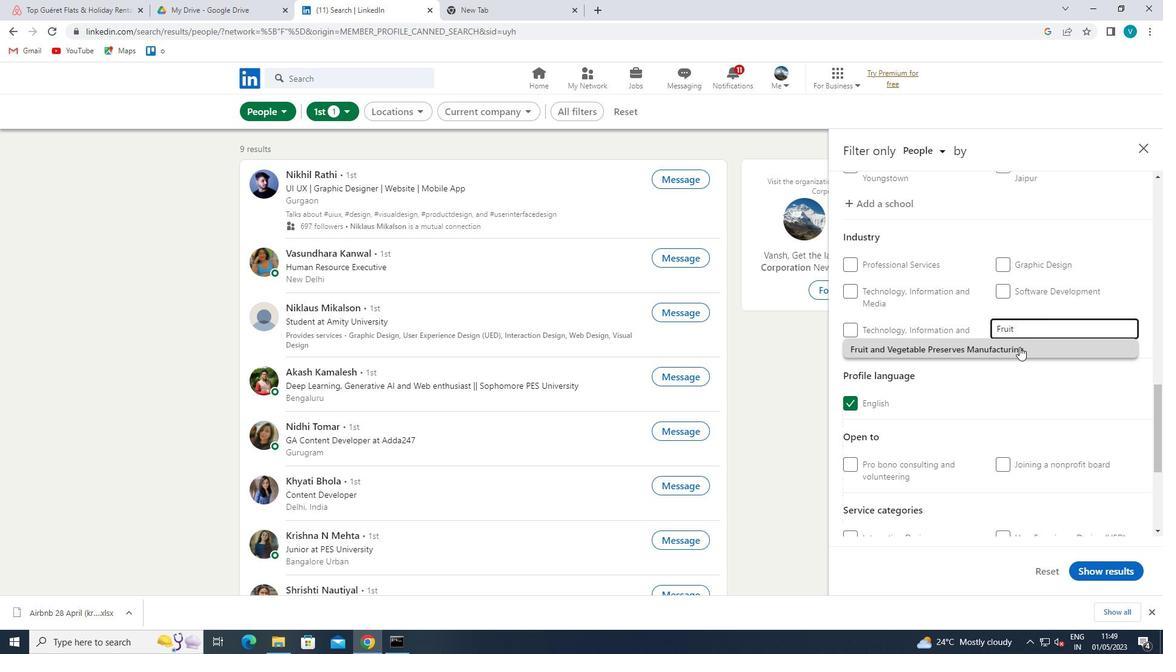 
Action: Mouse scrolled (1018, 355) with delta (0, 0)
Screenshot: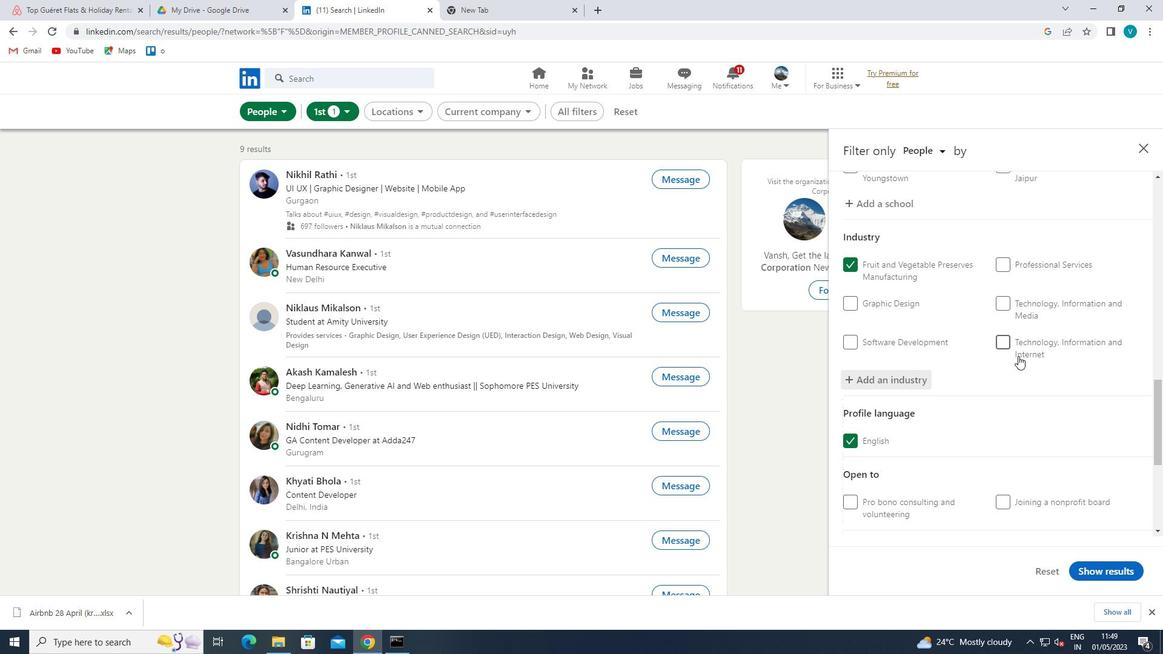 
Action: Mouse scrolled (1018, 355) with delta (0, 0)
Screenshot: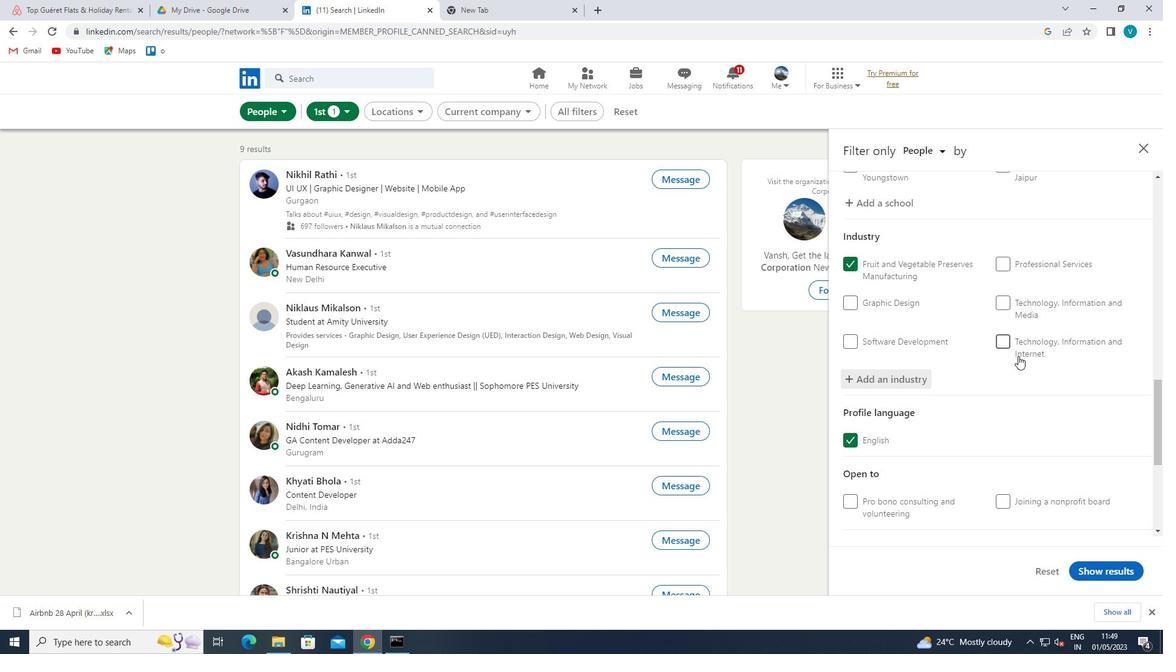 
Action: Mouse scrolled (1018, 355) with delta (0, 0)
Screenshot: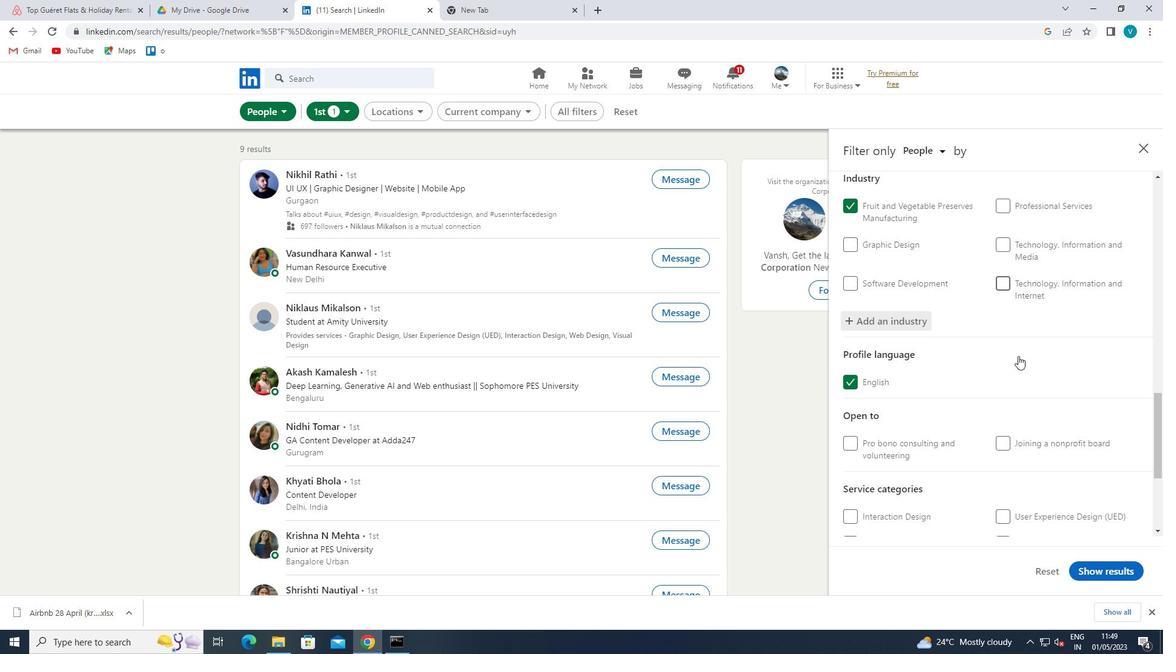 
Action: Mouse scrolled (1018, 355) with delta (0, 0)
Screenshot: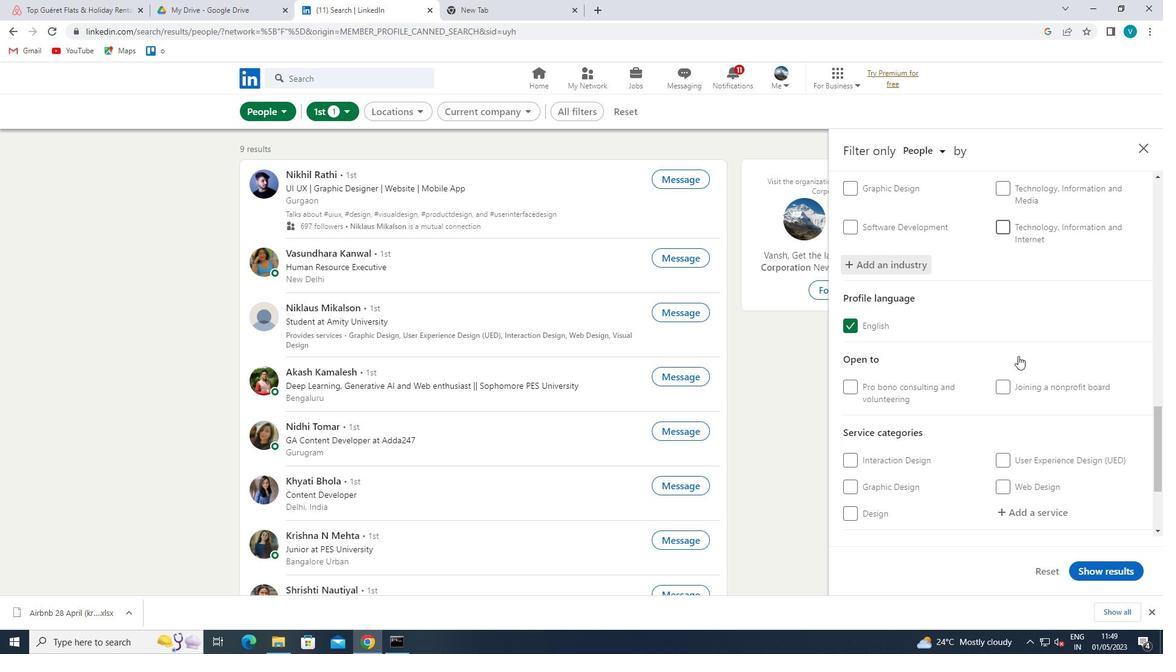 
Action: Mouse moved to (1022, 381)
Screenshot: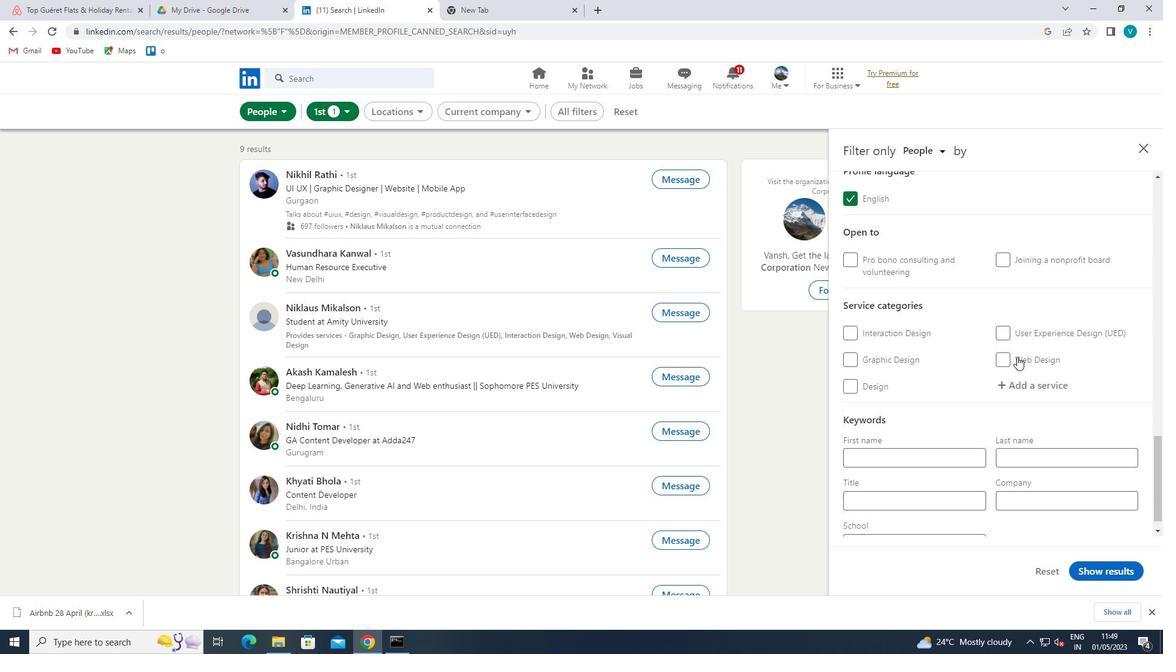 
Action: Mouse pressed left at (1022, 381)
Screenshot: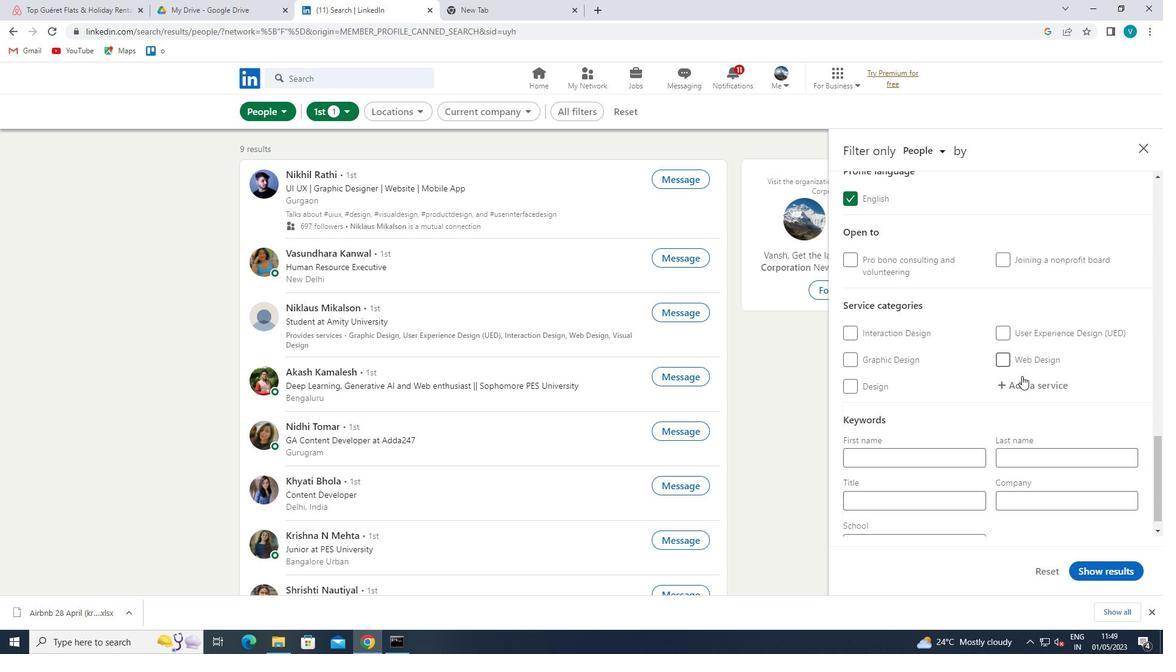 
Action: Key pressed <Key.shift>IMMIGRATION<Key.space>
Screenshot: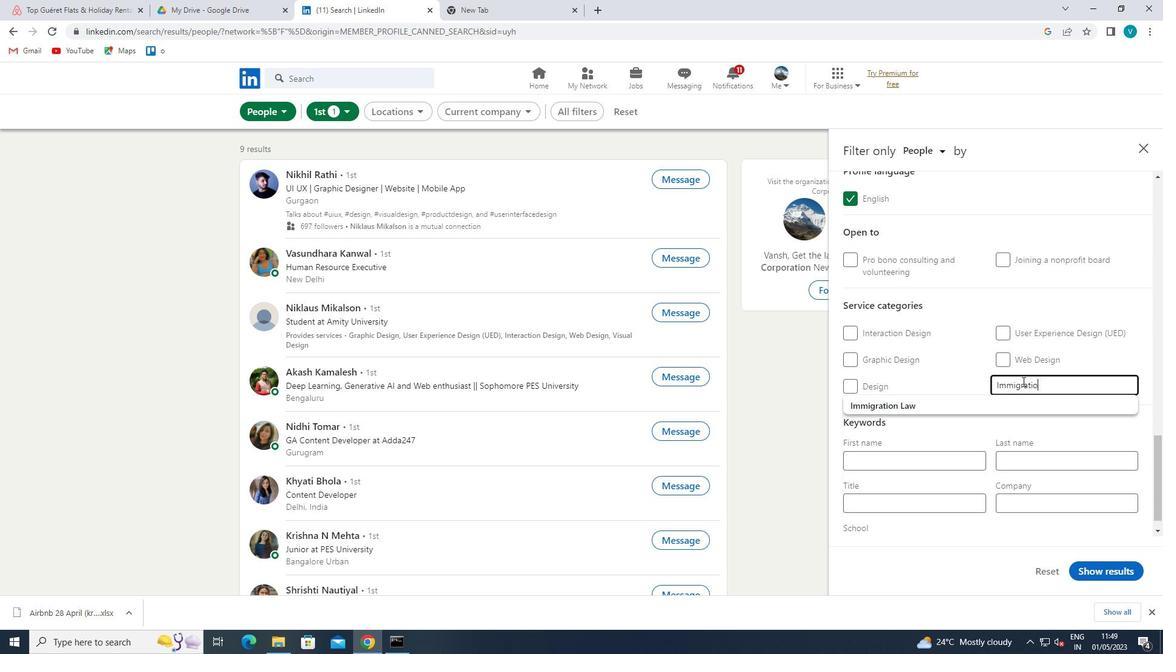 
Action: Mouse moved to (1007, 406)
Screenshot: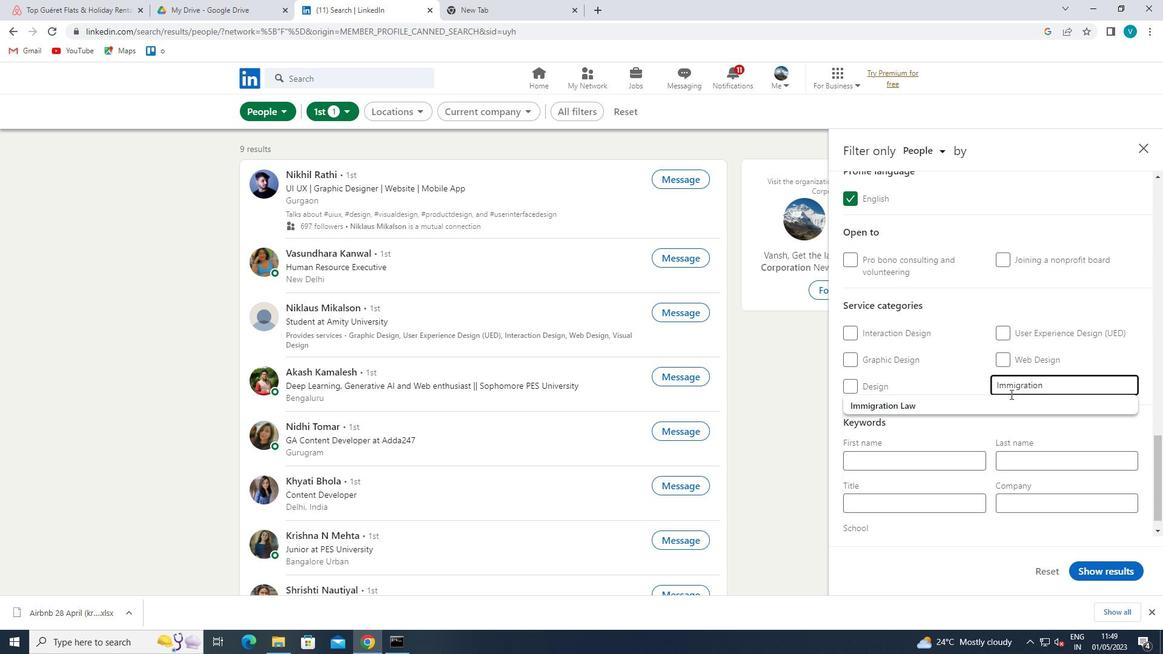 
Action: Mouse pressed left at (1007, 406)
Screenshot: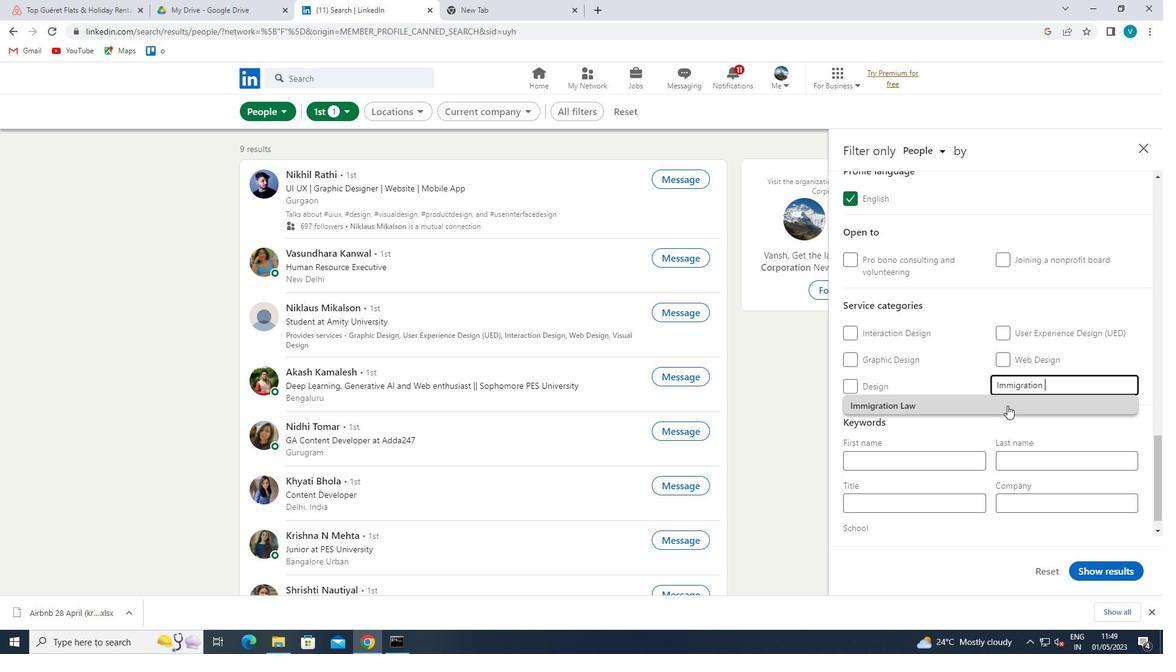 
Action: Mouse moved to (992, 398)
Screenshot: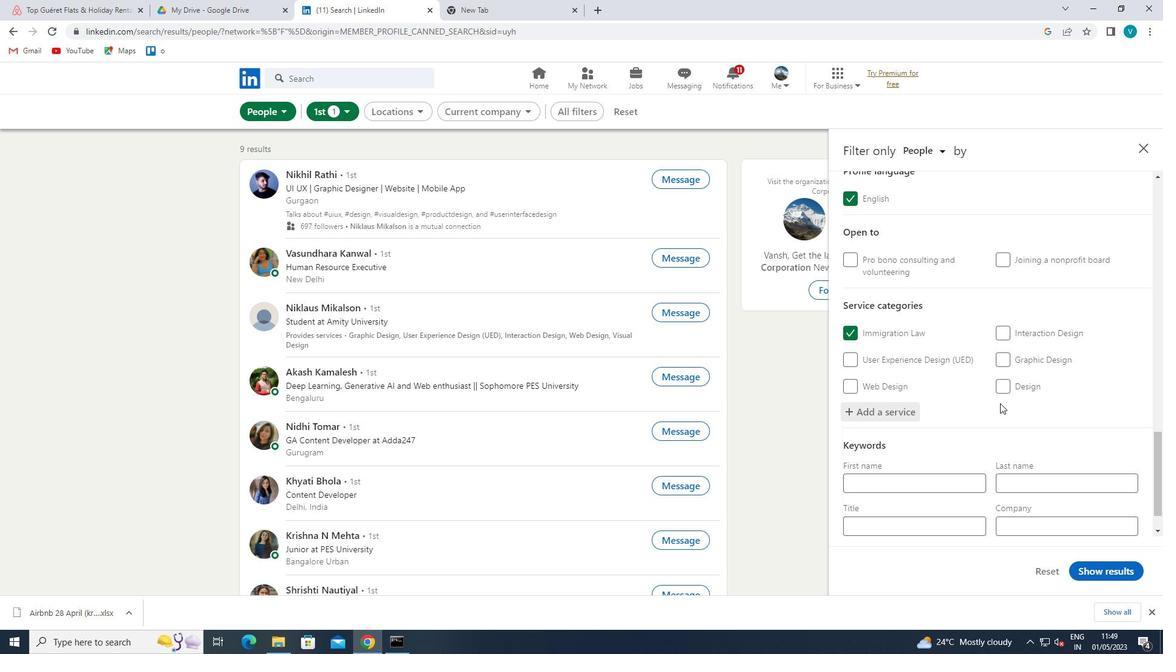 
Action: Mouse scrolled (992, 398) with delta (0, 0)
Screenshot: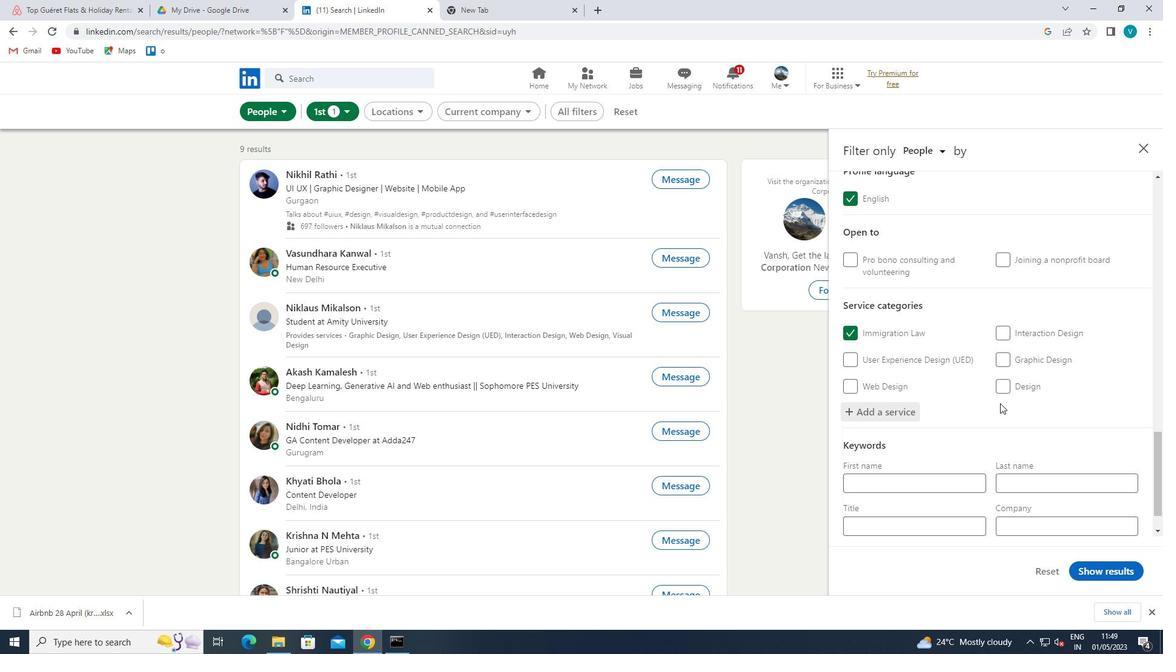 
Action: Mouse moved to (990, 397)
Screenshot: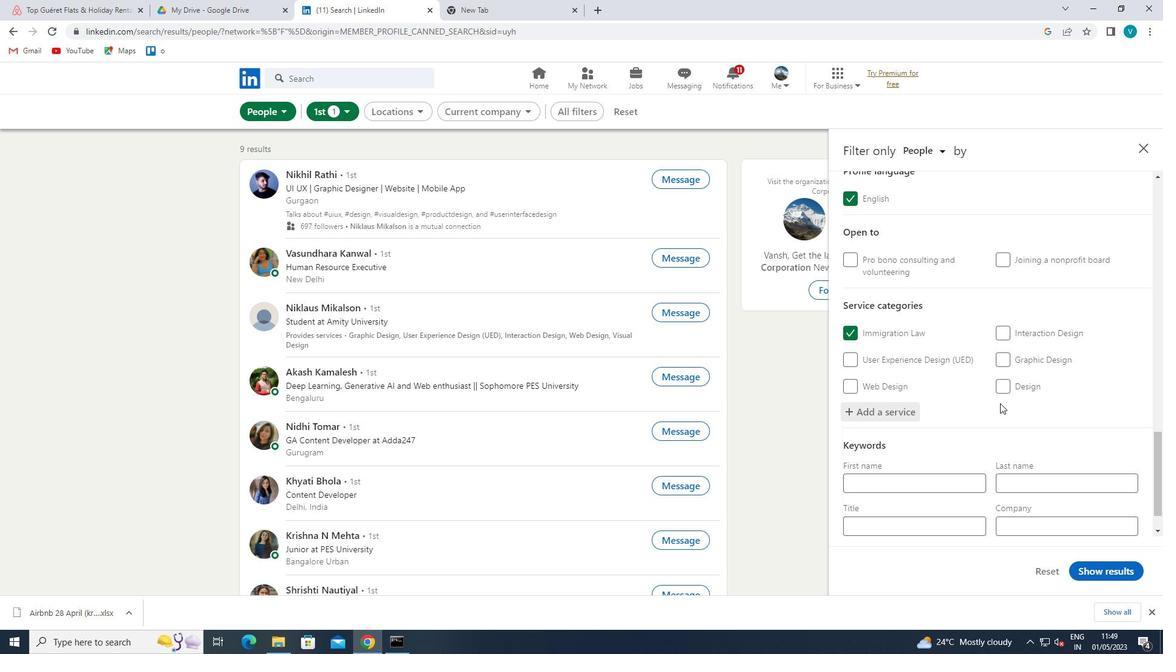 
Action: Mouse scrolled (990, 396) with delta (0, 0)
Screenshot: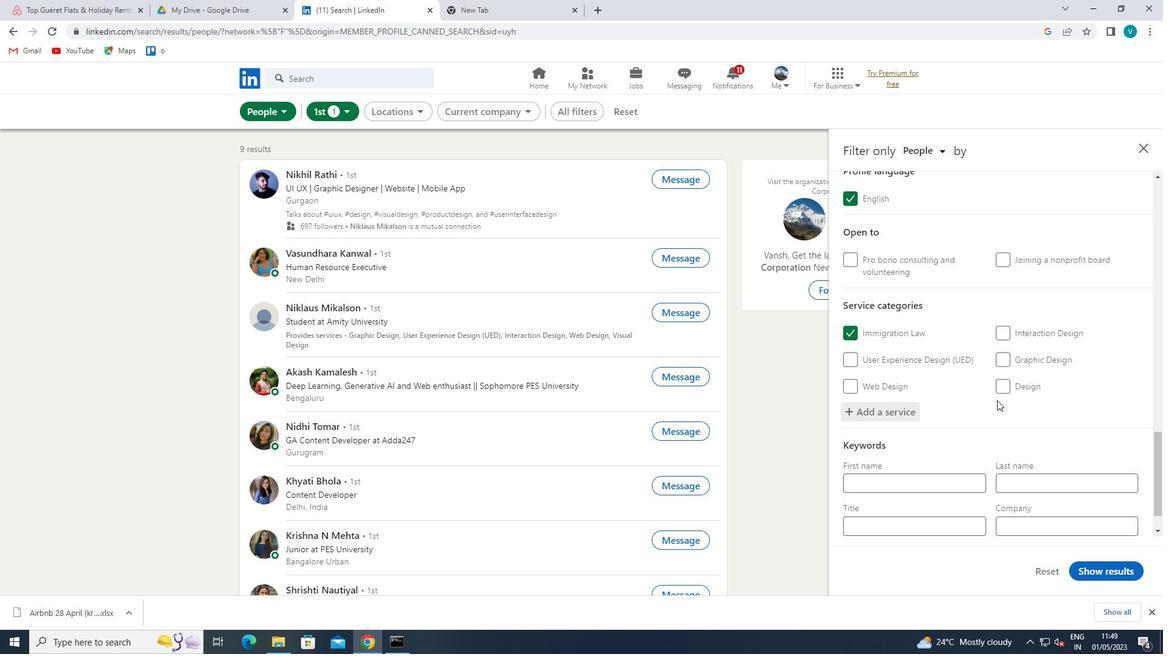 
Action: Mouse moved to (989, 397)
Screenshot: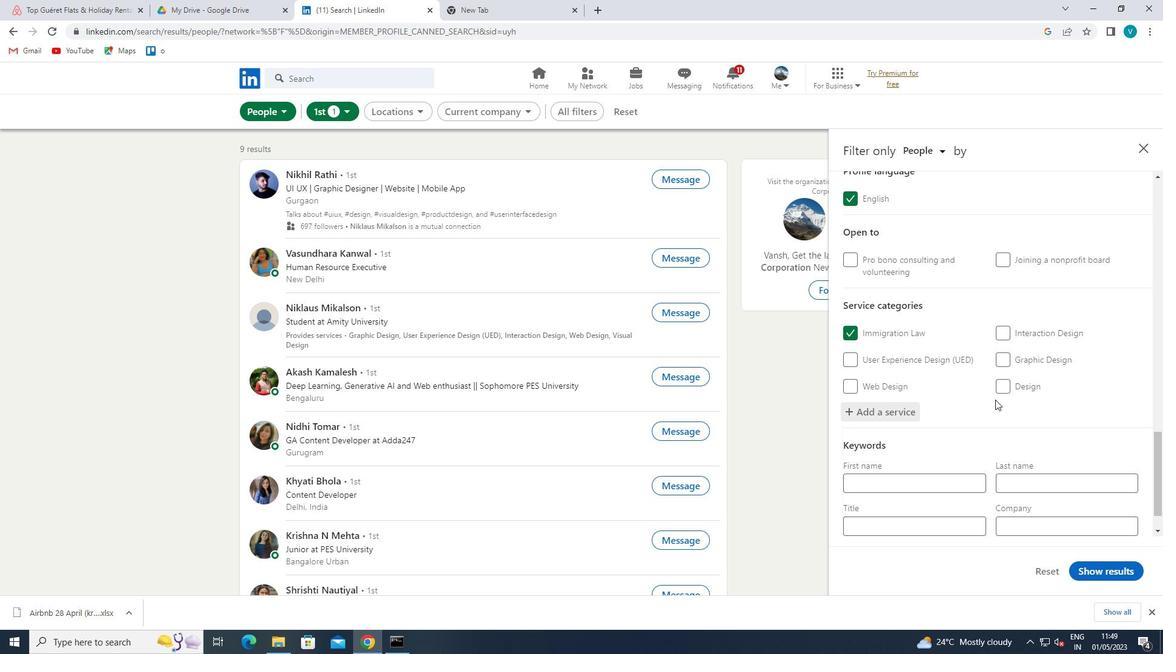 
Action: Mouse scrolled (989, 396) with delta (0, 0)
Screenshot: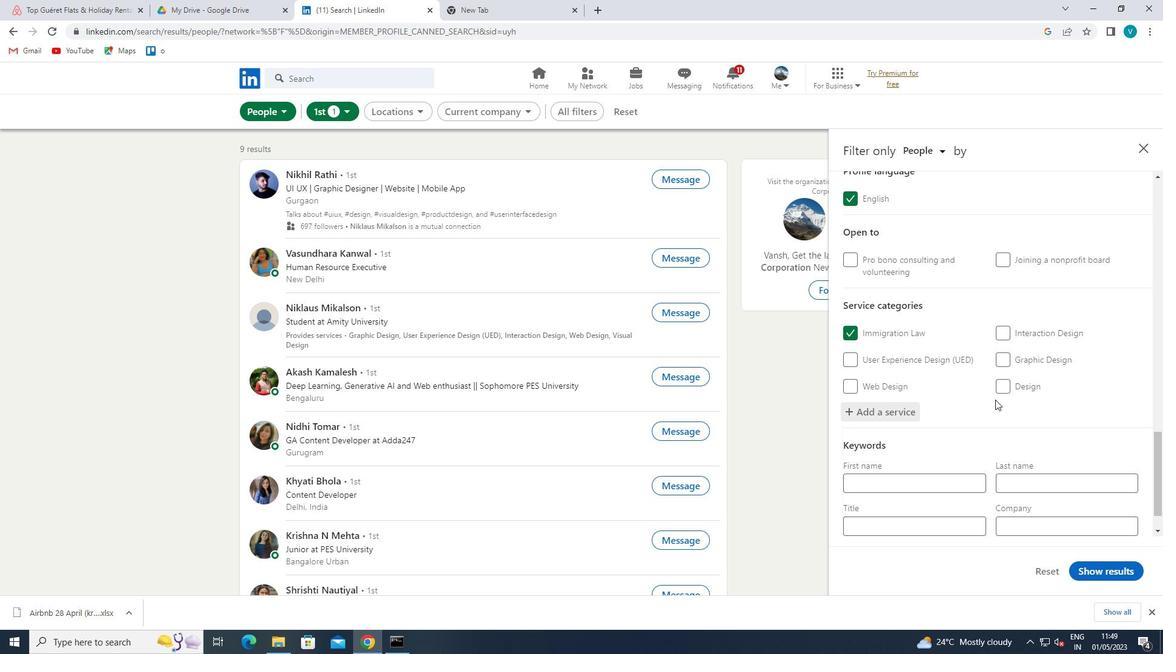 
Action: Mouse moved to (945, 479)
Screenshot: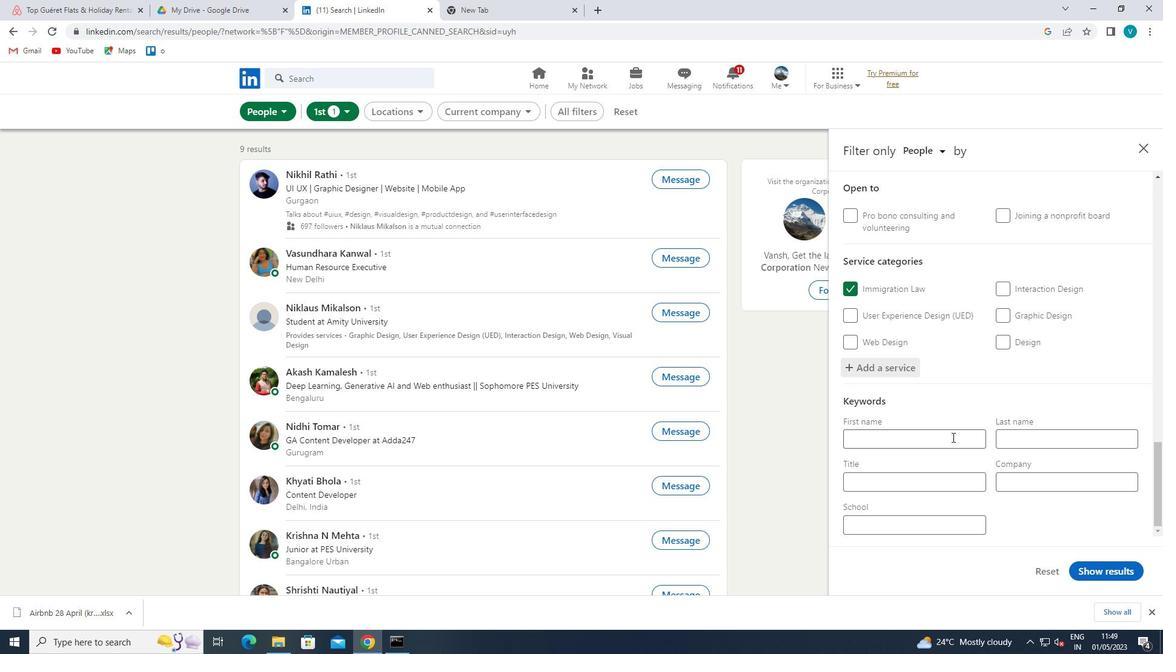 
Action: Mouse pressed left at (945, 479)
Screenshot: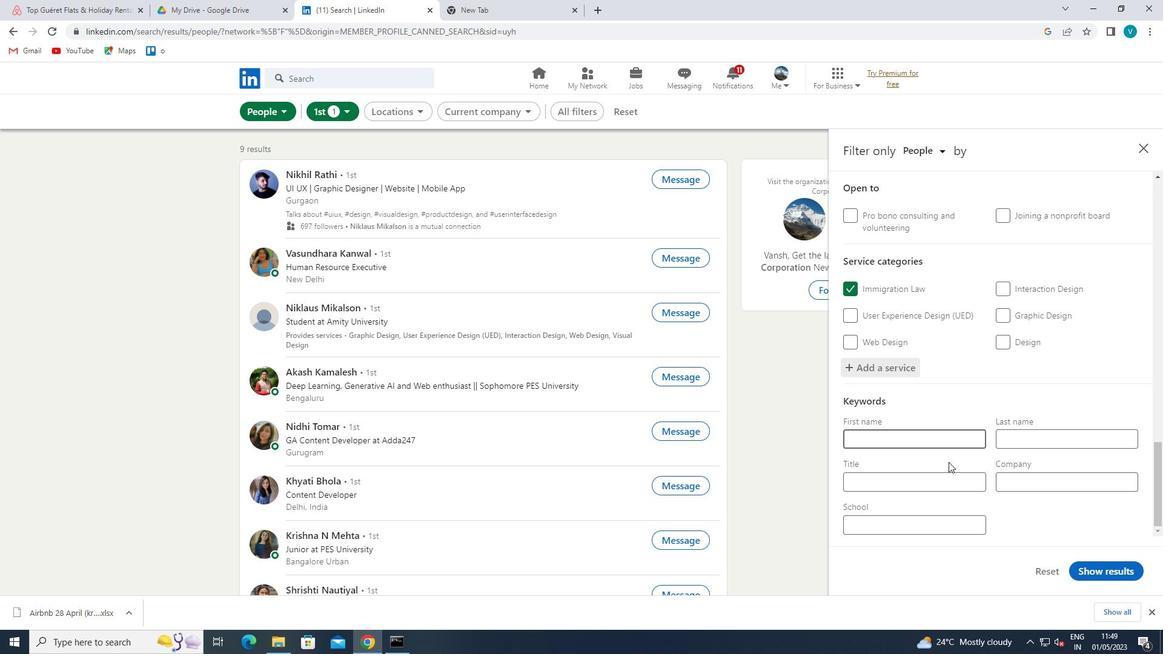 
Action: Key pressed <Key.shift>PROGRAM<Key.space><Key.shift>MANAGER<Key.space>
Screenshot: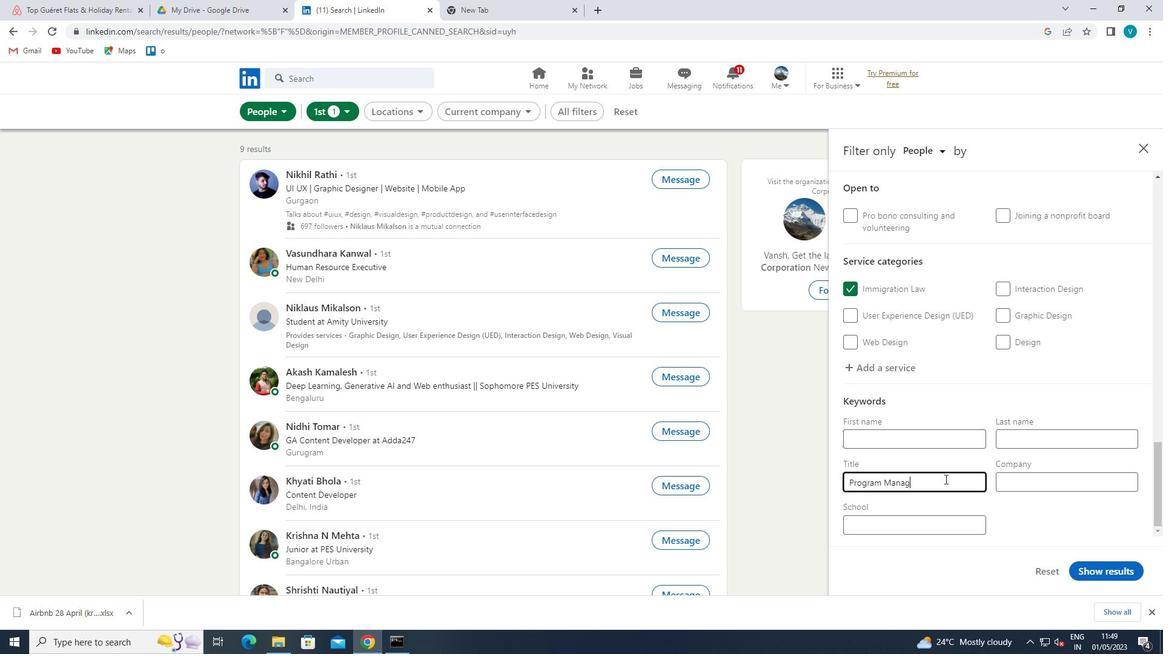 
Action: Mouse moved to (1122, 574)
Screenshot: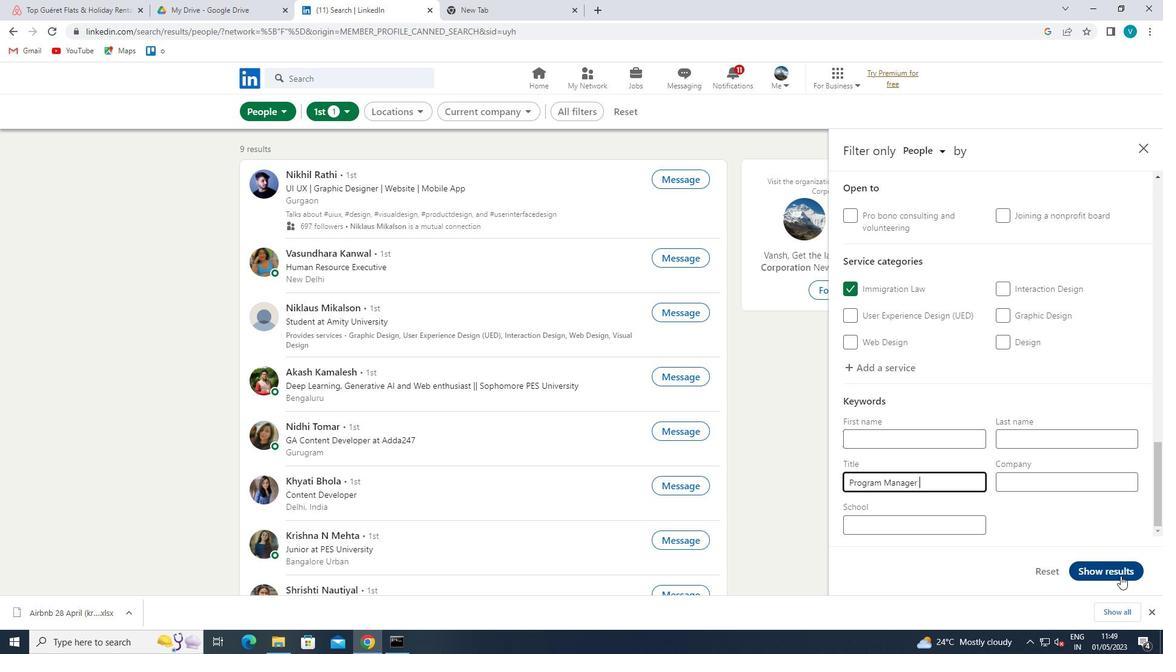 
Action: Mouse pressed left at (1122, 574)
Screenshot: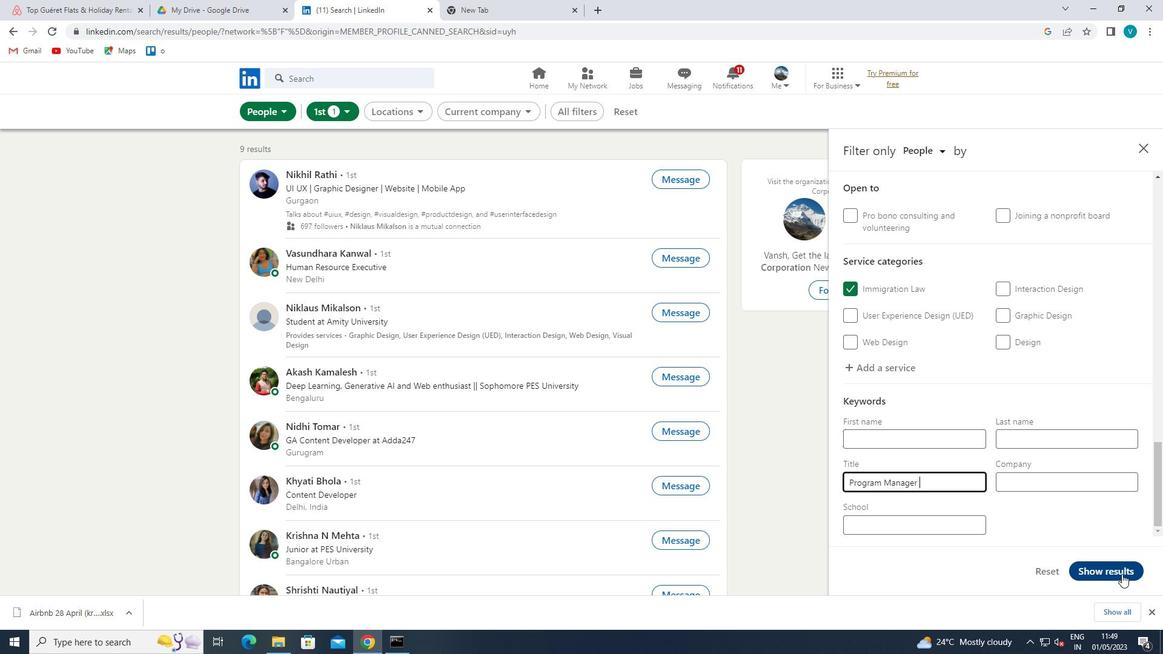 
